 Task: Look for space in Petite Rivière Salée, Martinique from 10th July, 2023 to 15th July, 2023 for 7 adults in price range Rs.10000 to Rs.15000. Place can be entire place or shared room with 4 bedrooms having 7 beds and 4 bathrooms. Property type can be house, flat, guest house. Amenities needed are: wifi, TV, free parkinig on premises, gym, breakfast. Booking option can be shelf check-in. Required host language is English.
Action: Mouse moved to (565, 132)
Screenshot: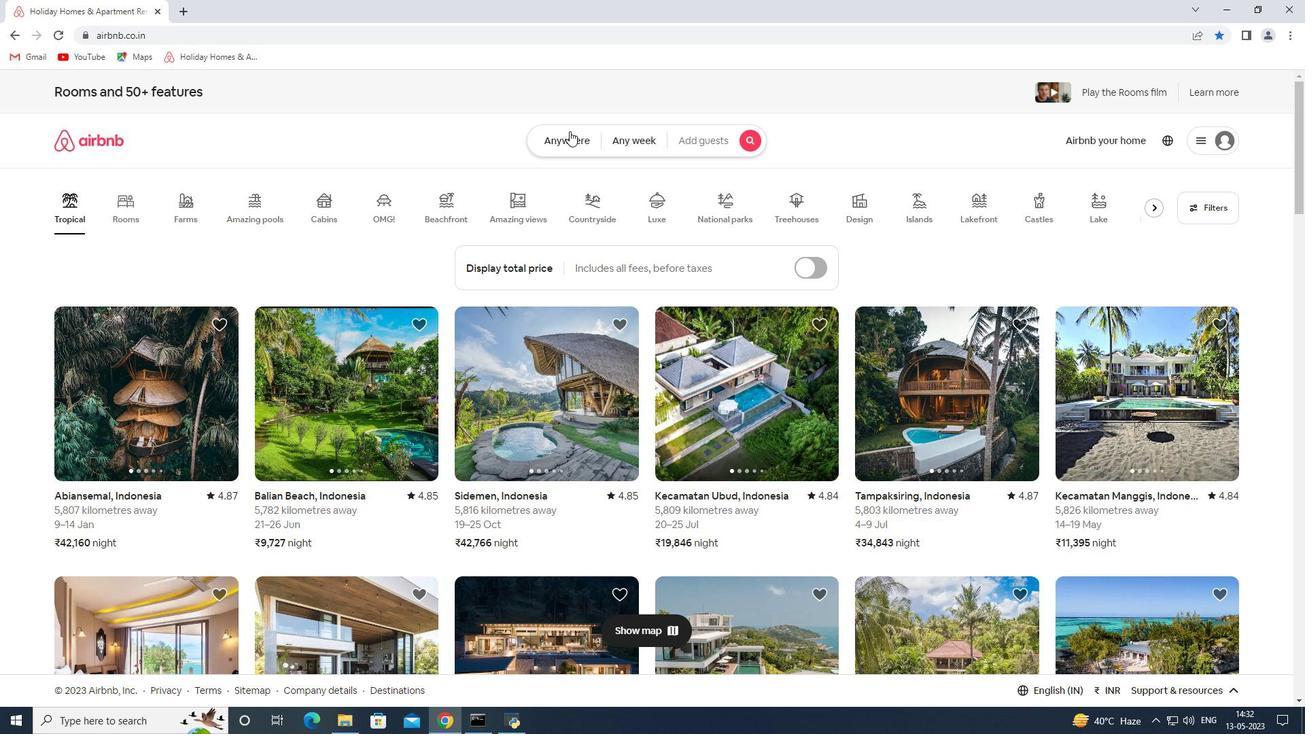 
Action: Mouse pressed left at (565, 132)
Screenshot: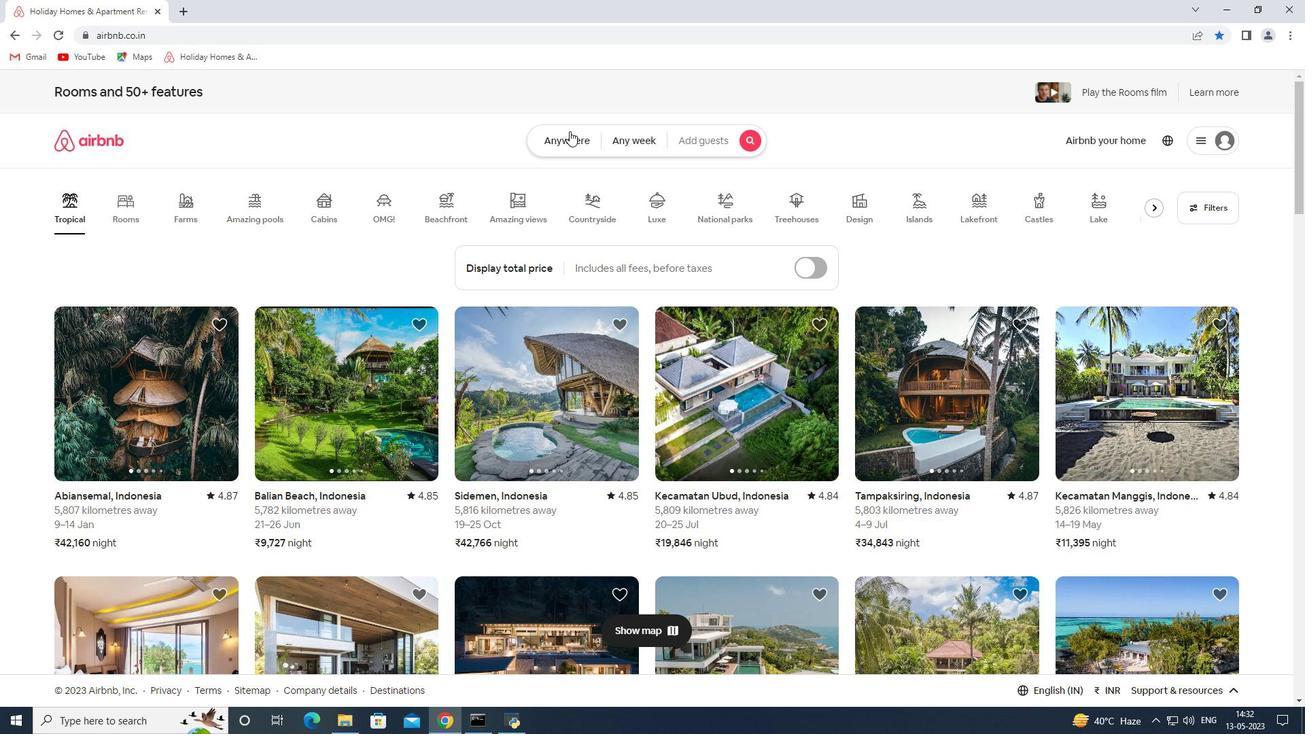 
Action: Mouse moved to (466, 193)
Screenshot: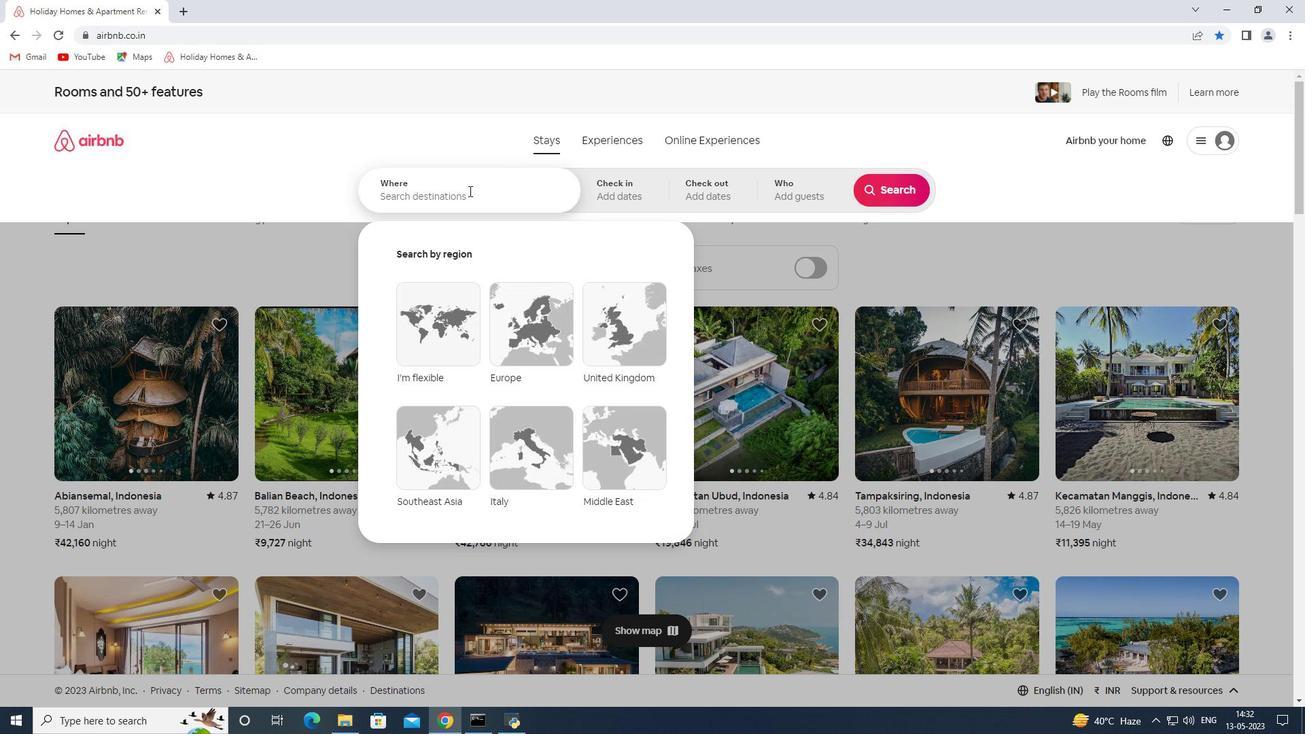 
Action: Mouse pressed left at (466, 193)
Screenshot: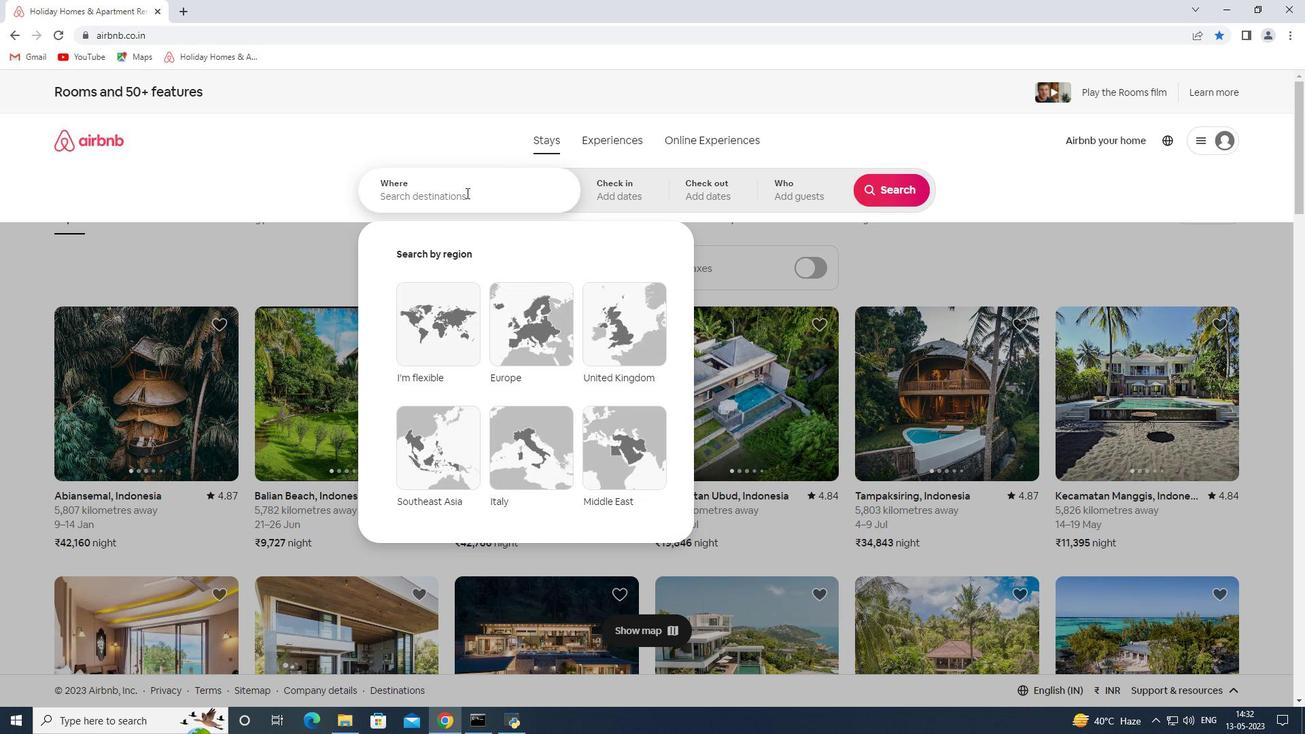 
Action: Key pressed <Key.shift>Petite<Key.space><Key.shift><Key.shift><Key.shift><Key.shift><Key.shift><Key.shift><Key.shift><Key.shift><Key.shift><Key.shift><Key.shift><Key.shift><Key.shift><Key.shift>Riviere<Key.space><Key.shift><Key.shift><Key.shift><Key.shift><Key.shift><Key.shift><Key.shift><Key.shift><Key.shift><Key.shift><Key.shift><Key.shift><Key.shift><Key.shift><Key.shift><Key.shift><Key.shift><Key.shift><Key.shift><Key.shift><Key.shift><Key.shift><Key.shift><Key.shift>Sale<Key.space><Key.shift><Key.shift><Key.shift><Key.shift><Key.shift><Key.shift><Key.shift><Key.shift><Key.shift><Key.shift><Key.shift><Key.shift><Key.shift>Martini<Key.space><Key.backspace>que<Key.enter>
Screenshot: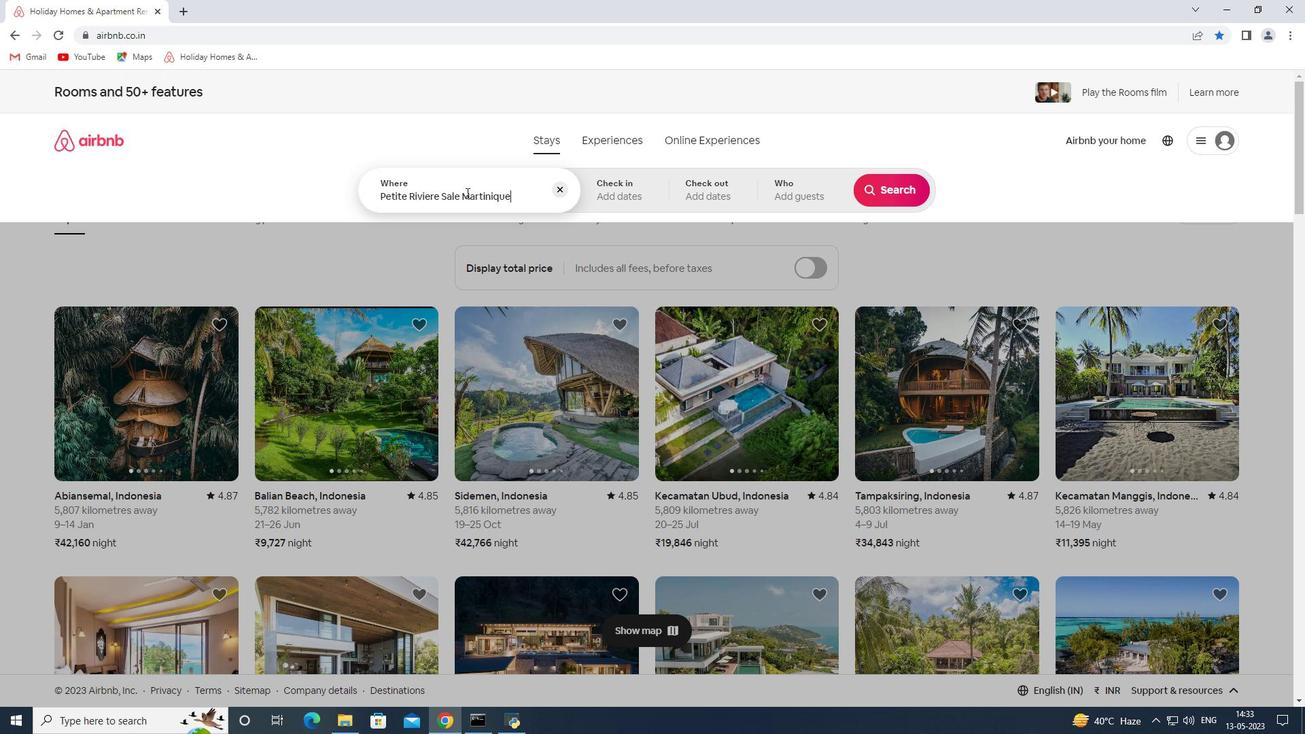 
Action: Mouse moved to (893, 297)
Screenshot: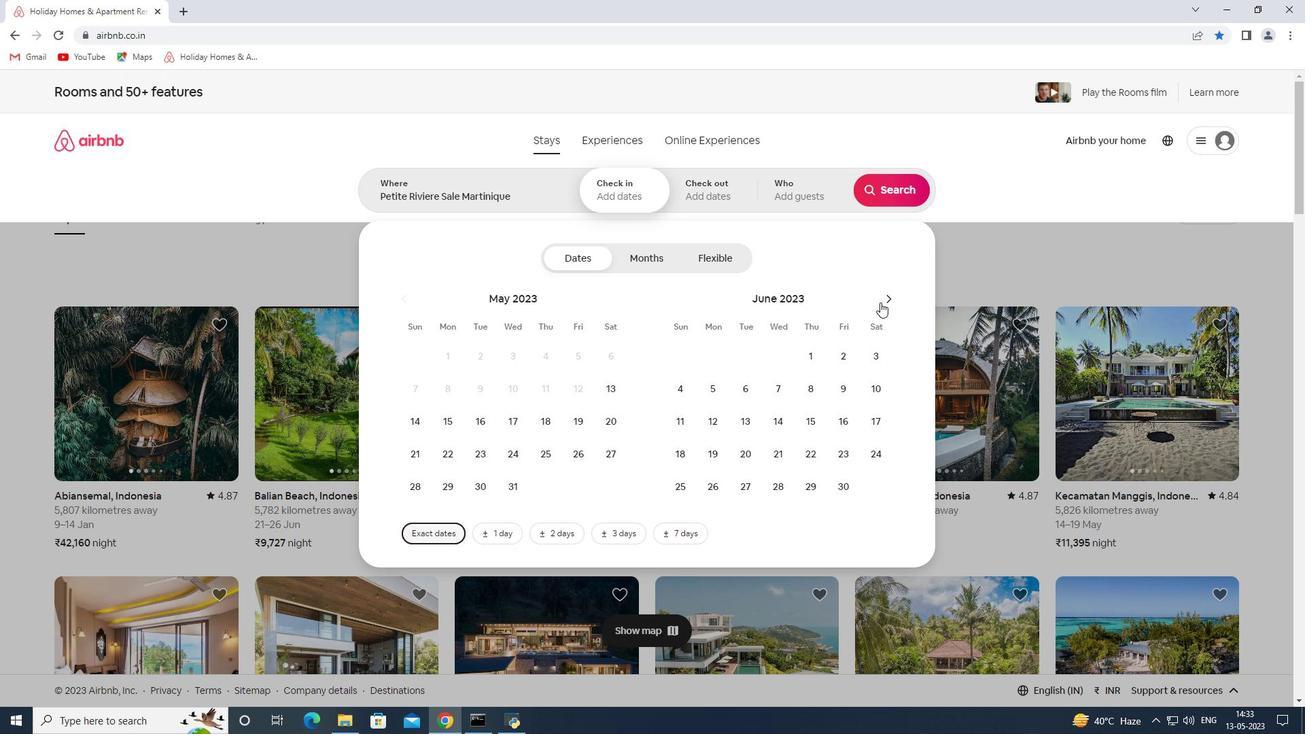 
Action: Mouse pressed left at (893, 297)
Screenshot: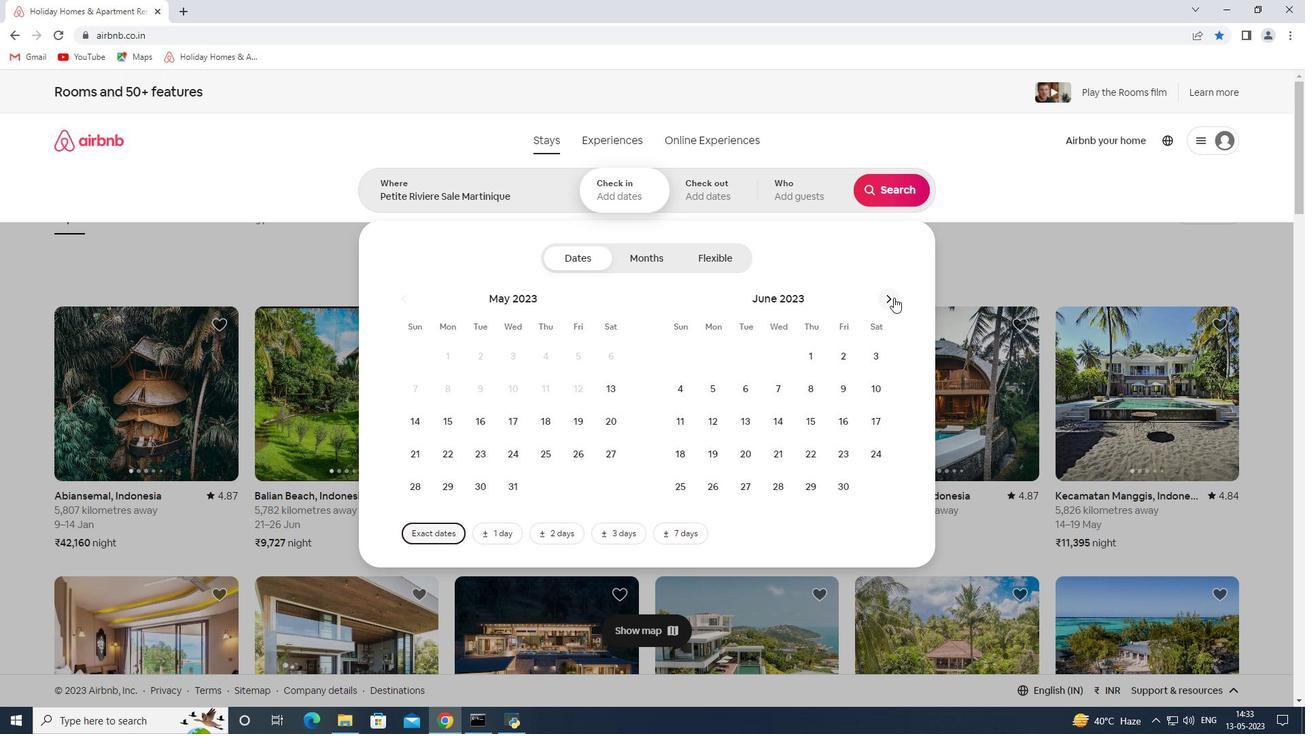
Action: Mouse moved to (717, 416)
Screenshot: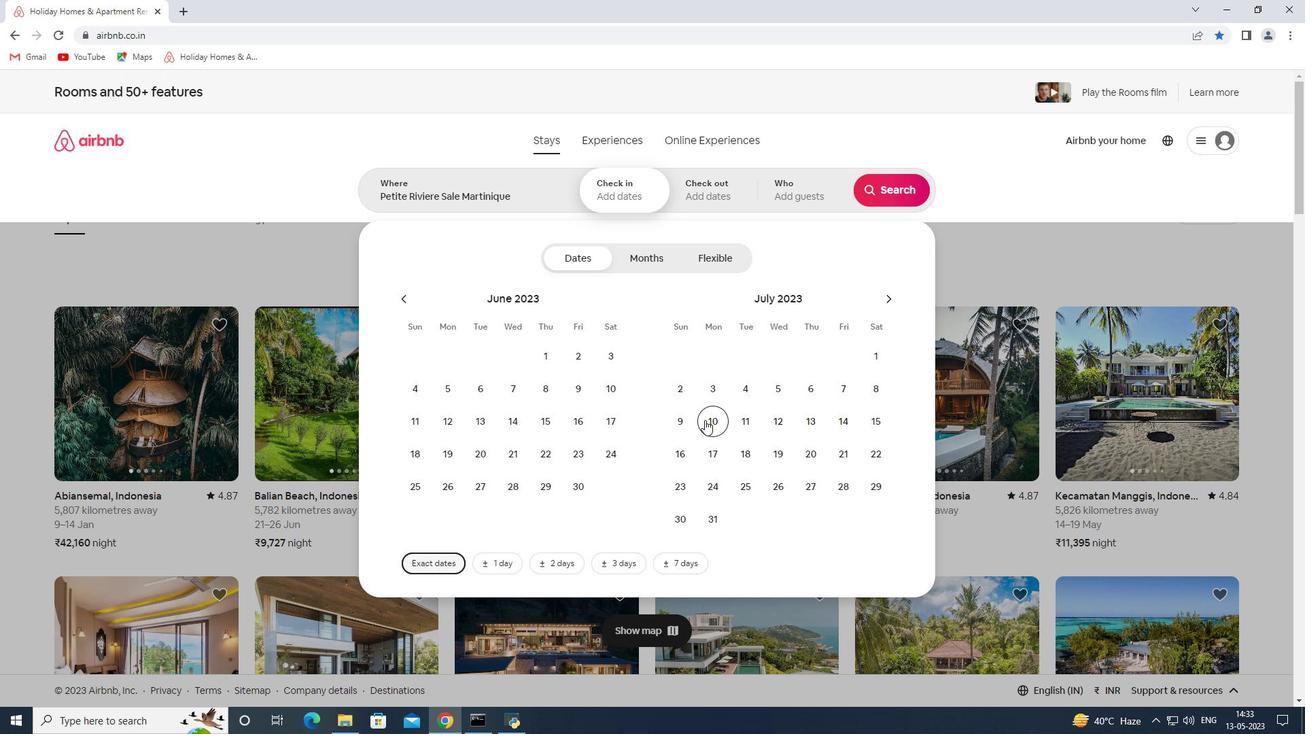 
Action: Mouse pressed left at (717, 416)
Screenshot: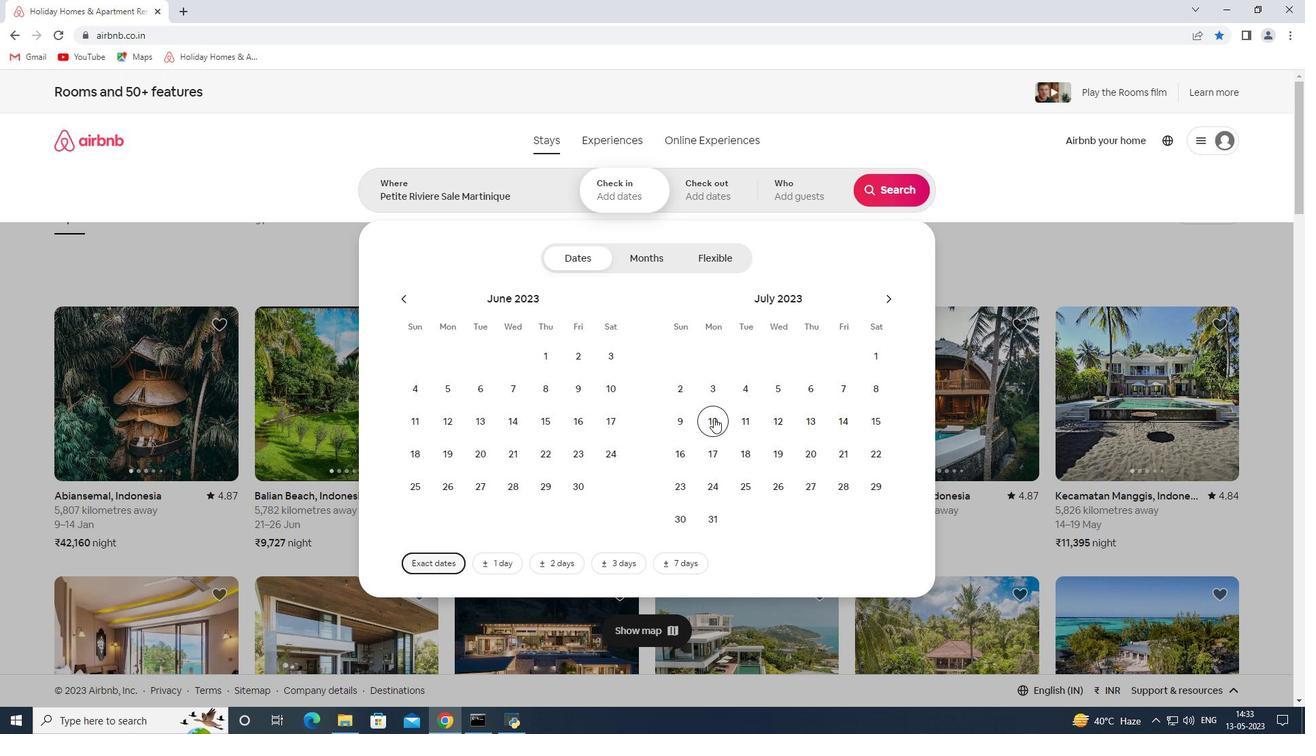 
Action: Mouse moved to (868, 416)
Screenshot: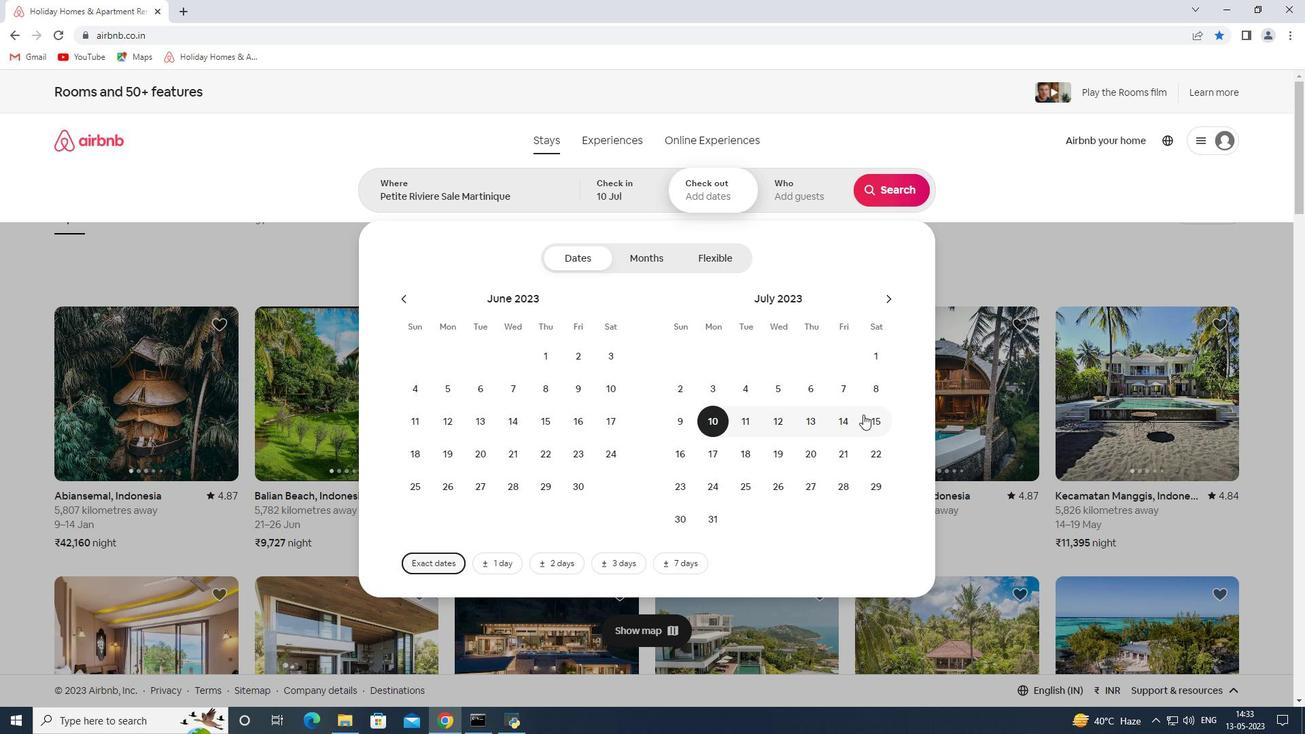 
Action: Mouse pressed left at (868, 416)
Screenshot: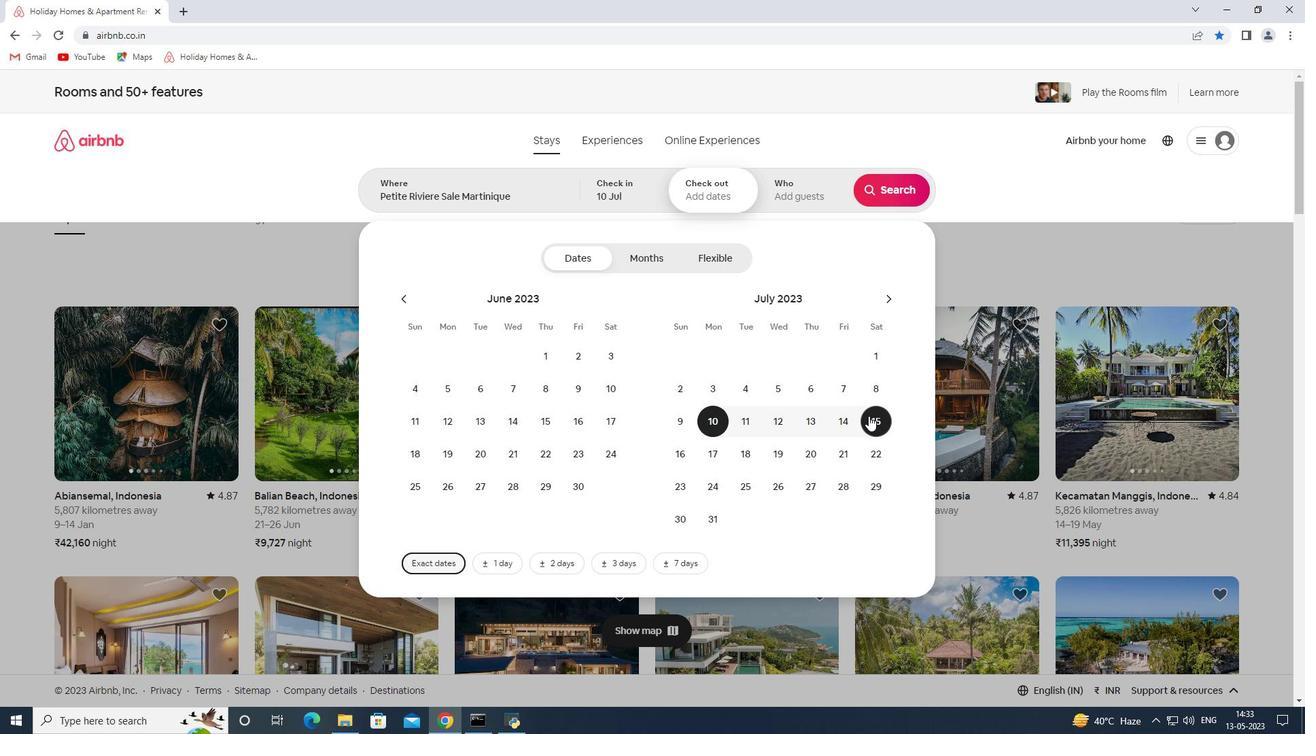 
Action: Mouse moved to (802, 195)
Screenshot: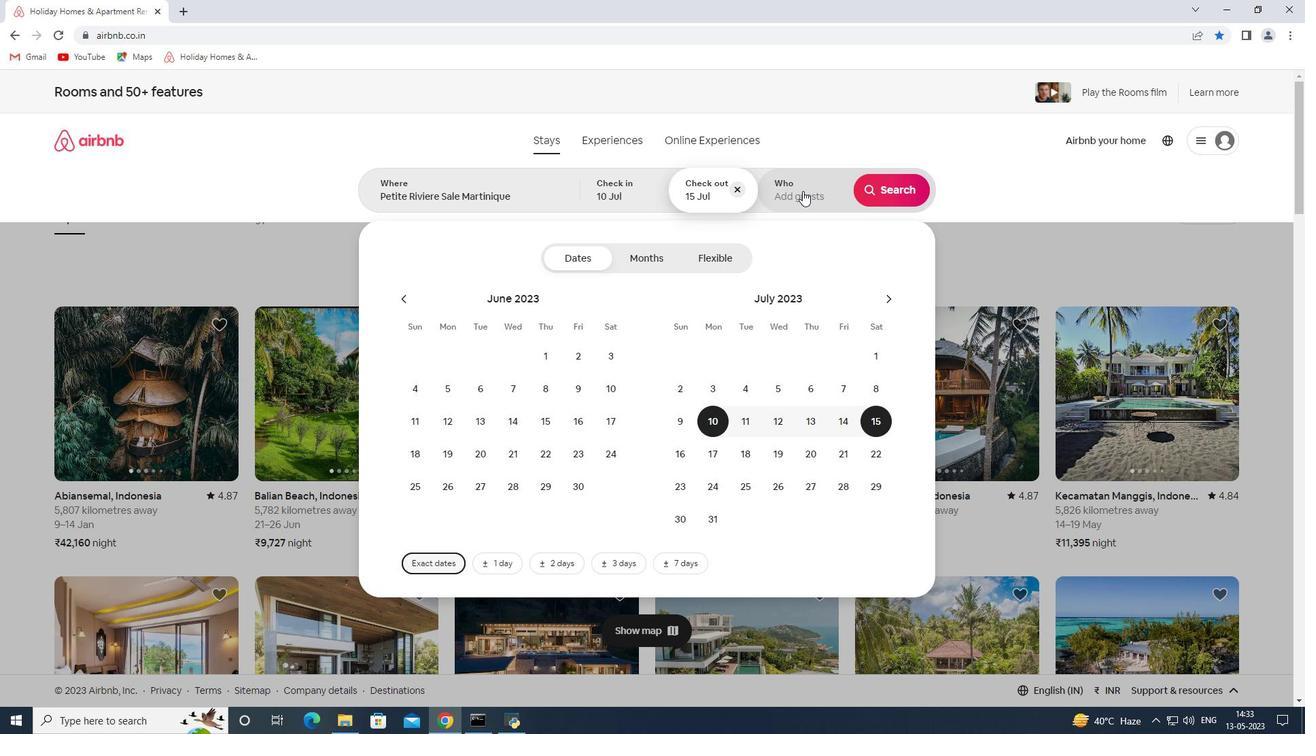 
Action: Mouse pressed left at (802, 195)
Screenshot: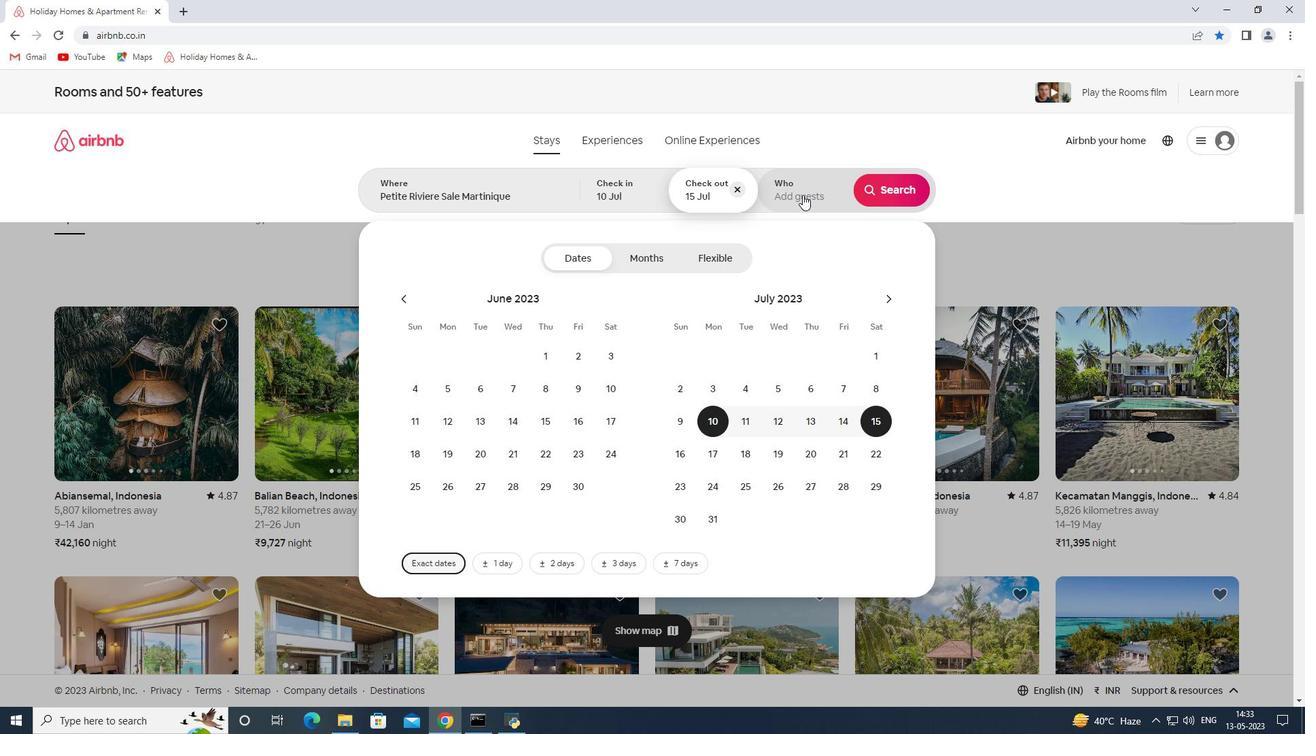 
Action: Mouse moved to (892, 263)
Screenshot: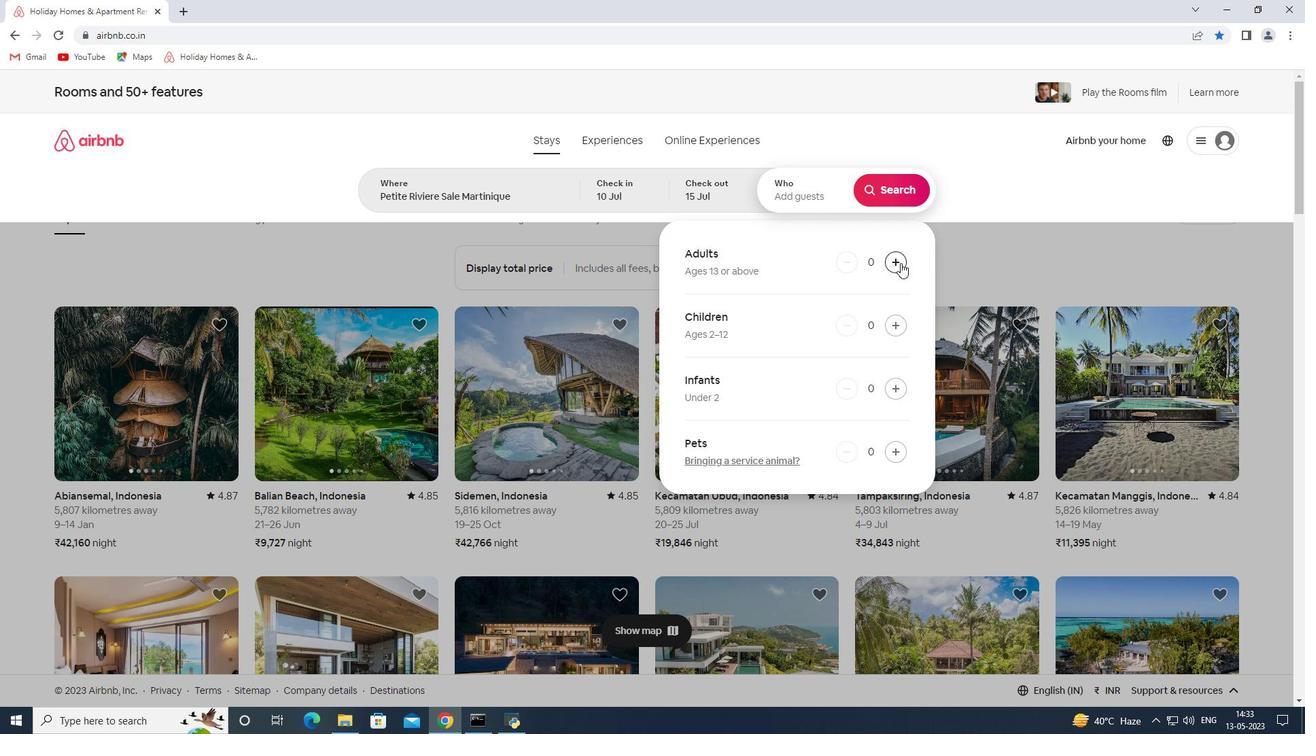 
Action: Mouse pressed left at (892, 263)
Screenshot: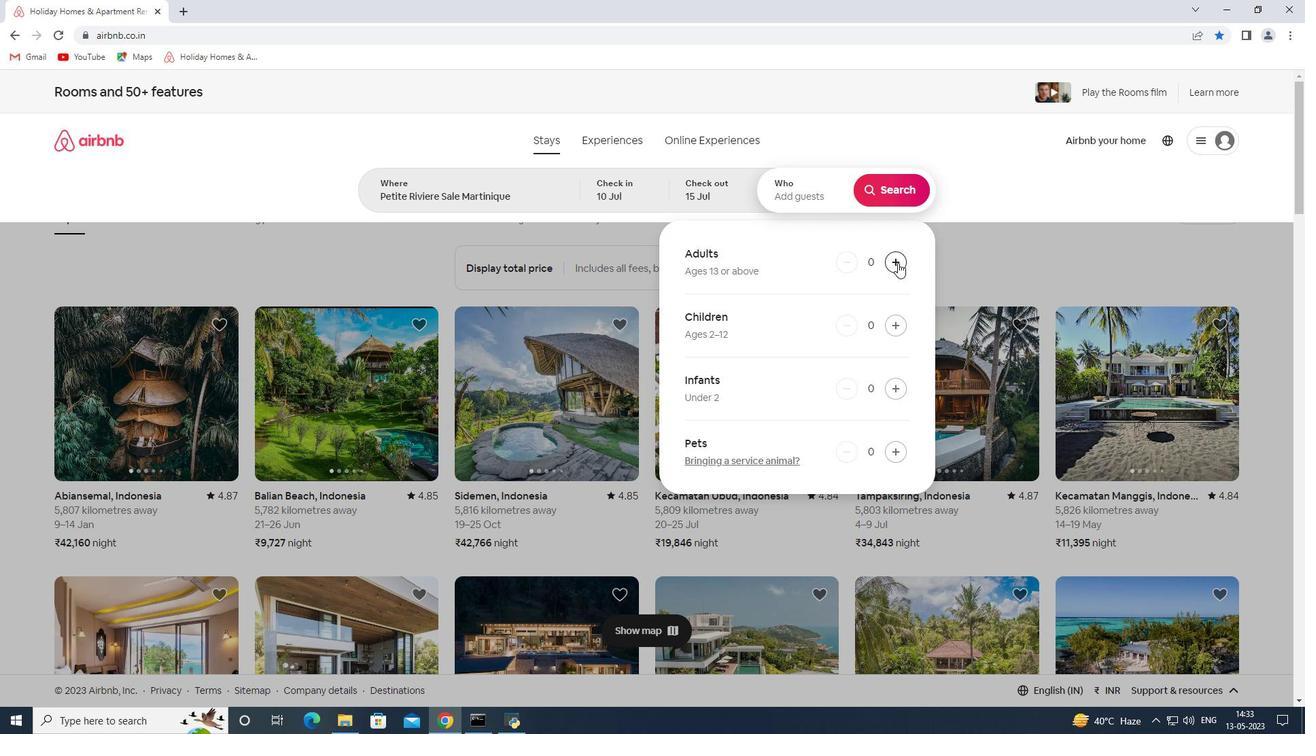 
Action: Mouse pressed left at (892, 263)
Screenshot: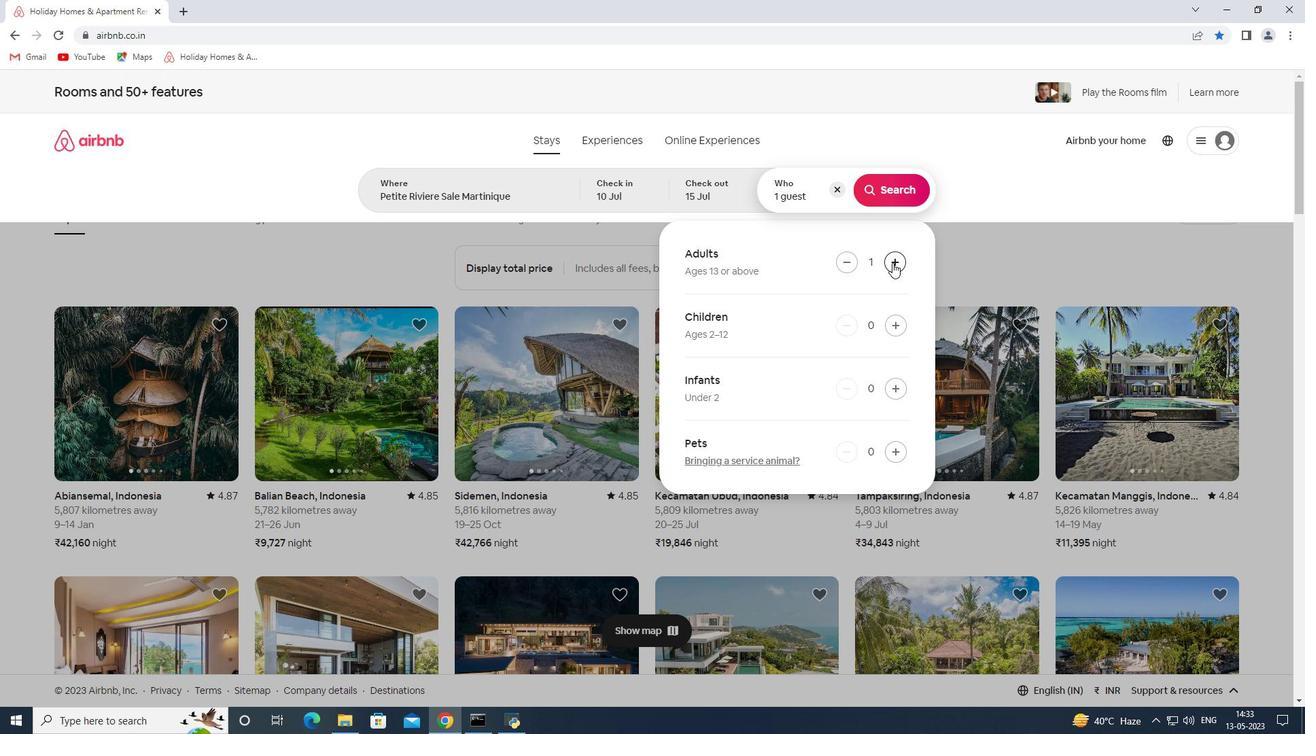 
Action: Mouse pressed left at (892, 263)
Screenshot: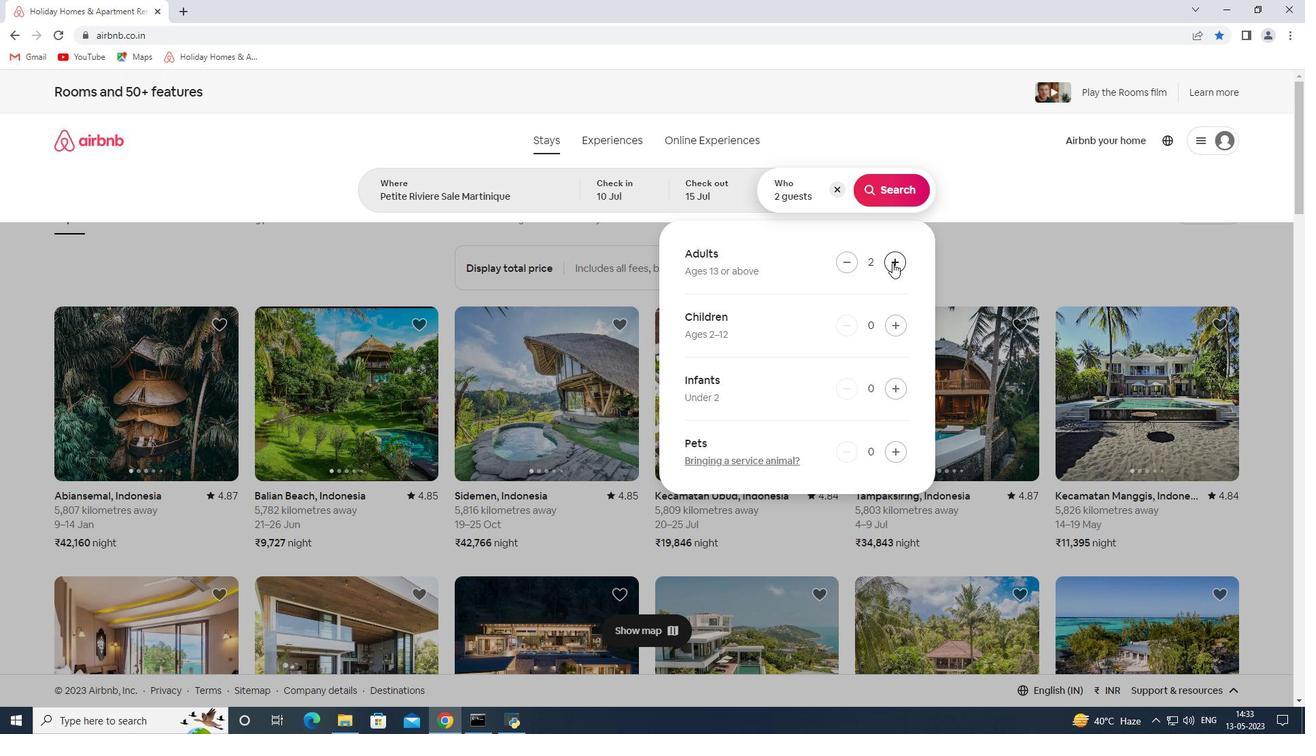 
Action: Mouse pressed left at (892, 263)
Screenshot: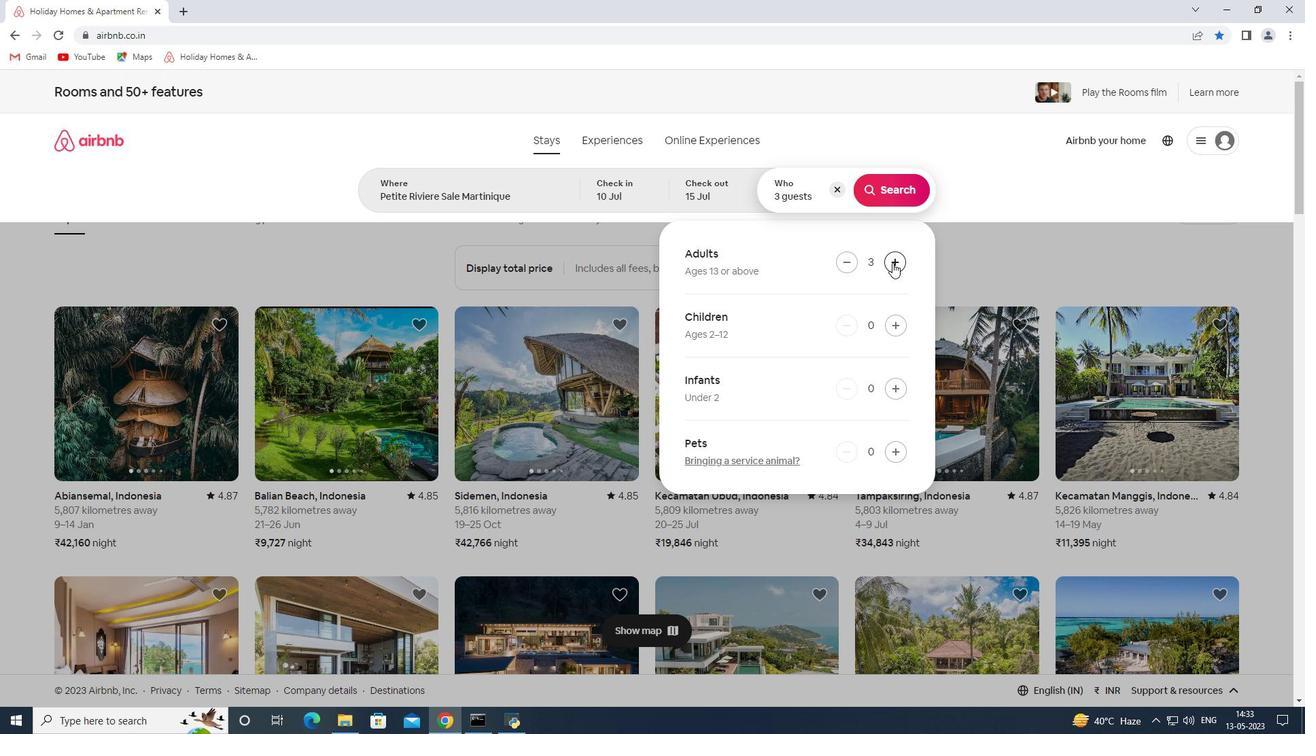 
Action: Mouse pressed left at (892, 263)
Screenshot: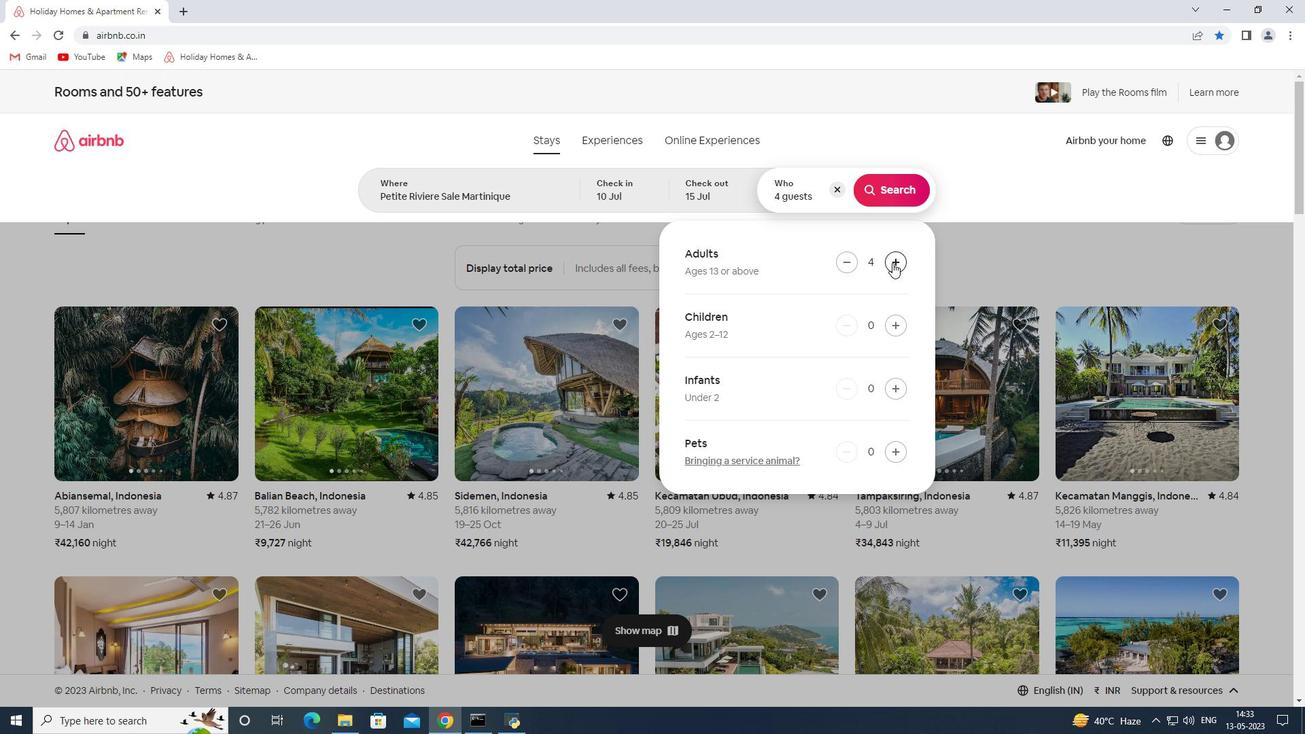 
Action: Mouse pressed left at (892, 263)
Screenshot: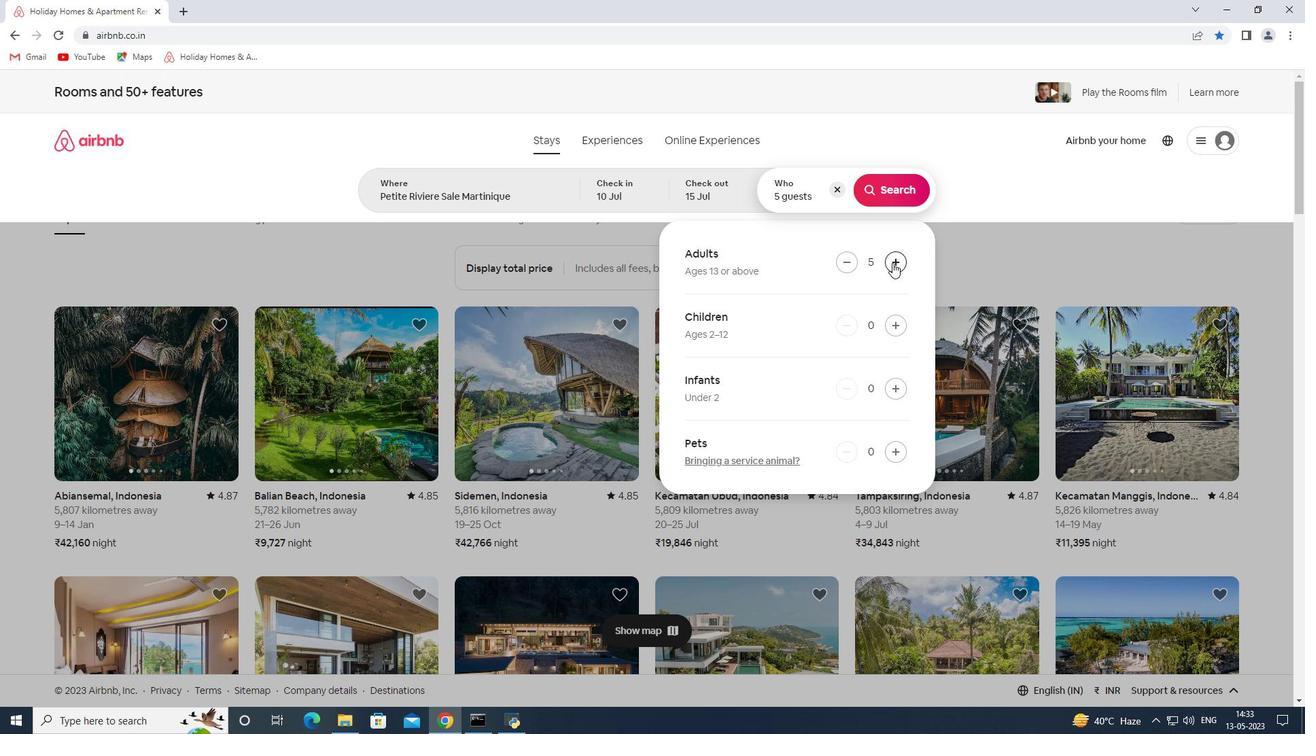 
Action: Mouse pressed left at (892, 263)
Screenshot: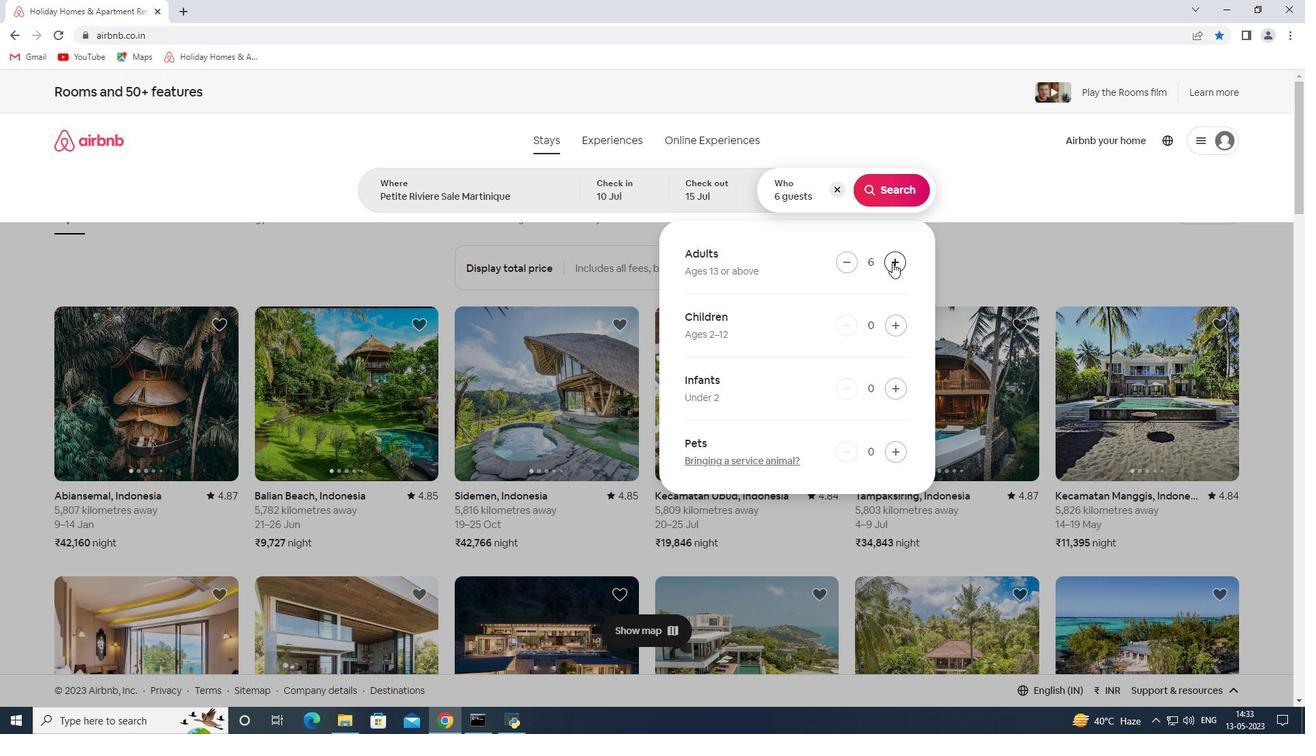 
Action: Mouse moved to (890, 184)
Screenshot: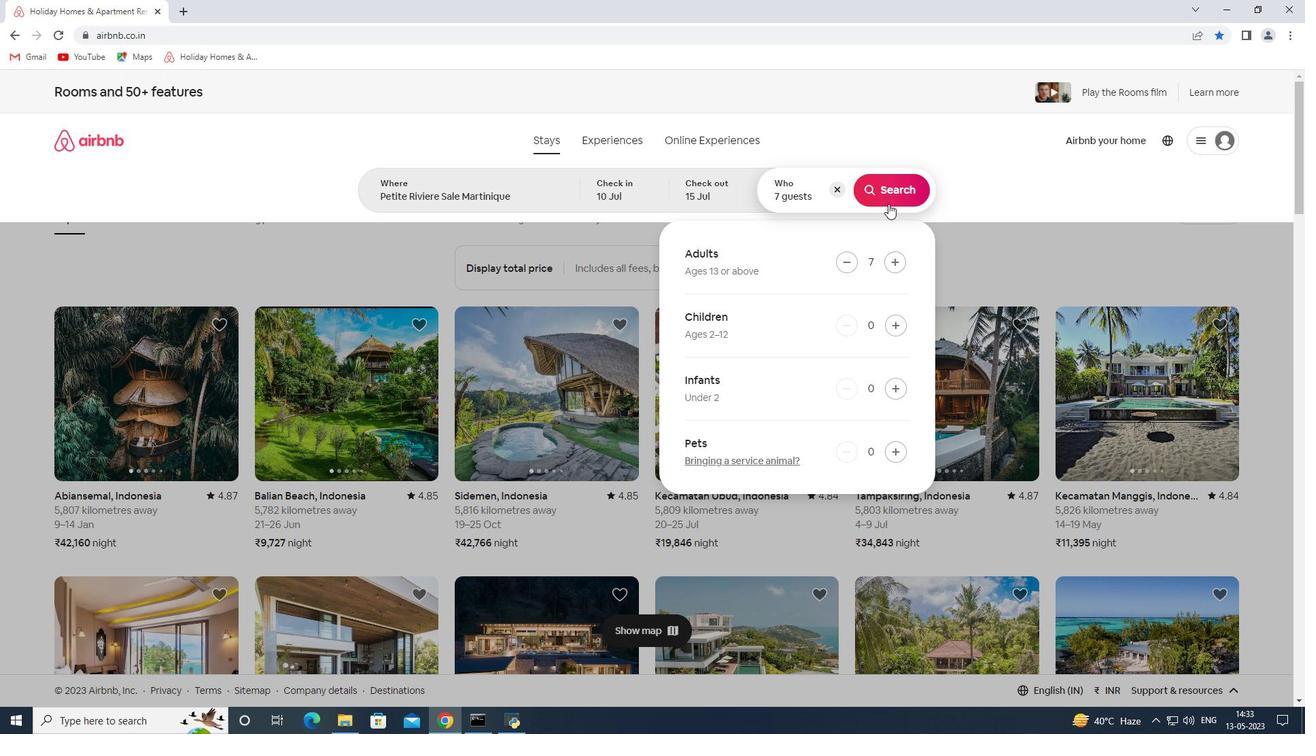 
Action: Mouse pressed left at (890, 184)
Screenshot: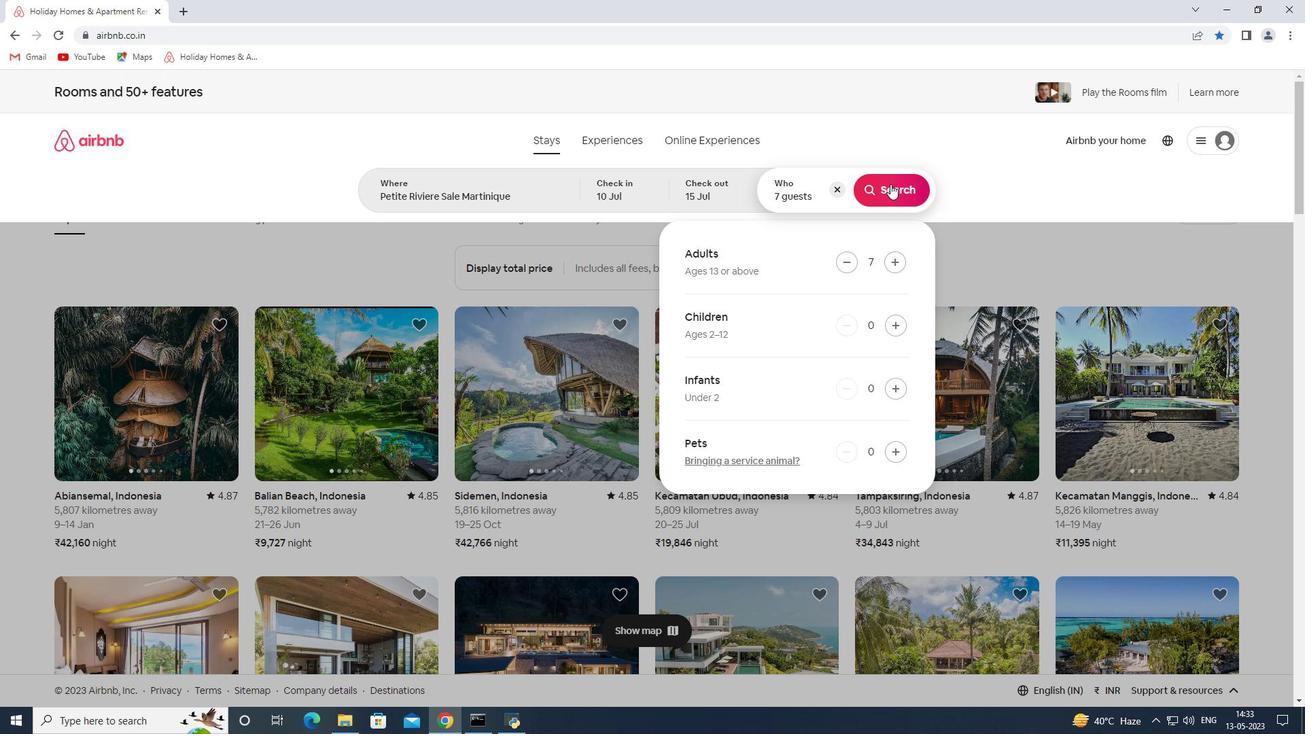 
Action: Mouse moved to (1231, 154)
Screenshot: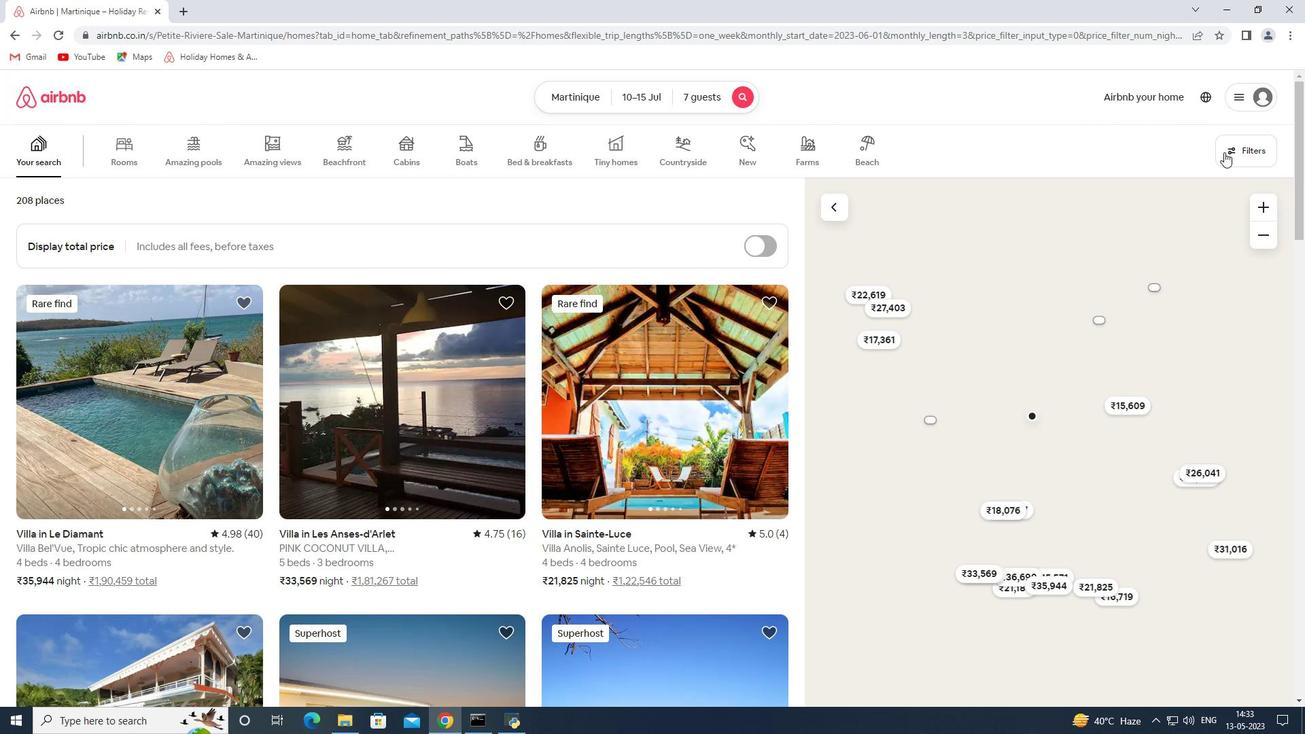 
Action: Mouse pressed left at (1231, 154)
Screenshot: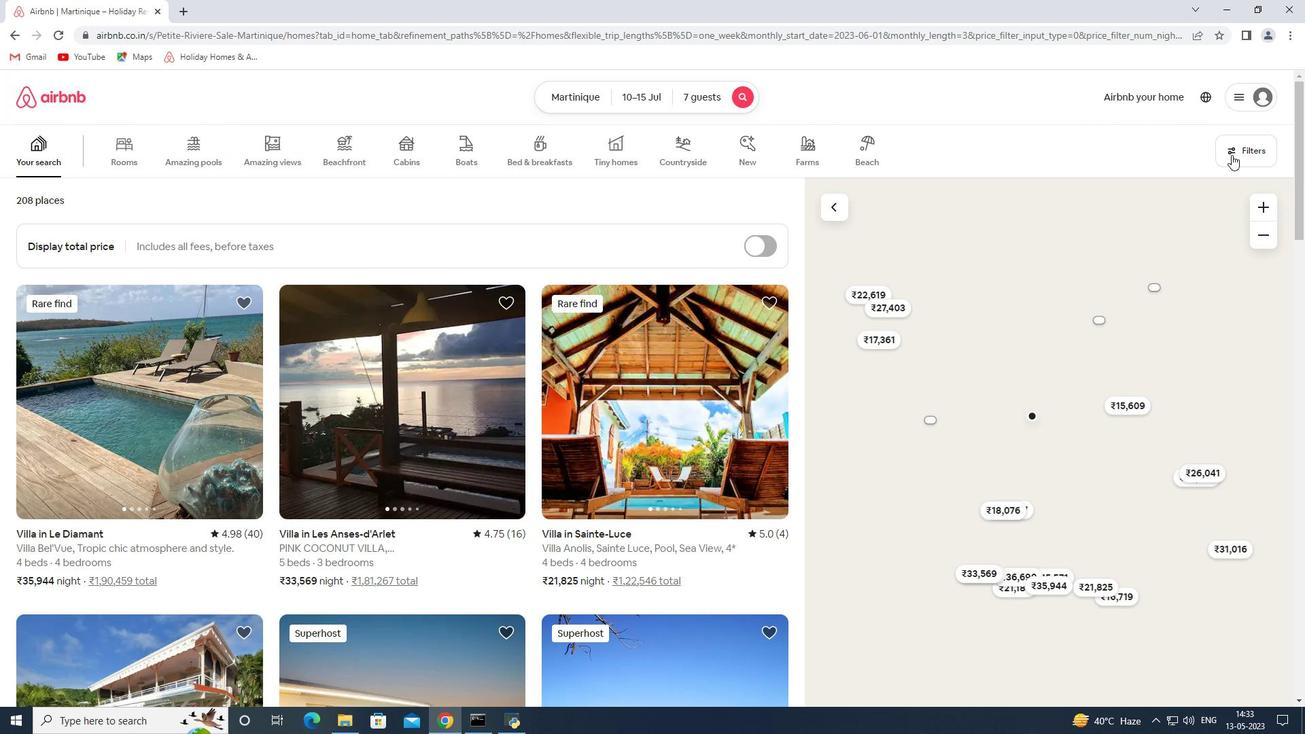 
Action: Mouse moved to (473, 487)
Screenshot: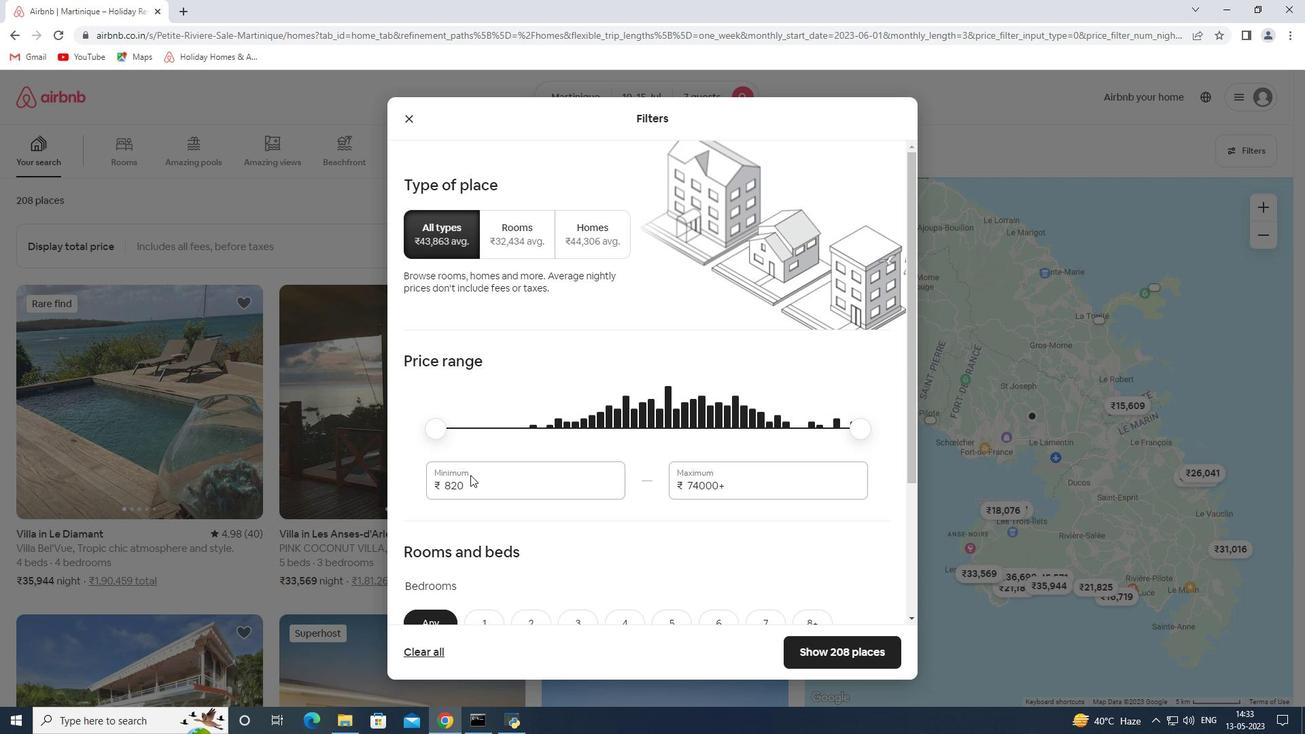 
Action: Mouse pressed left at (473, 487)
Screenshot: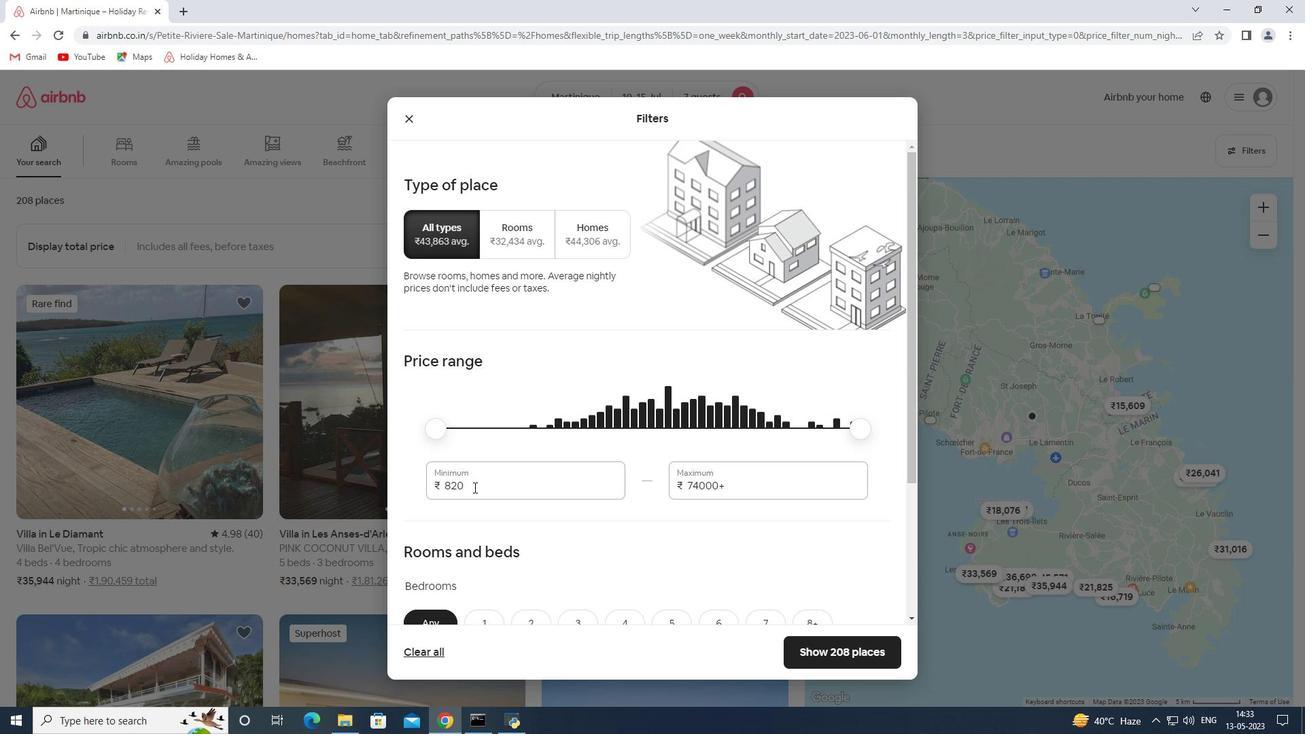 
Action: Mouse pressed left at (473, 487)
Screenshot: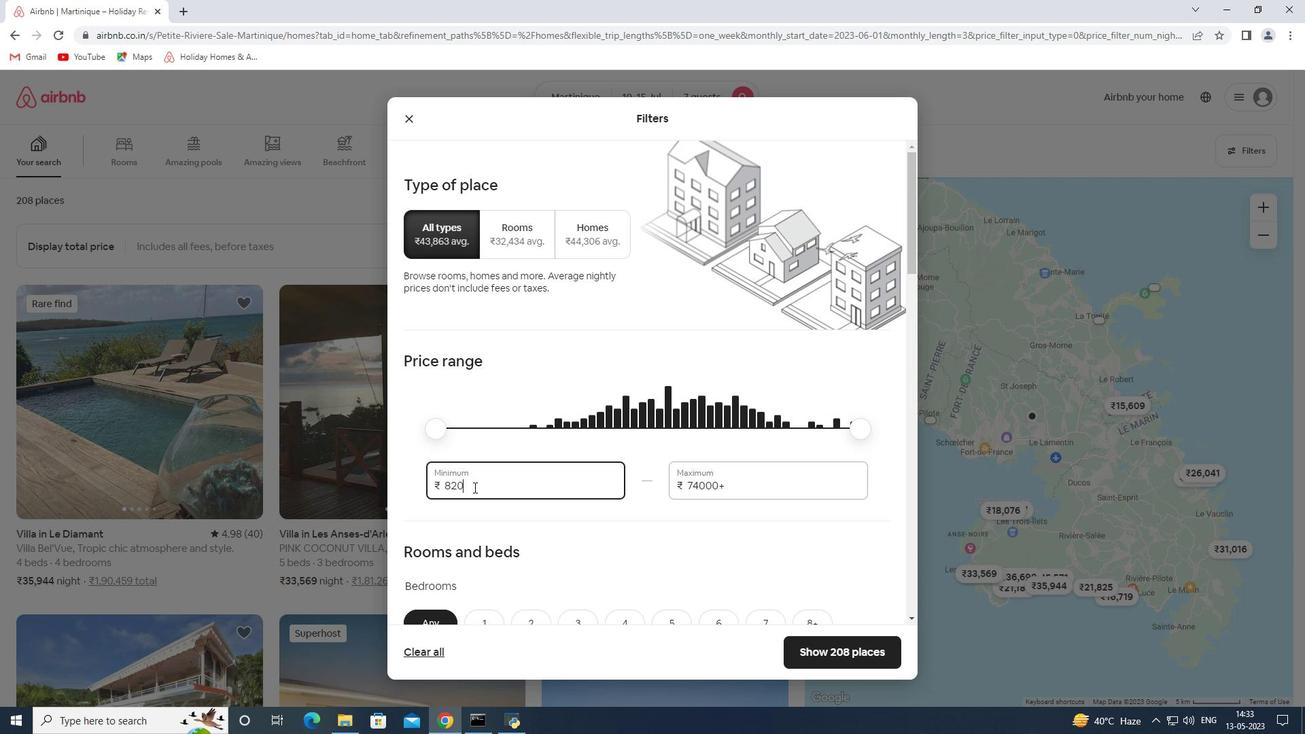 
Action: Key pressed 10000<Key.tab>15000
Screenshot: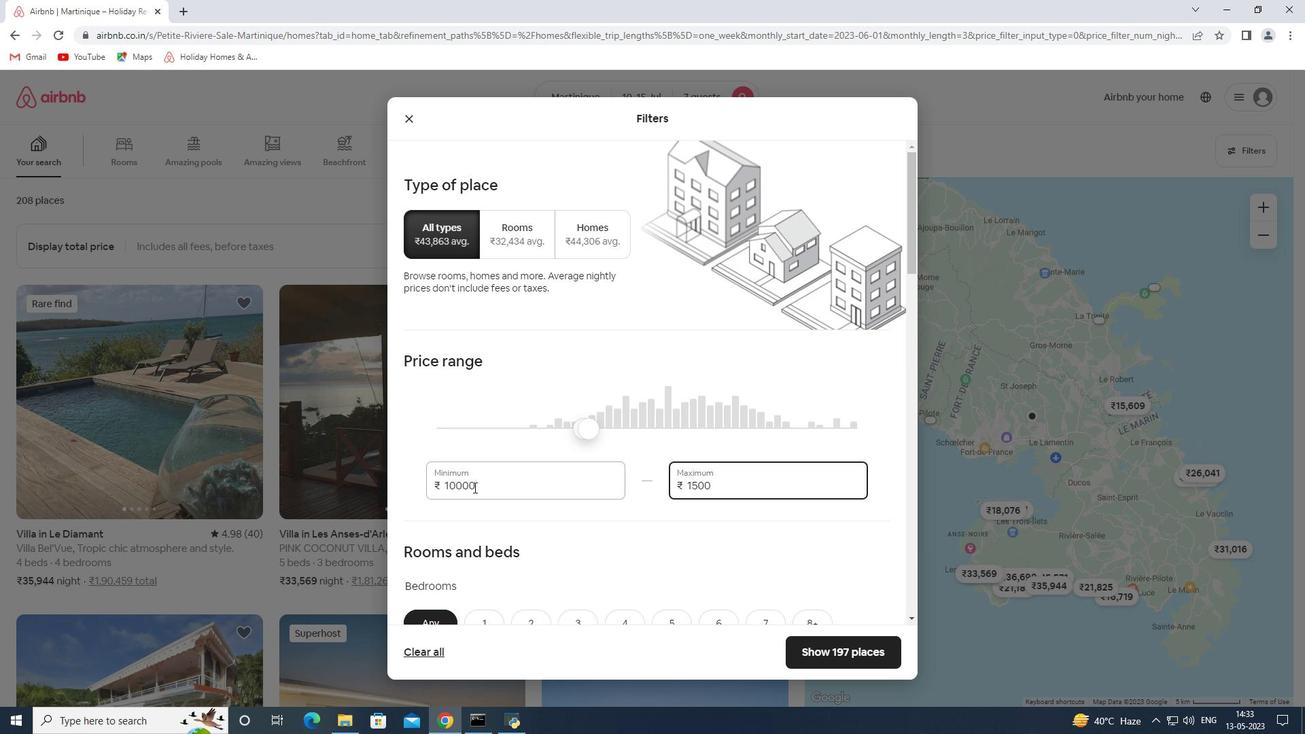 
Action: Mouse moved to (508, 411)
Screenshot: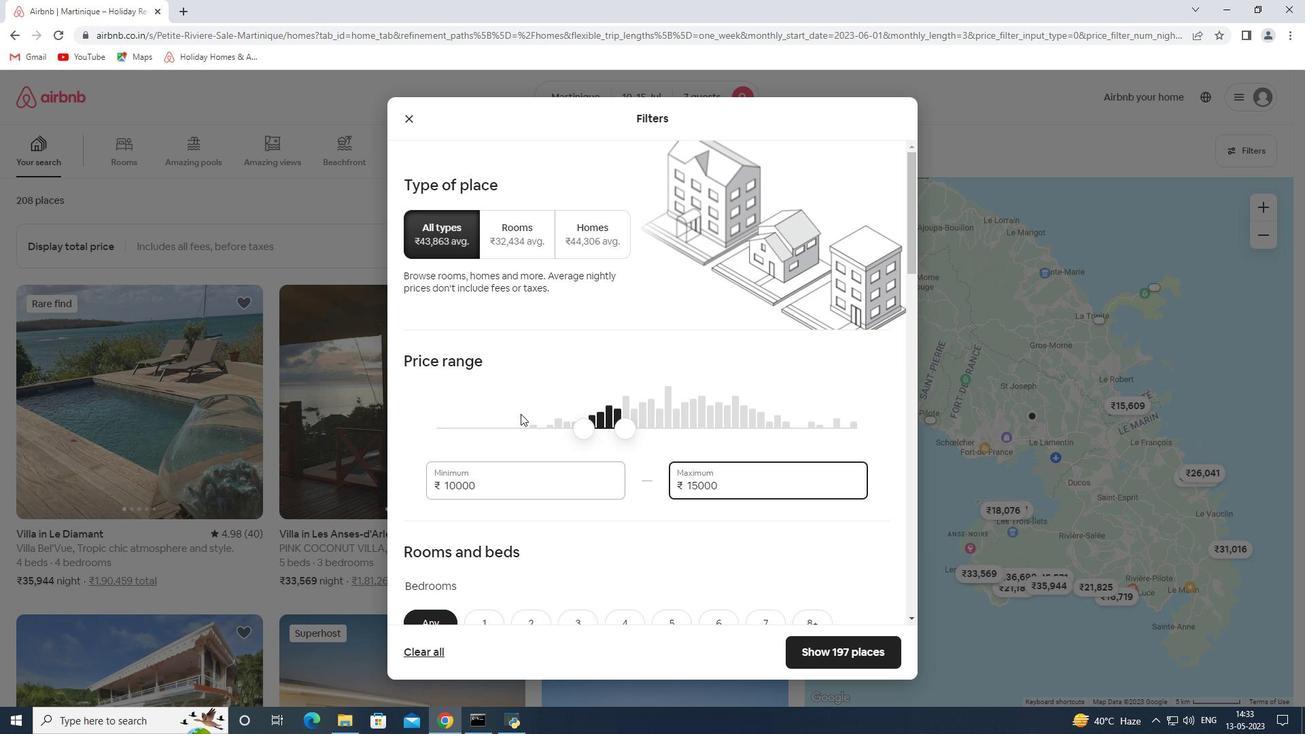 
Action: Mouse scrolled (508, 411) with delta (0, 0)
Screenshot: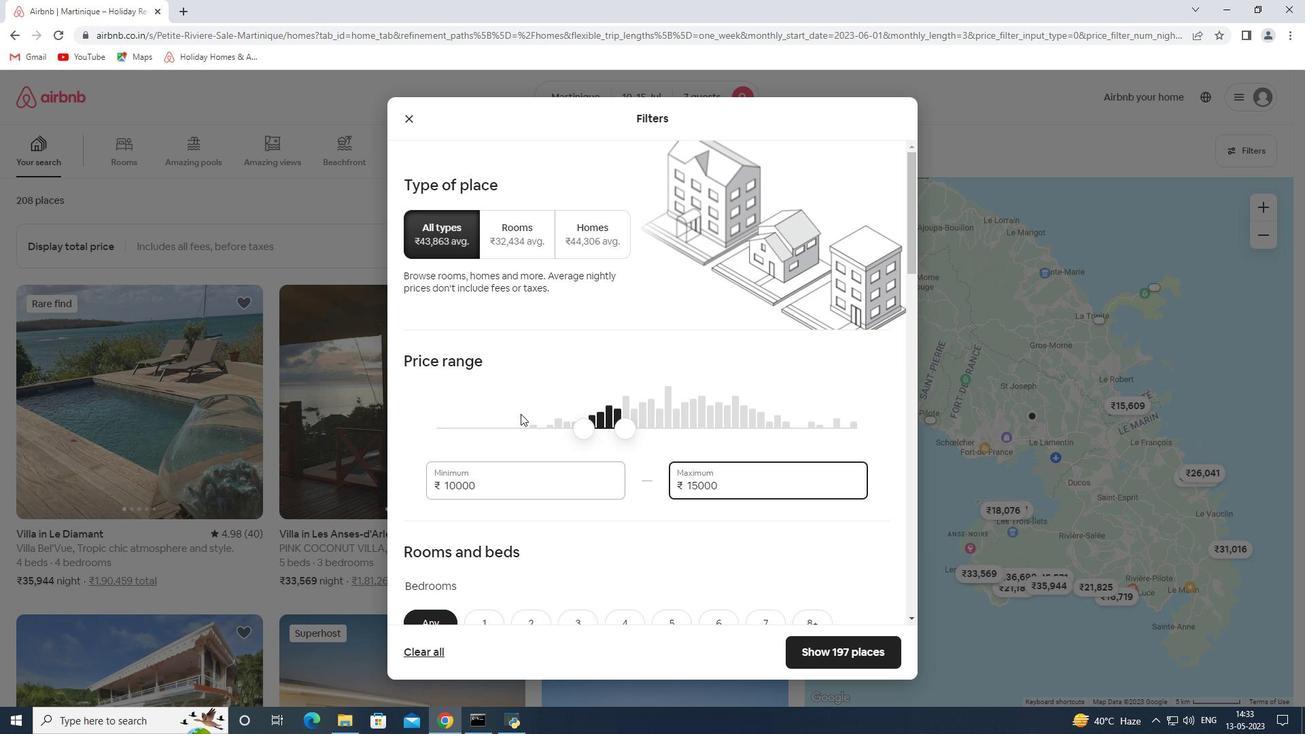 
Action: Mouse scrolled (508, 411) with delta (0, 0)
Screenshot: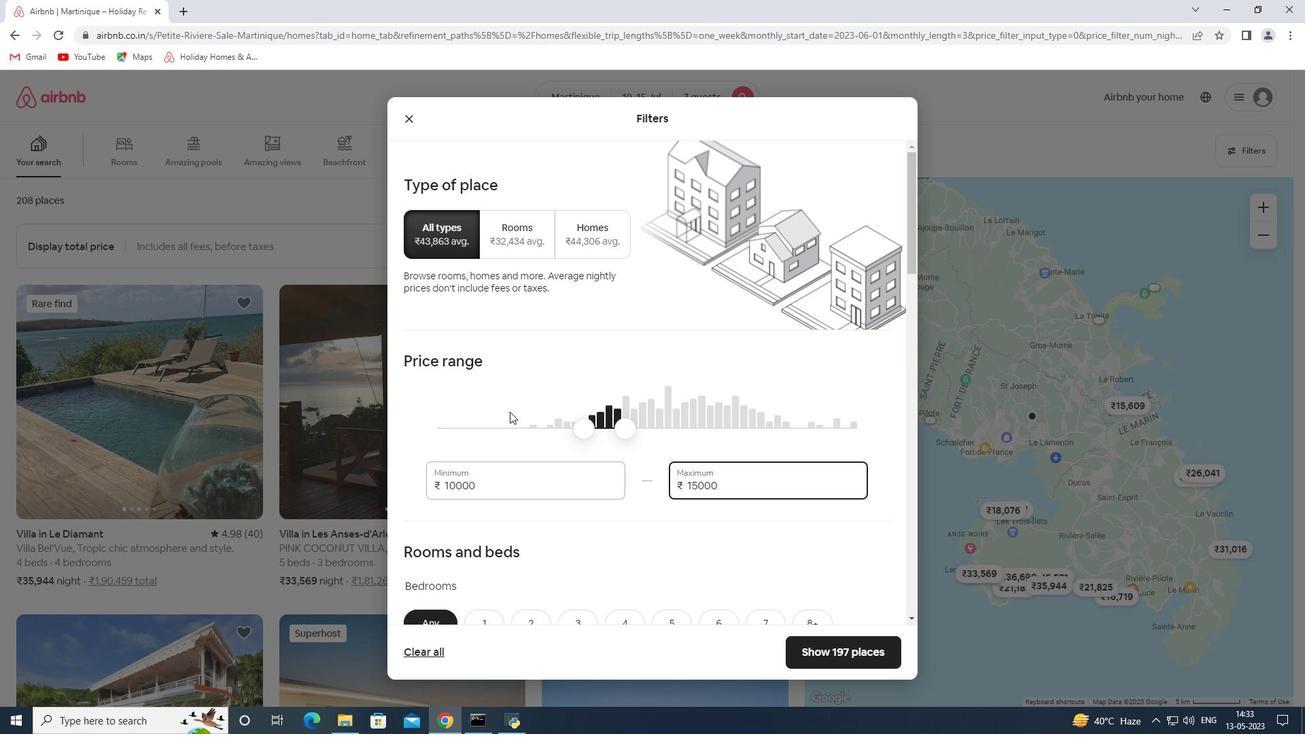 
Action: Mouse moved to (511, 416)
Screenshot: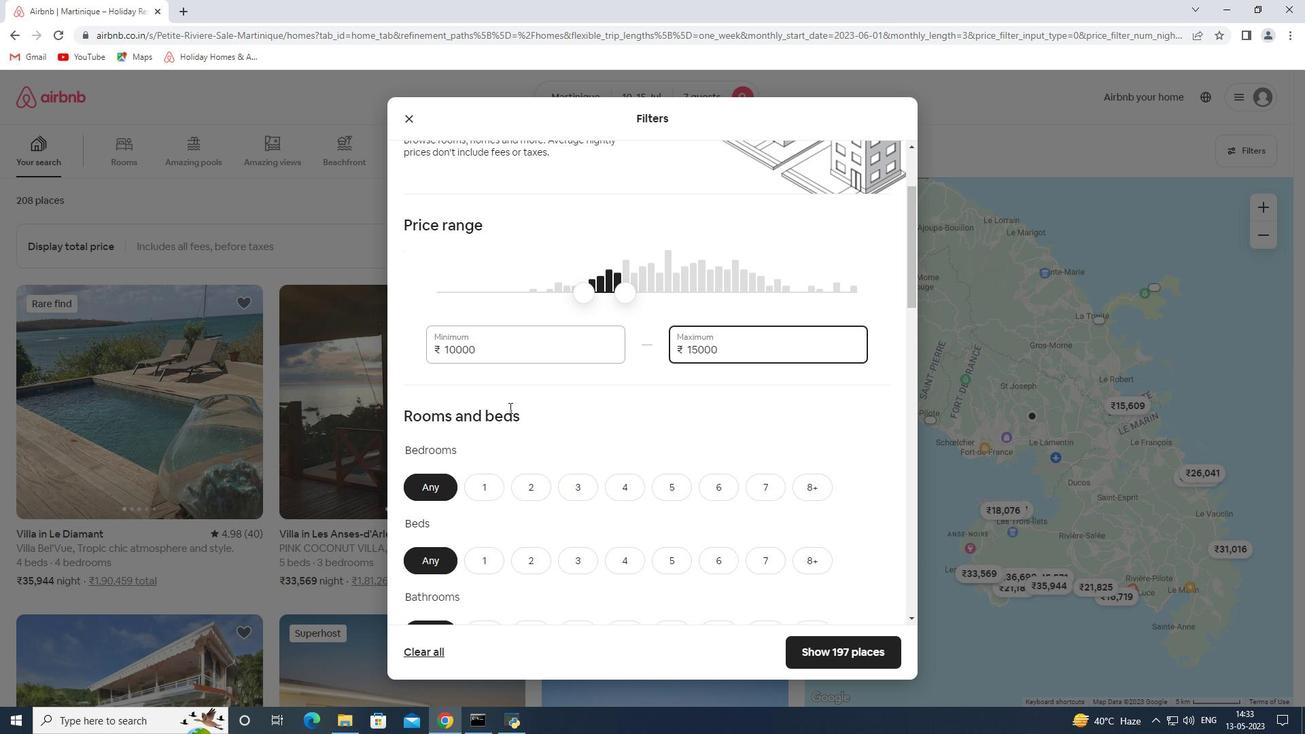 
Action: Mouse scrolled (511, 415) with delta (0, 0)
Screenshot: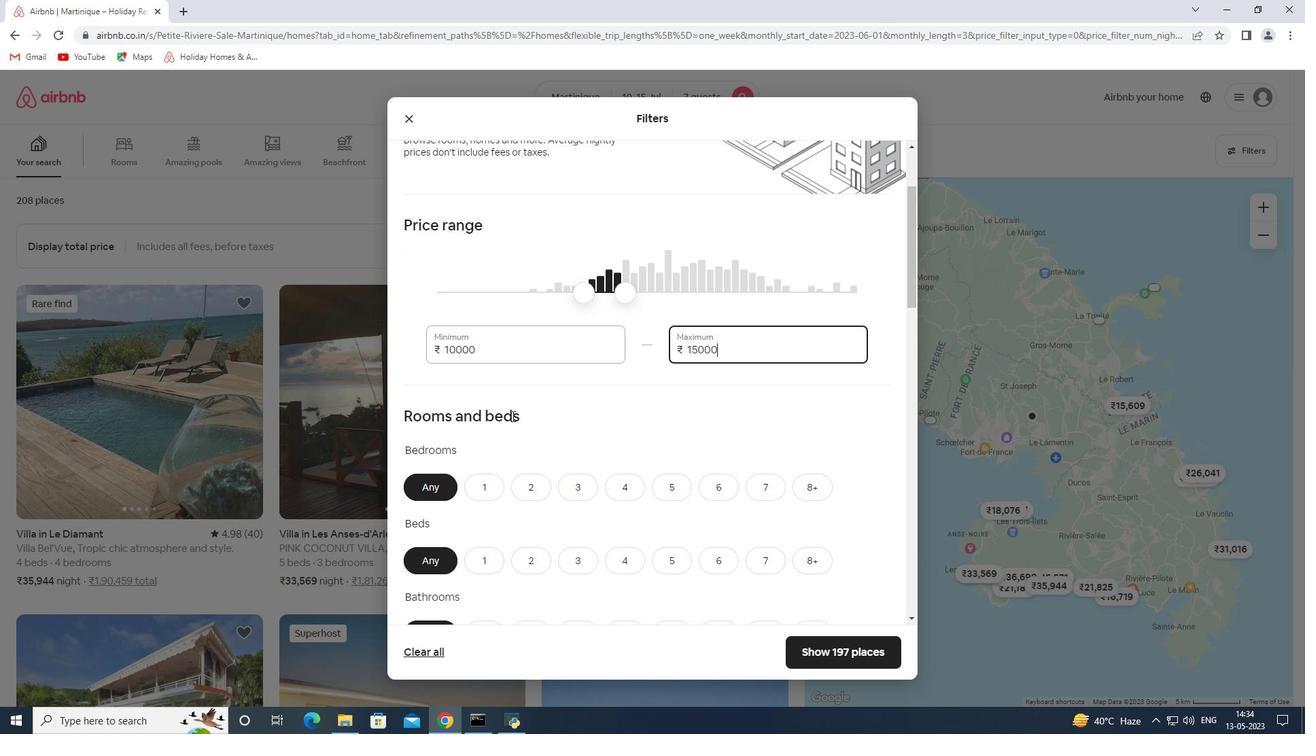 
Action: Mouse scrolled (511, 415) with delta (0, 0)
Screenshot: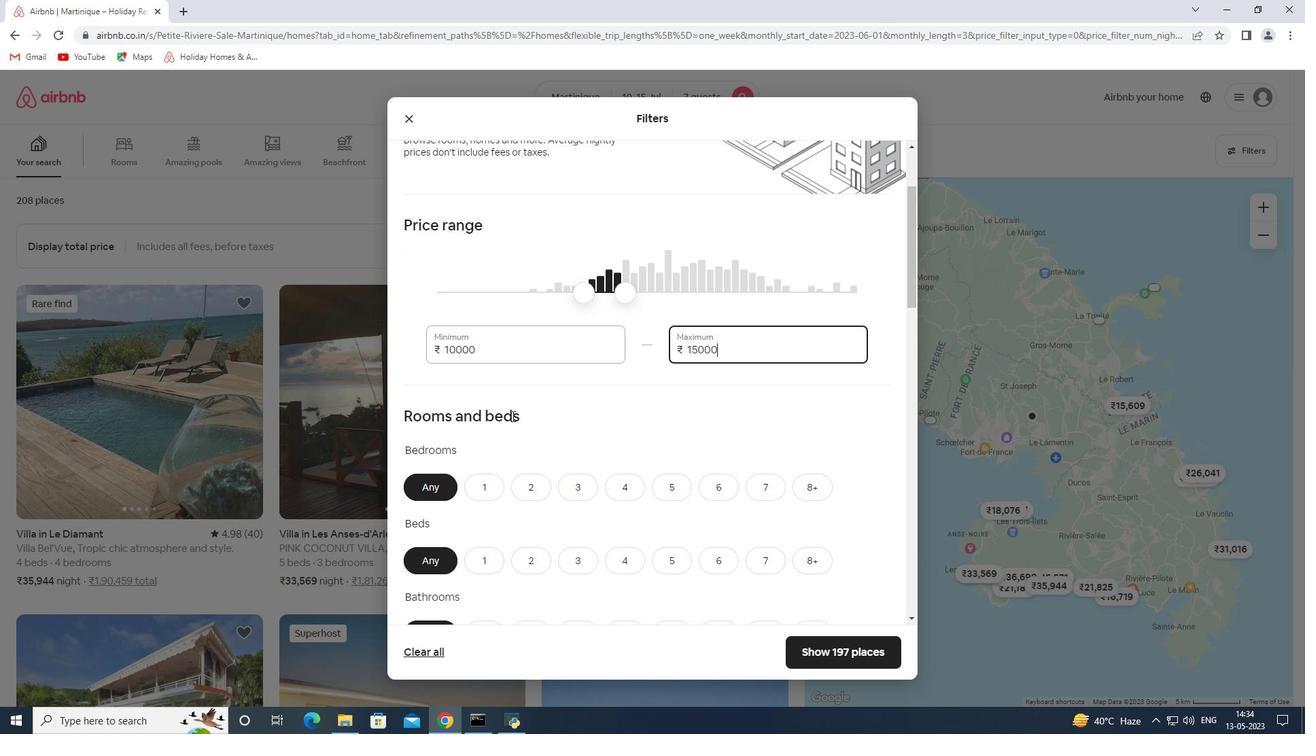 
Action: Mouse moved to (615, 349)
Screenshot: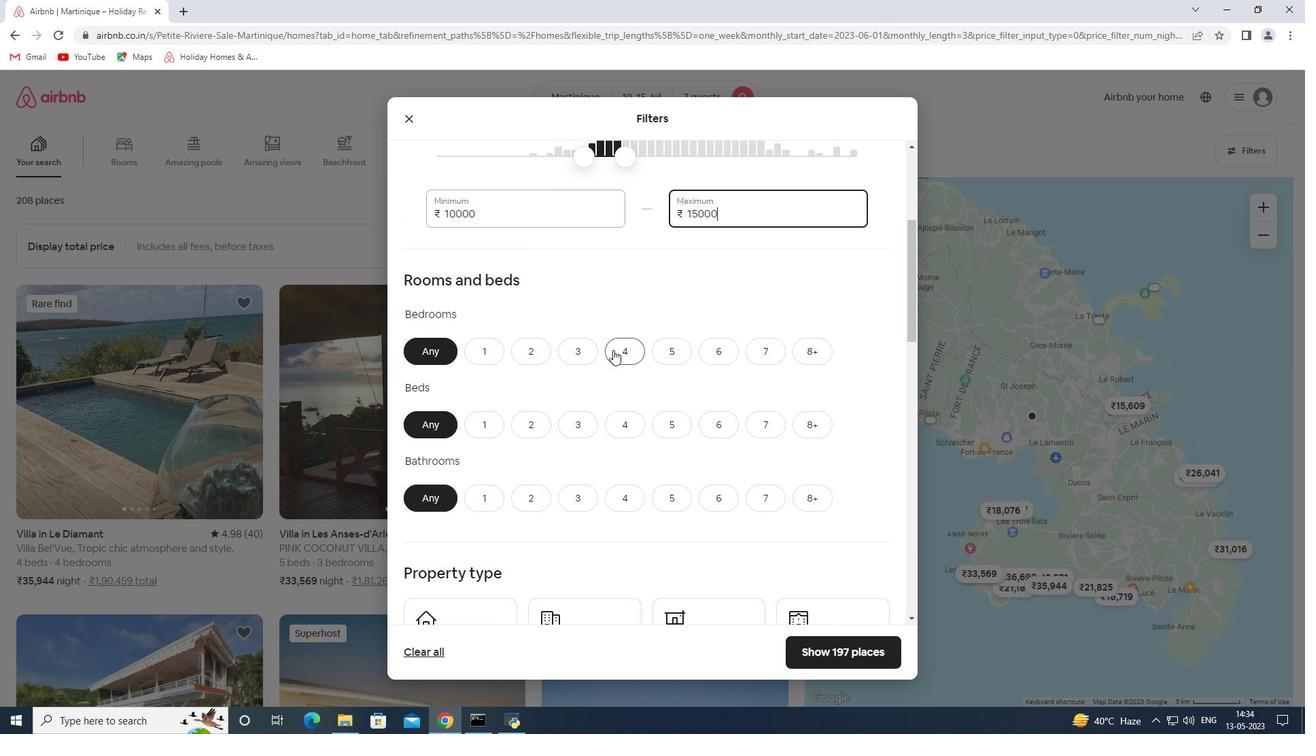 
Action: Mouse pressed left at (615, 349)
Screenshot: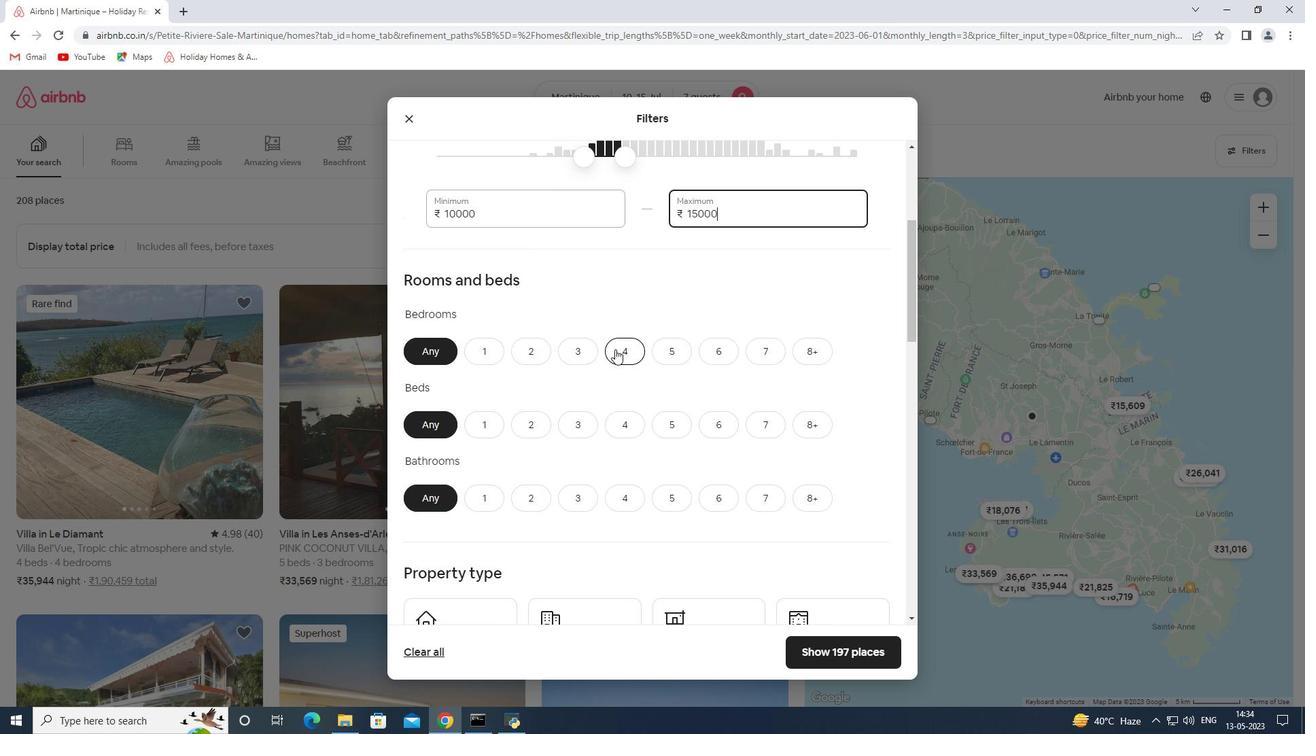 
Action: Mouse moved to (772, 423)
Screenshot: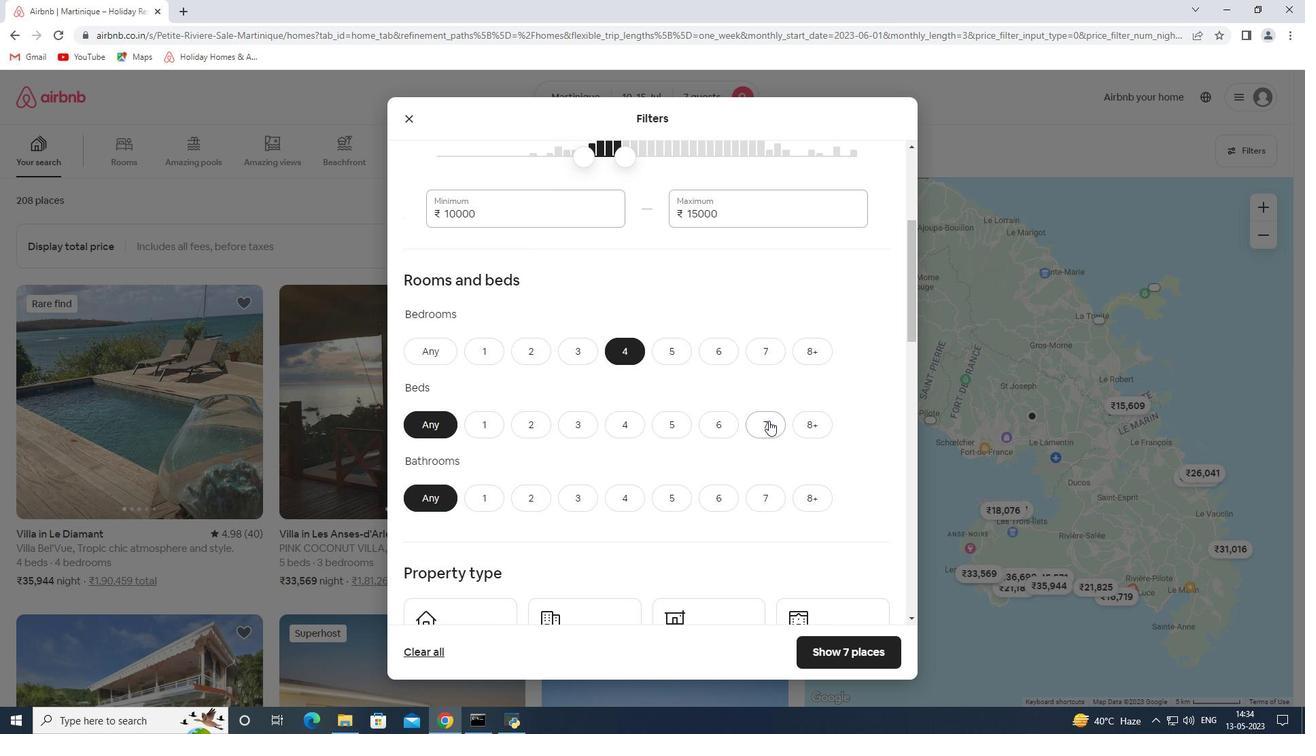 
Action: Mouse pressed left at (772, 423)
Screenshot: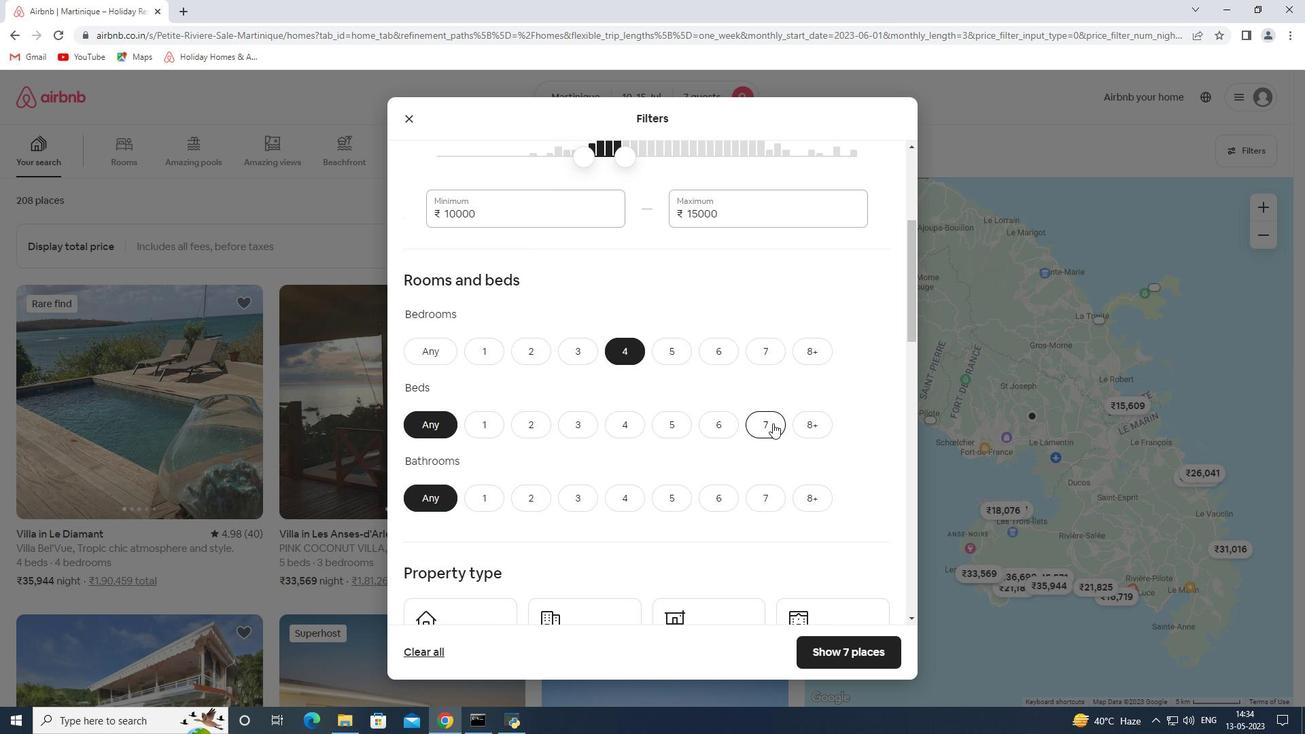 
Action: Mouse moved to (628, 503)
Screenshot: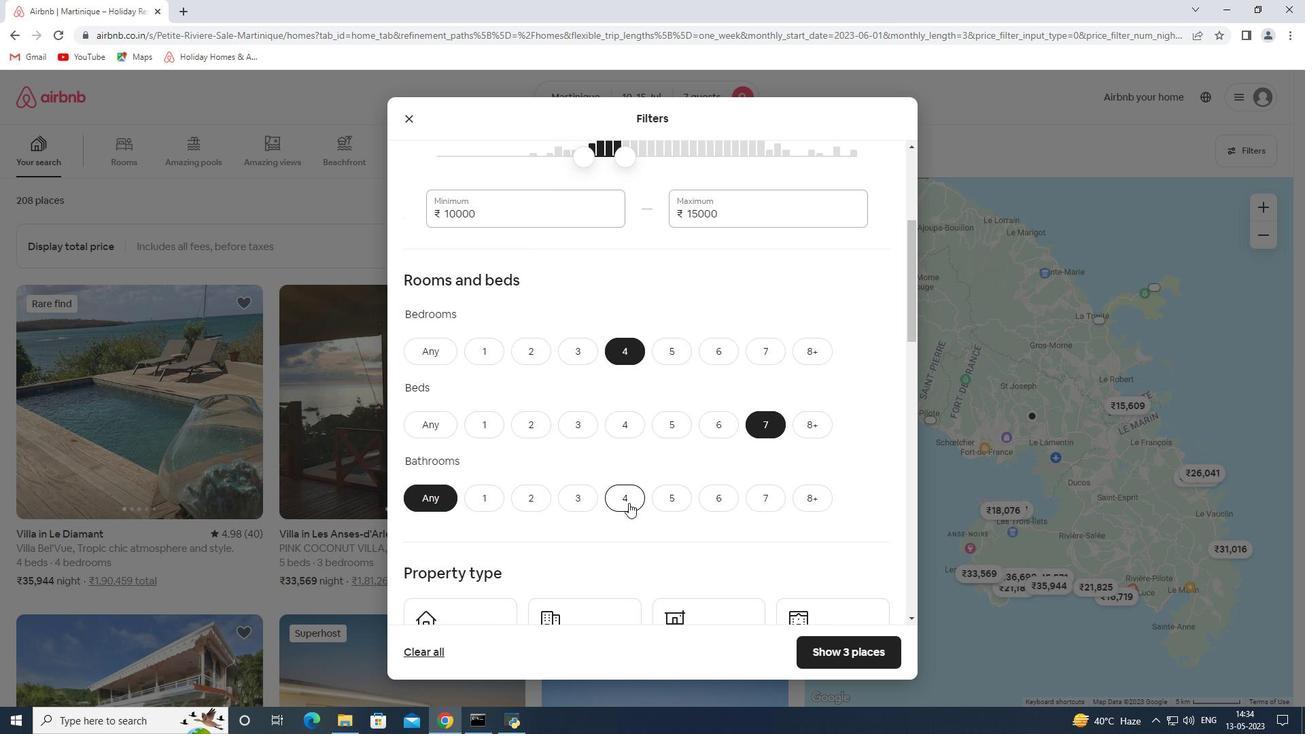 
Action: Mouse pressed left at (628, 503)
Screenshot: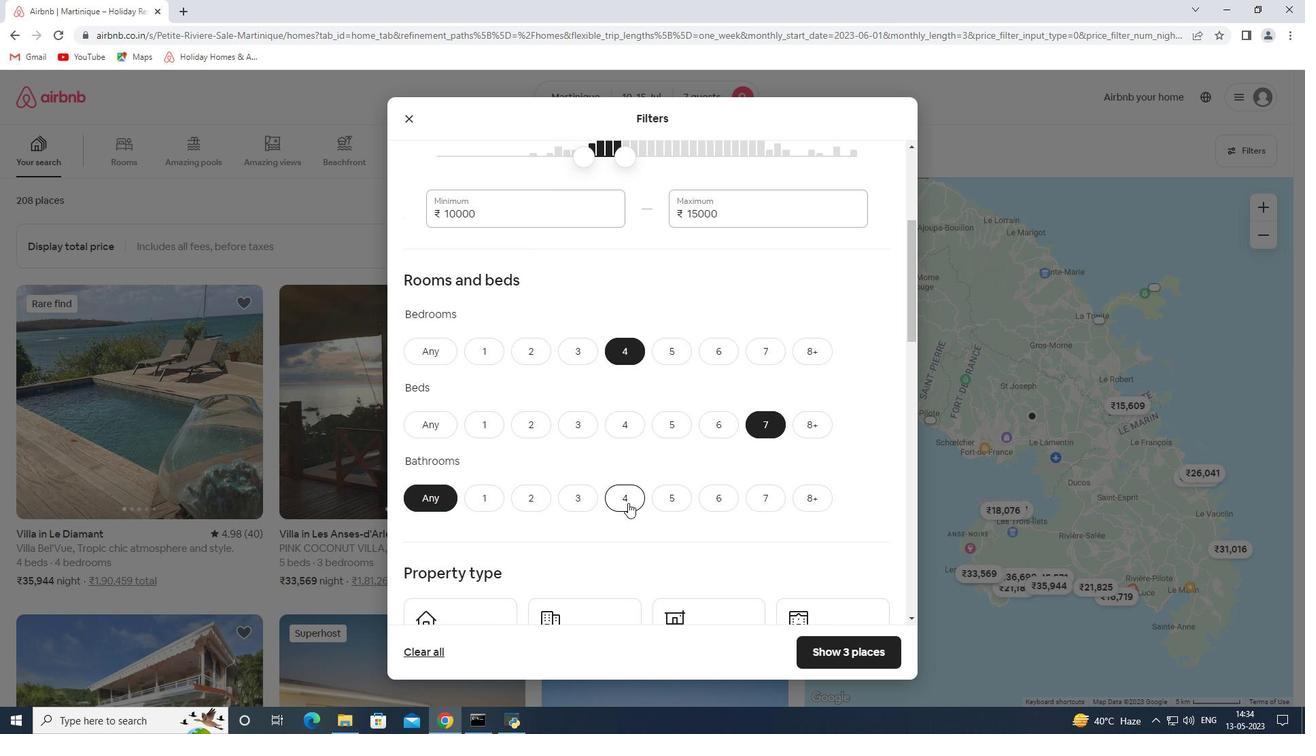 
Action: Mouse scrolled (628, 502) with delta (0, 0)
Screenshot: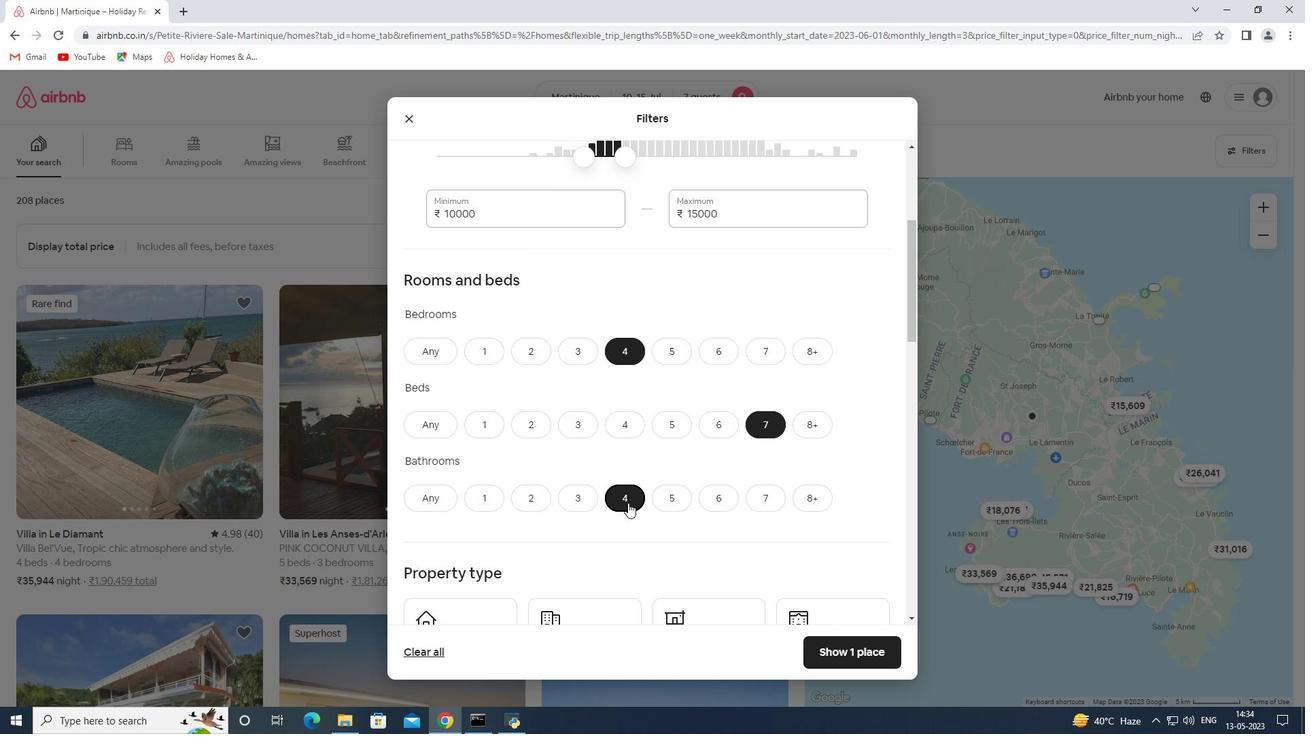 
Action: Mouse scrolled (628, 502) with delta (0, 0)
Screenshot: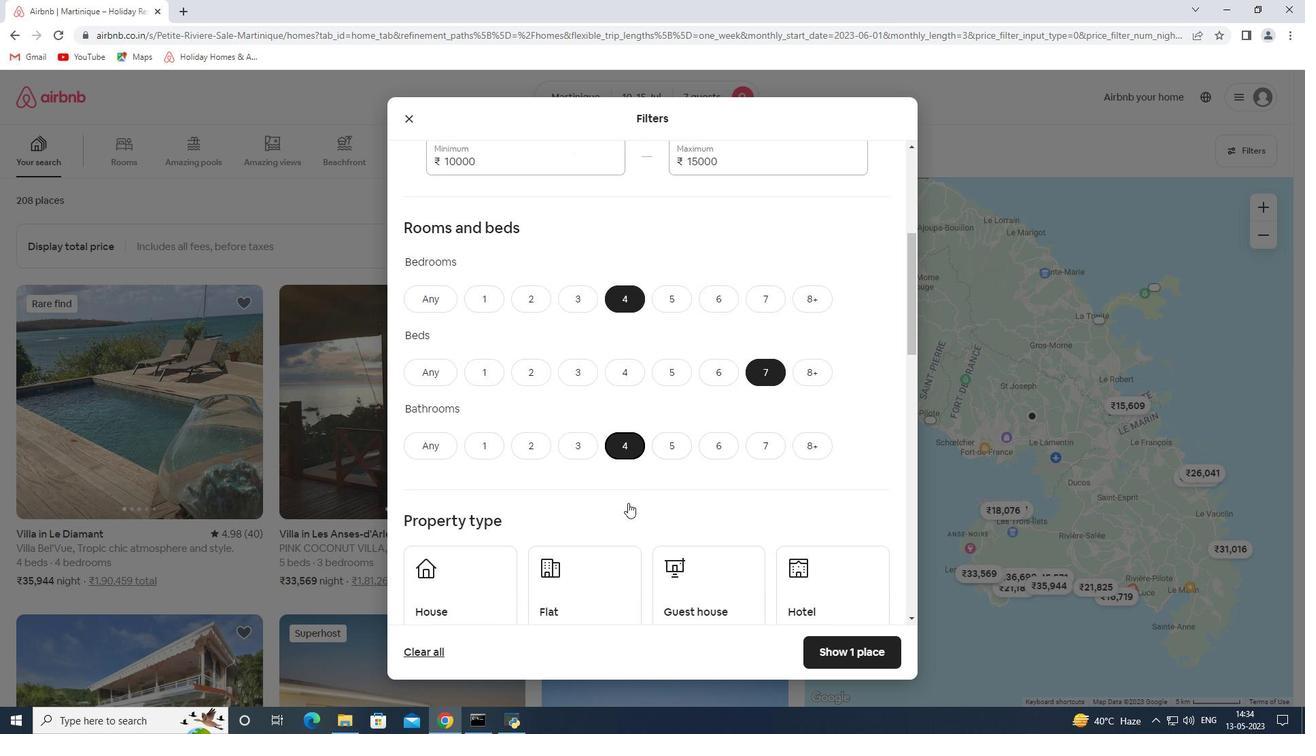 
Action: Mouse scrolled (628, 502) with delta (0, 0)
Screenshot: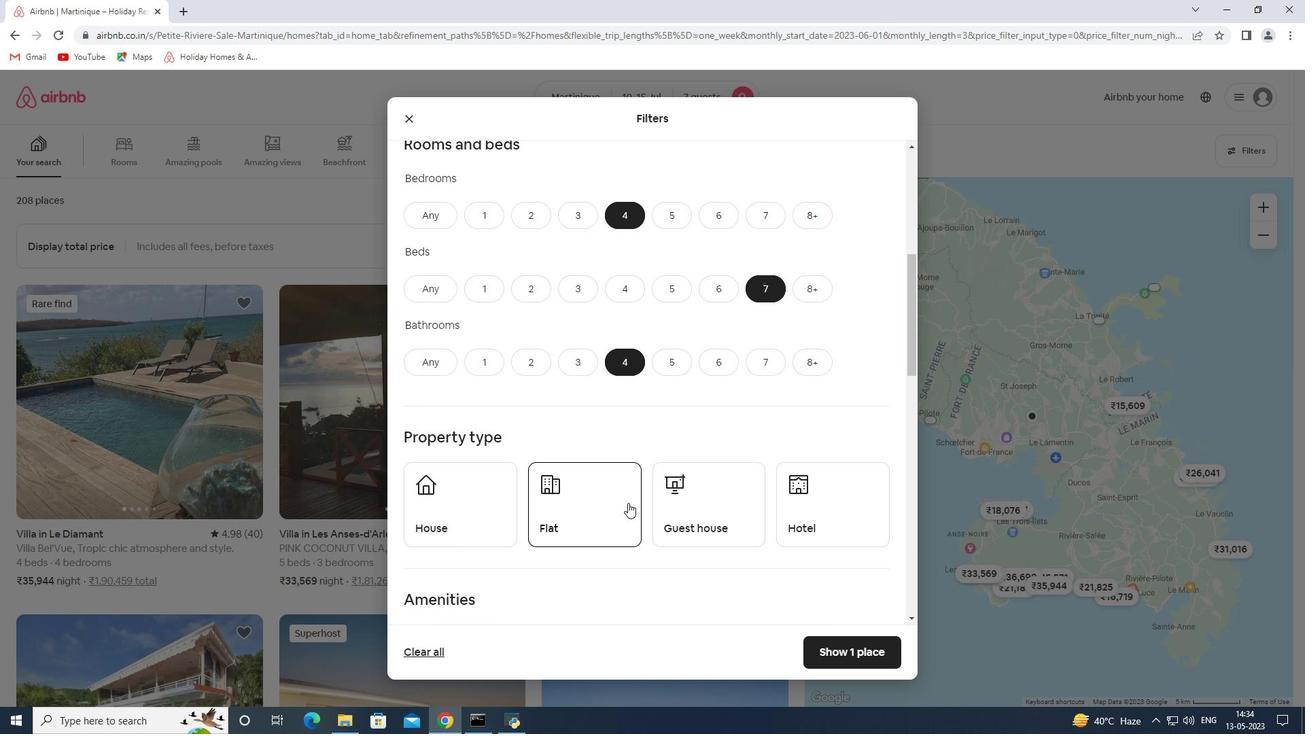 
Action: Mouse scrolled (628, 502) with delta (0, 0)
Screenshot: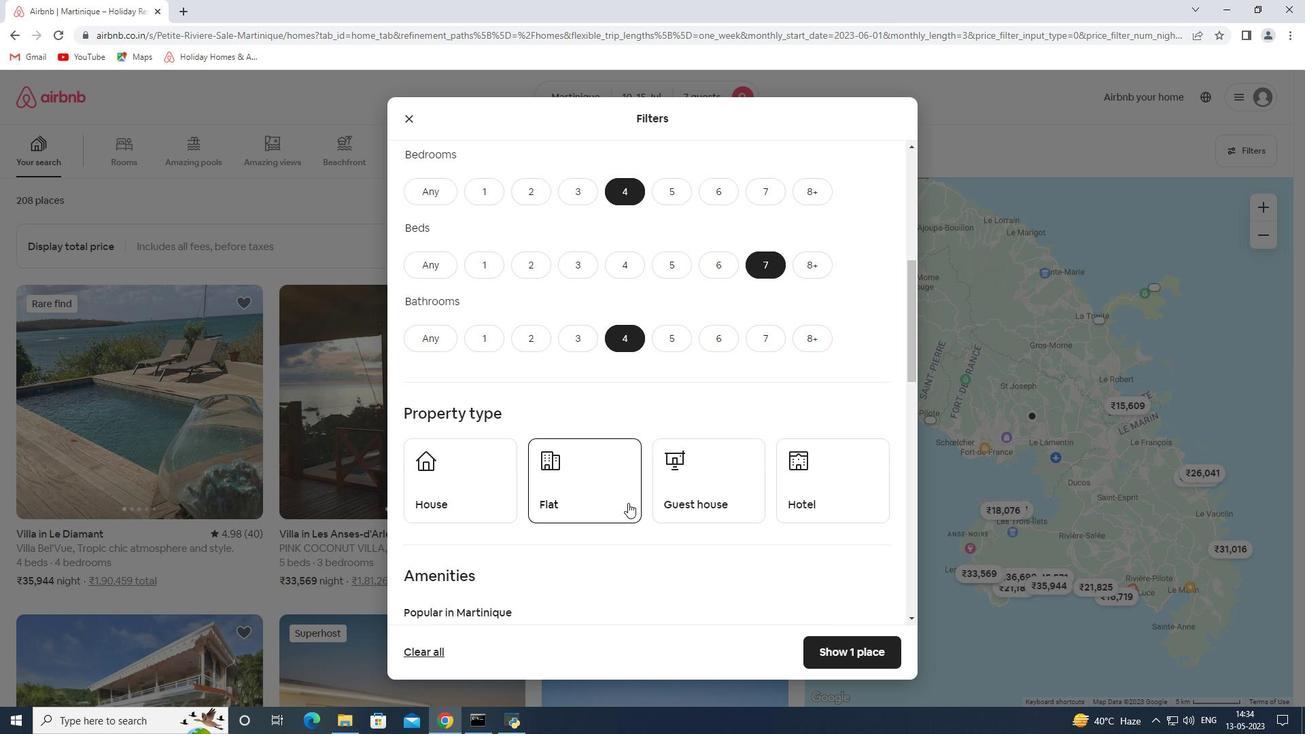 
Action: Mouse scrolled (628, 503) with delta (0, 0)
Screenshot: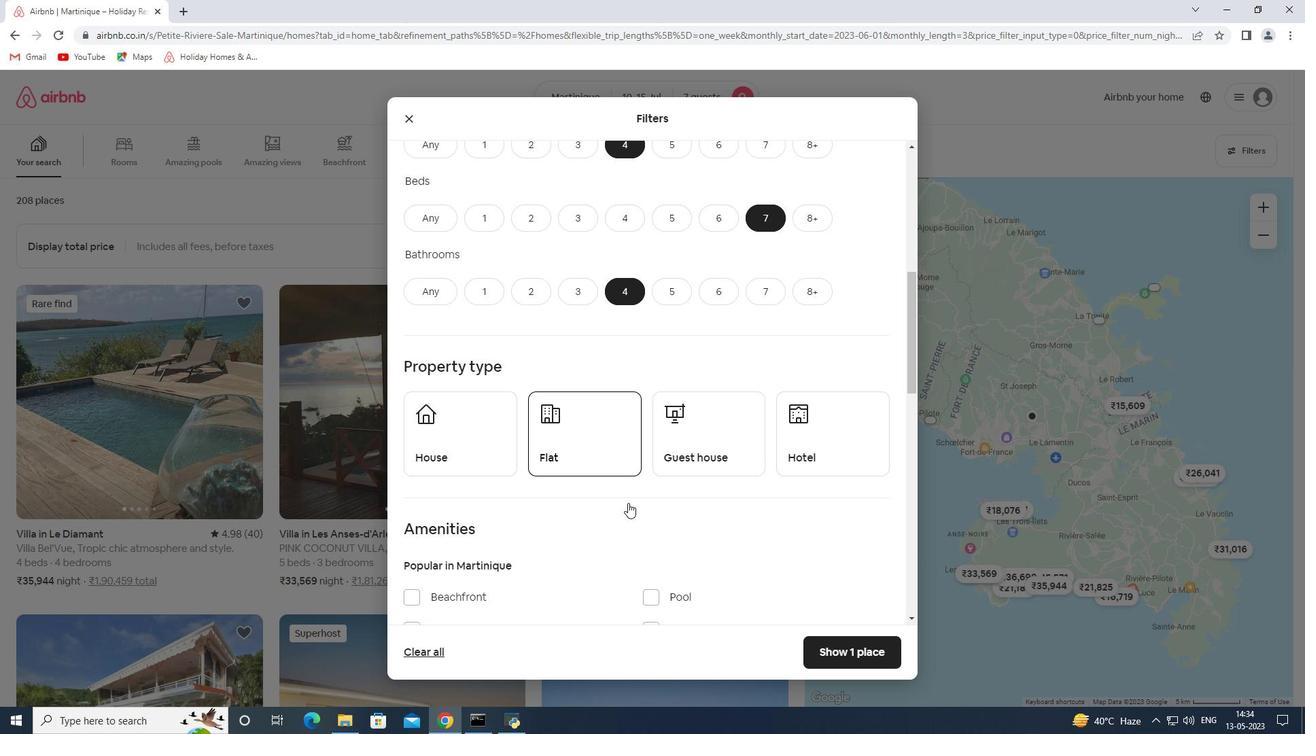 
Action: Mouse scrolled (628, 502) with delta (0, 0)
Screenshot: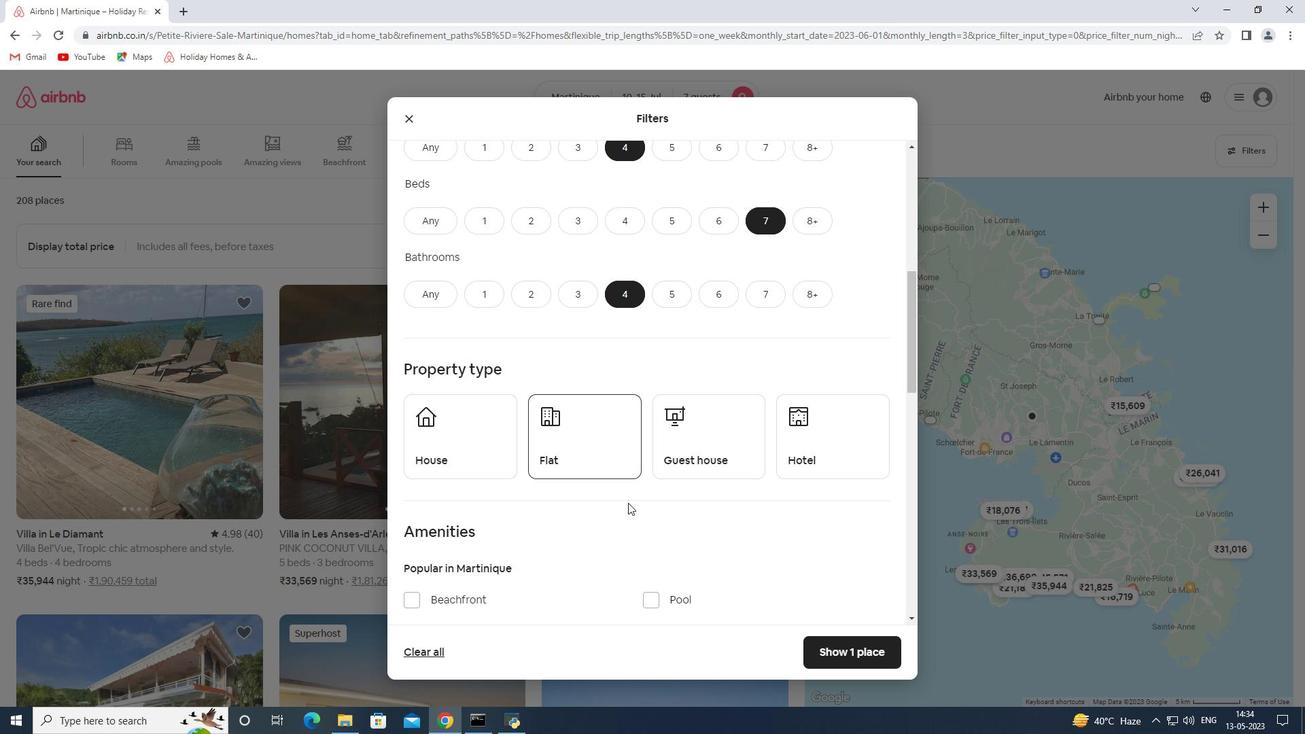 
Action: Mouse moved to (486, 392)
Screenshot: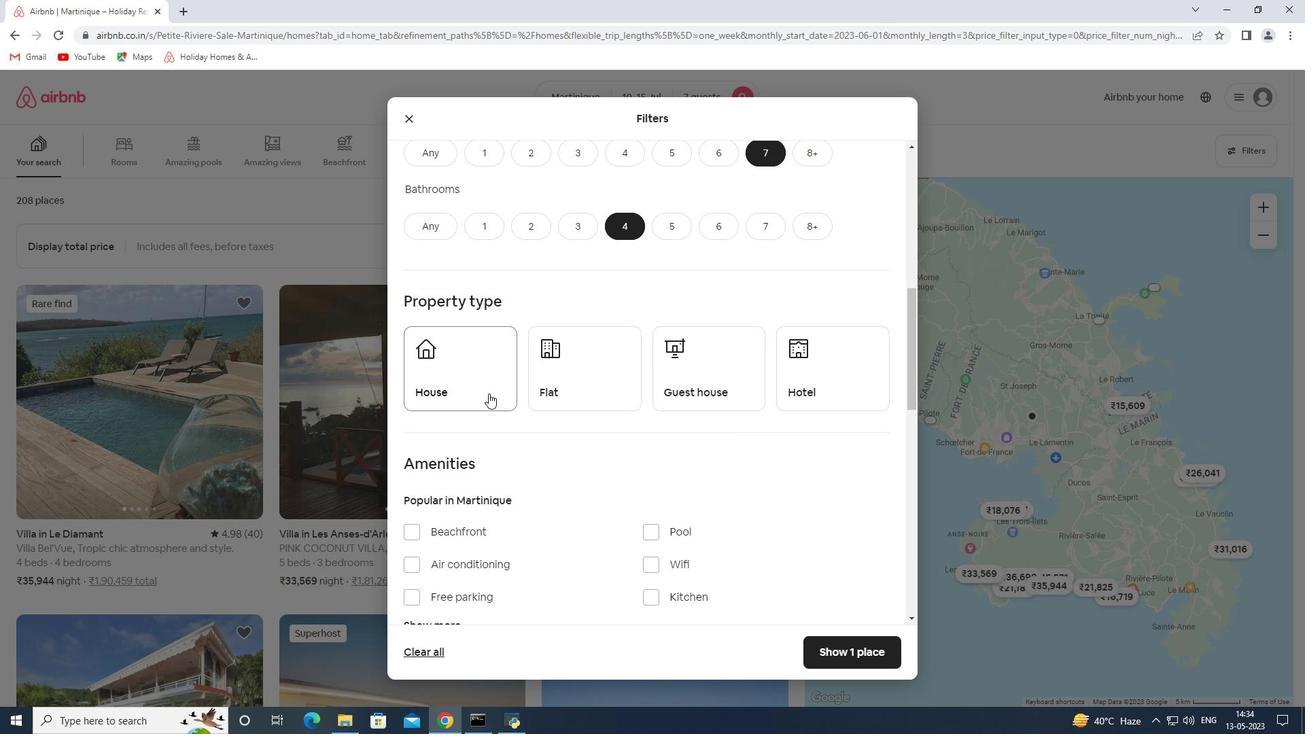 
Action: Mouse pressed left at (486, 392)
Screenshot: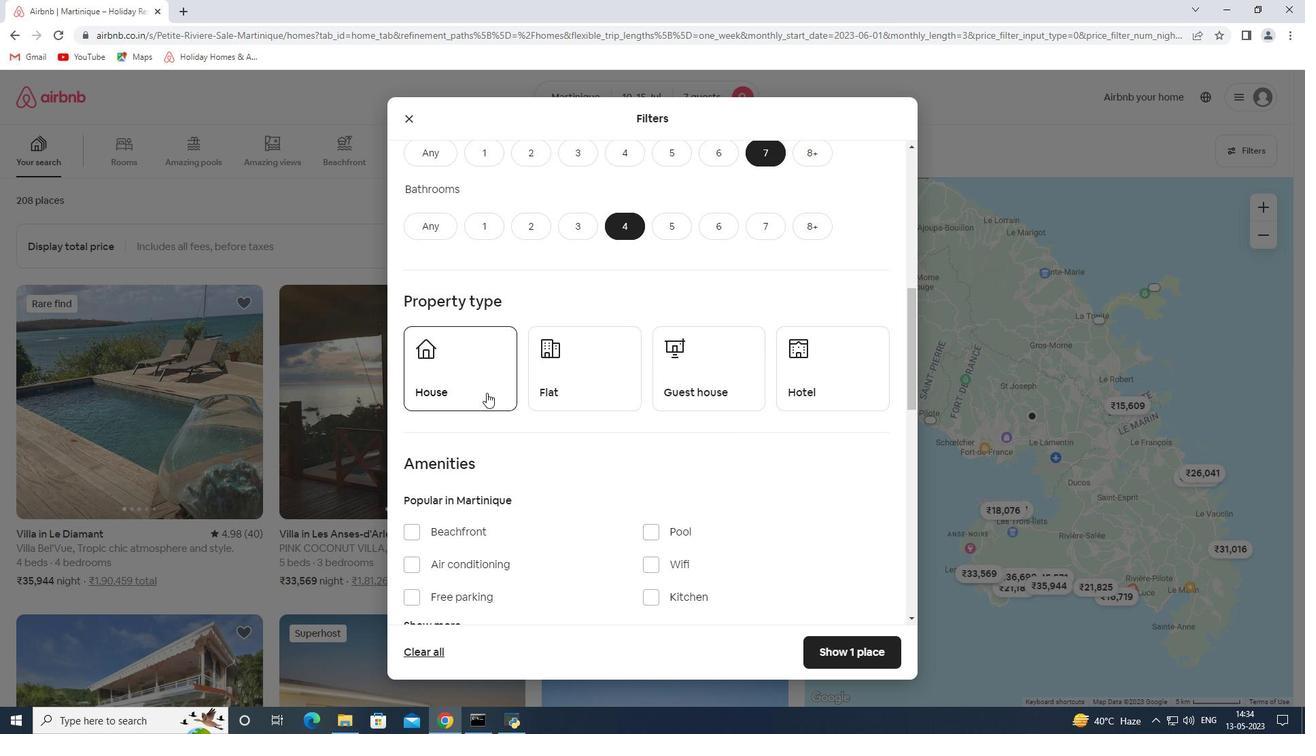 
Action: Mouse moved to (547, 384)
Screenshot: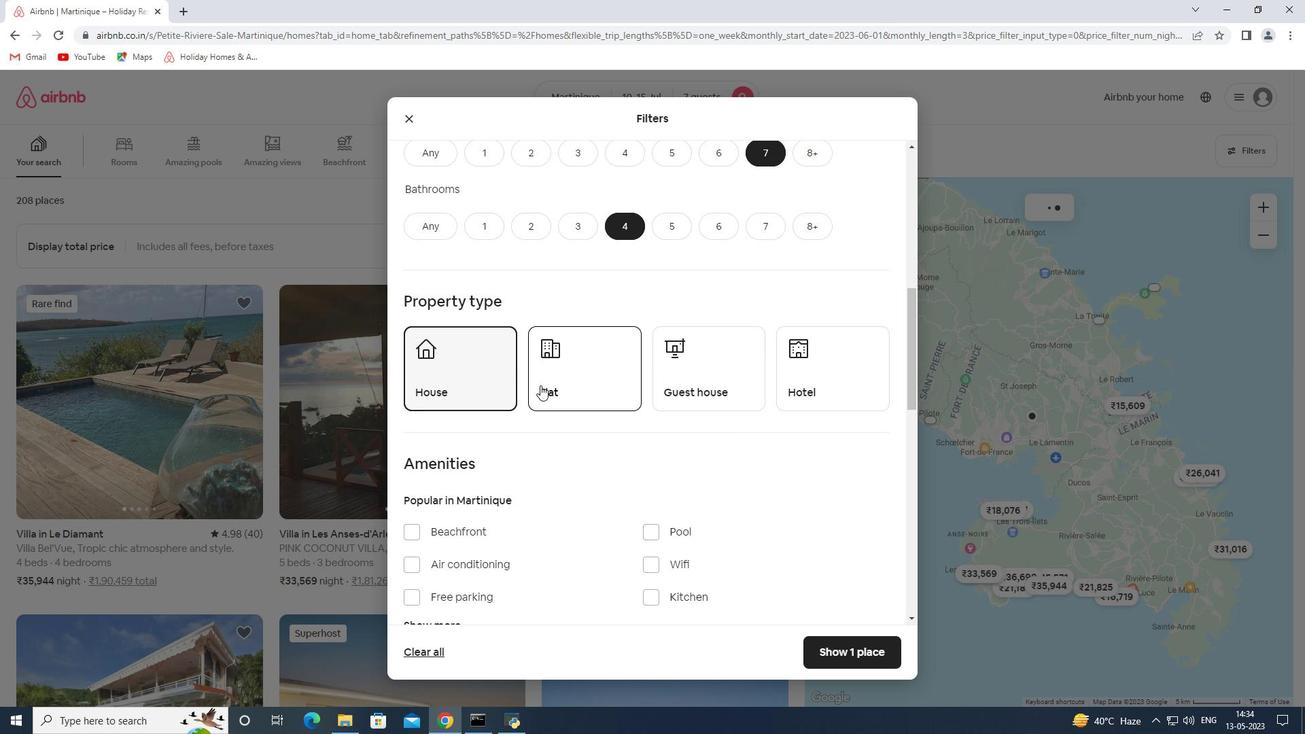 
Action: Mouse pressed left at (547, 384)
Screenshot: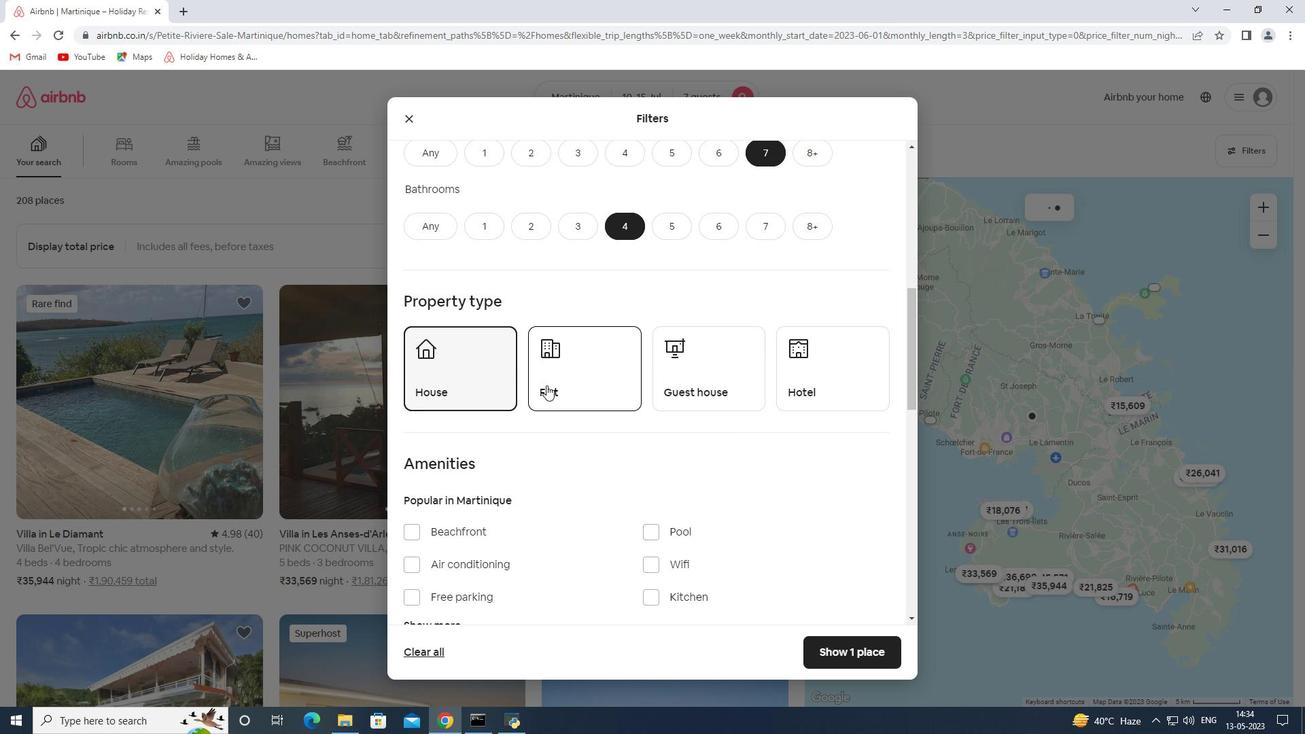 
Action: Mouse pressed left at (547, 384)
Screenshot: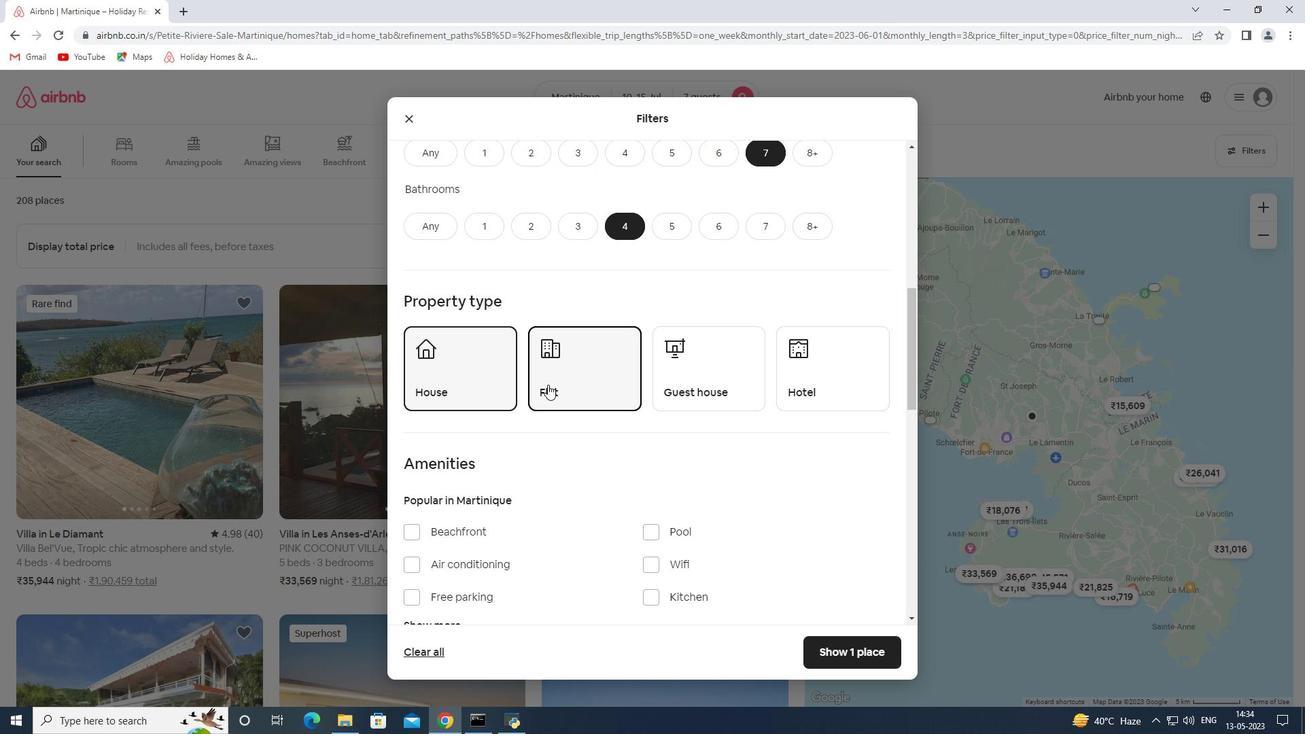 
Action: Mouse moved to (614, 388)
Screenshot: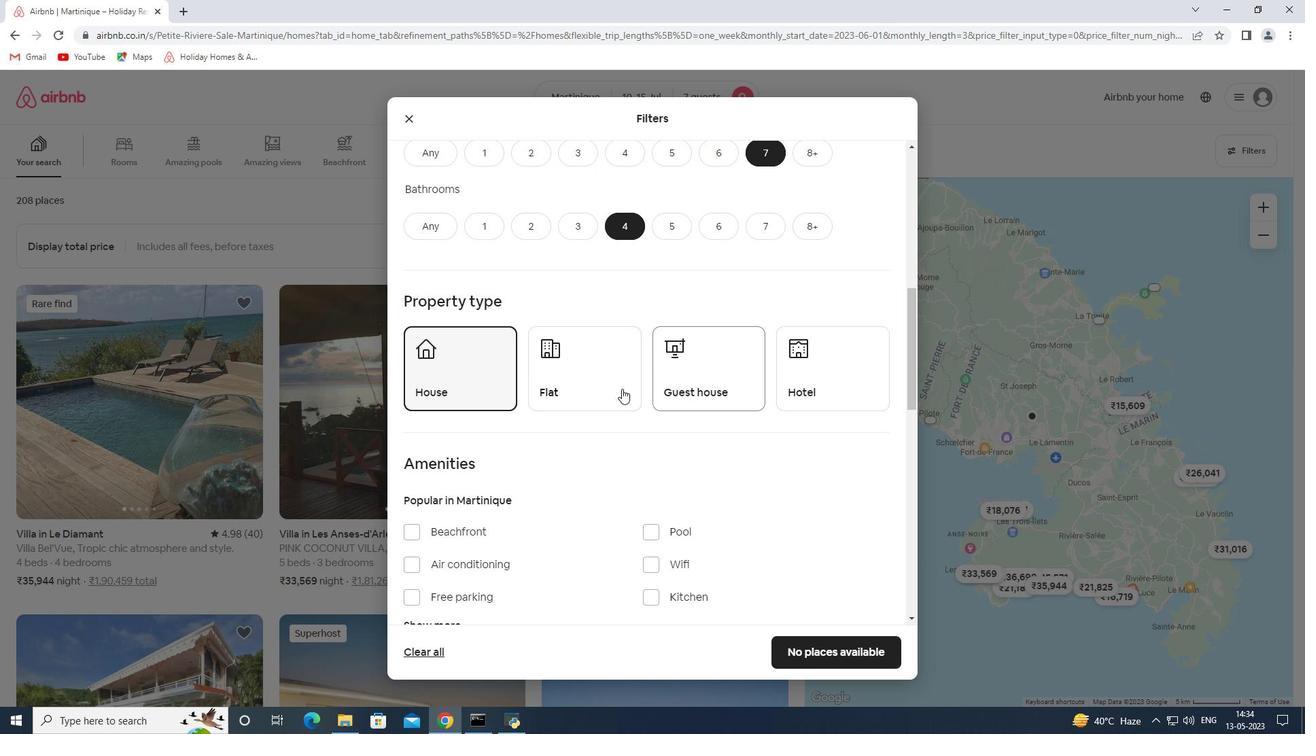 
Action: Mouse pressed left at (614, 388)
Screenshot: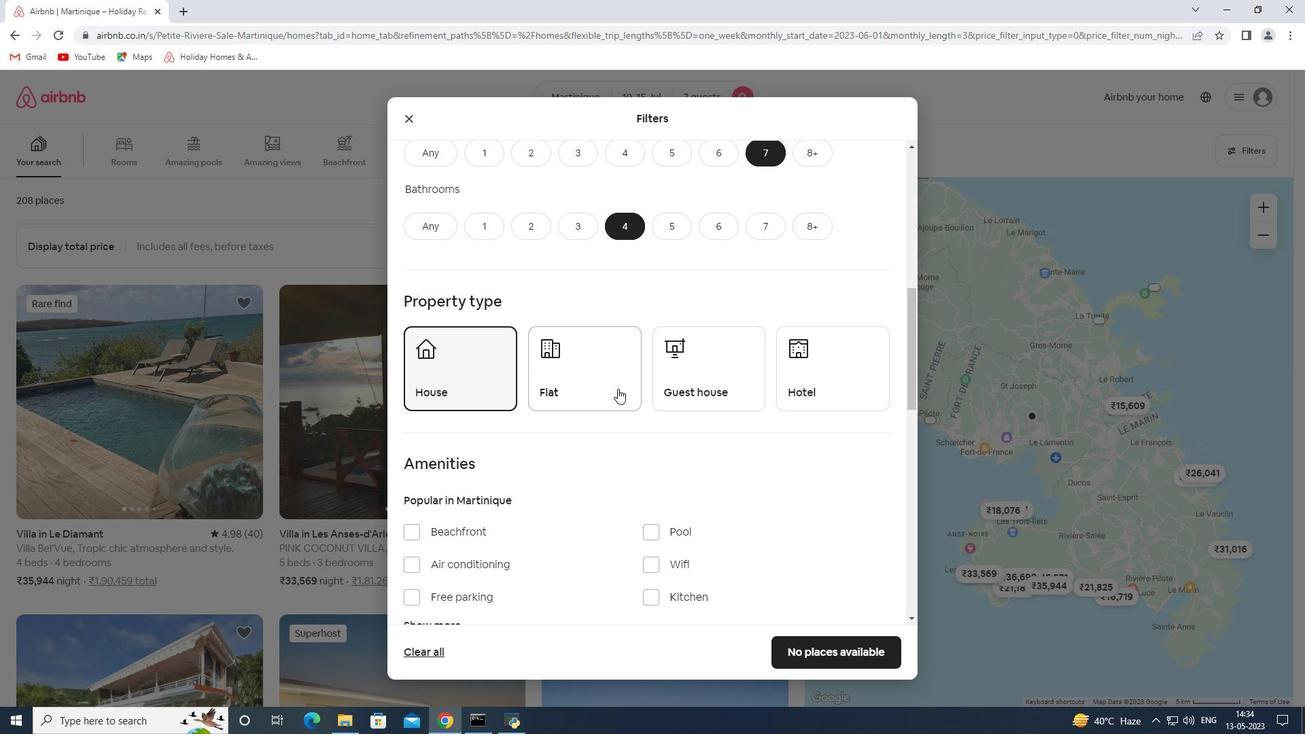 
Action: Mouse moved to (695, 388)
Screenshot: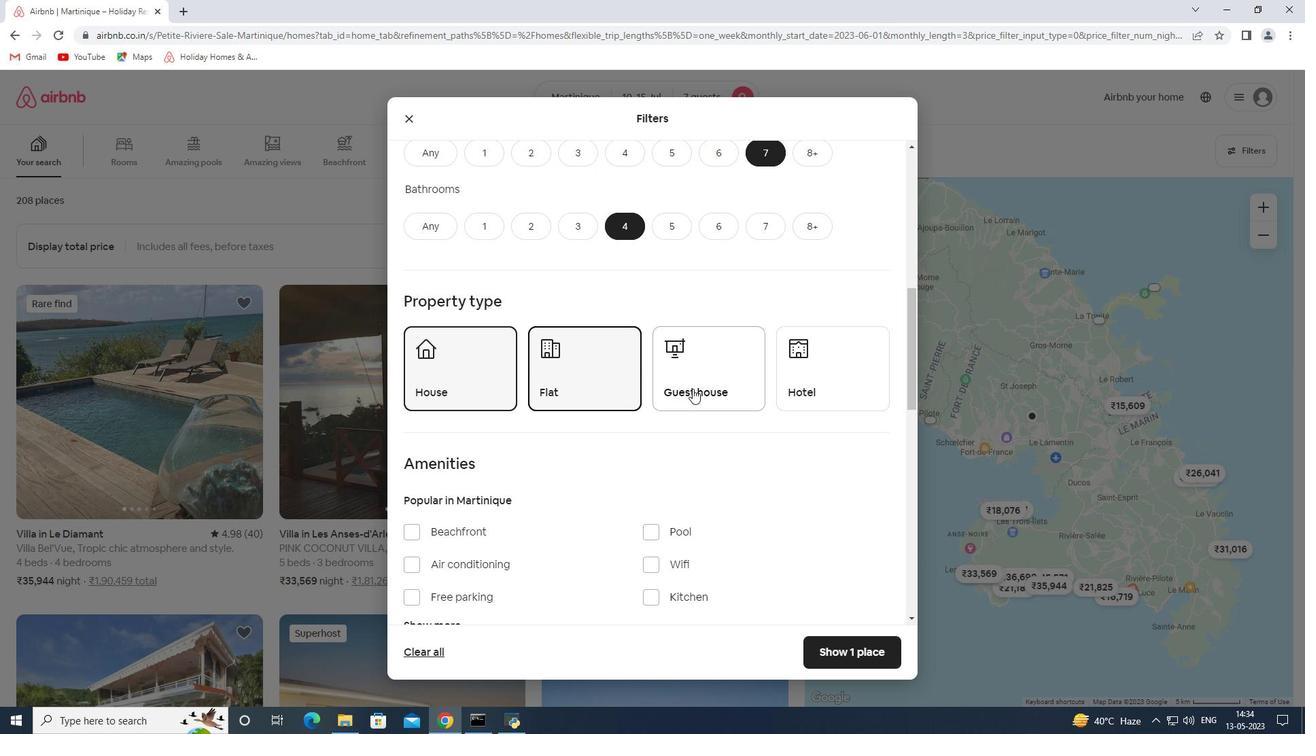 
Action: Mouse pressed left at (695, 388)
Screenshot: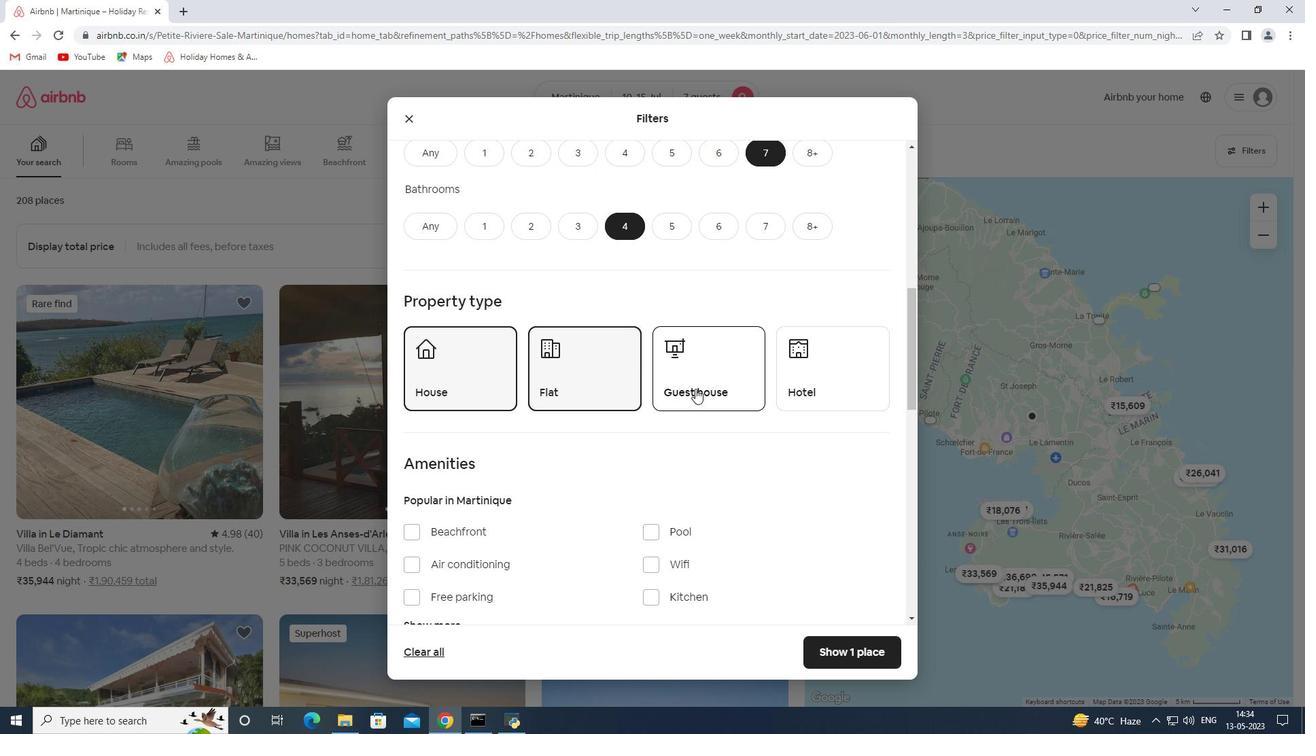 
Action: Mouse moved to (620, 424)
Screenshot: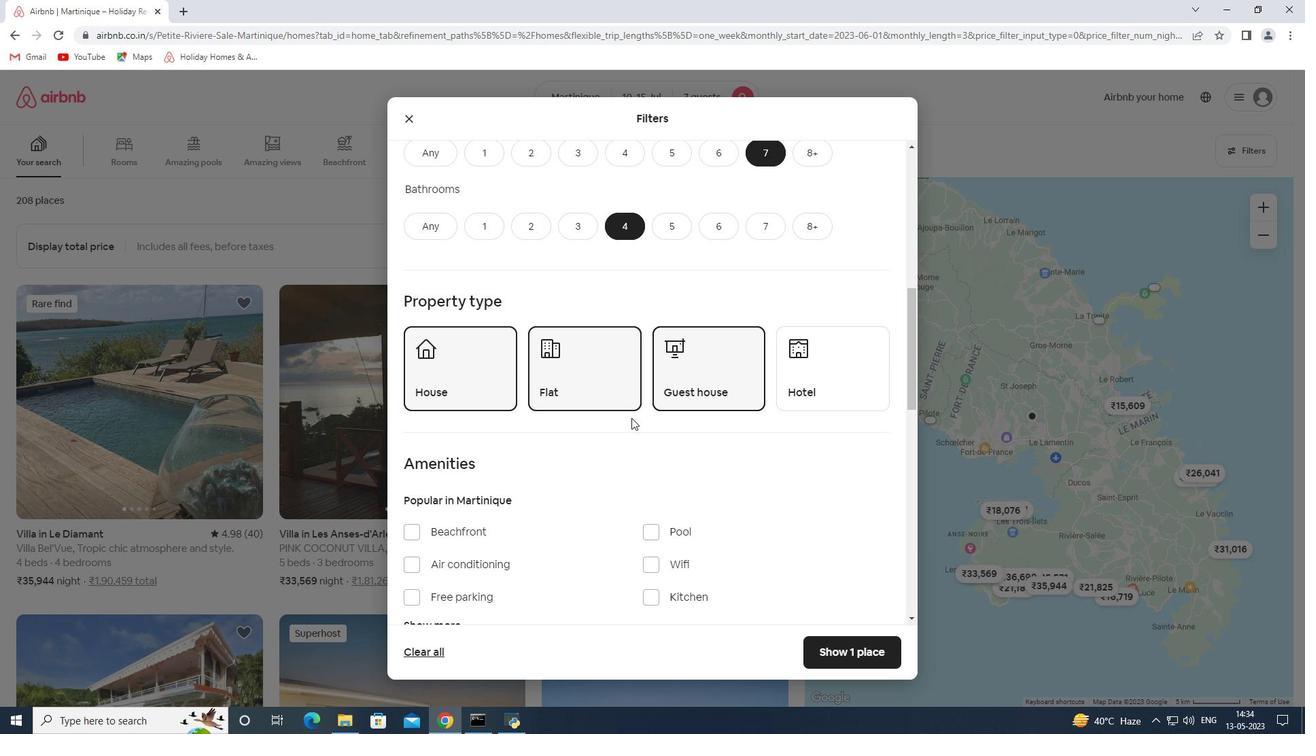 
Action: Mouse scrolled (620, 423) with delta (0, 0)
Screenshot: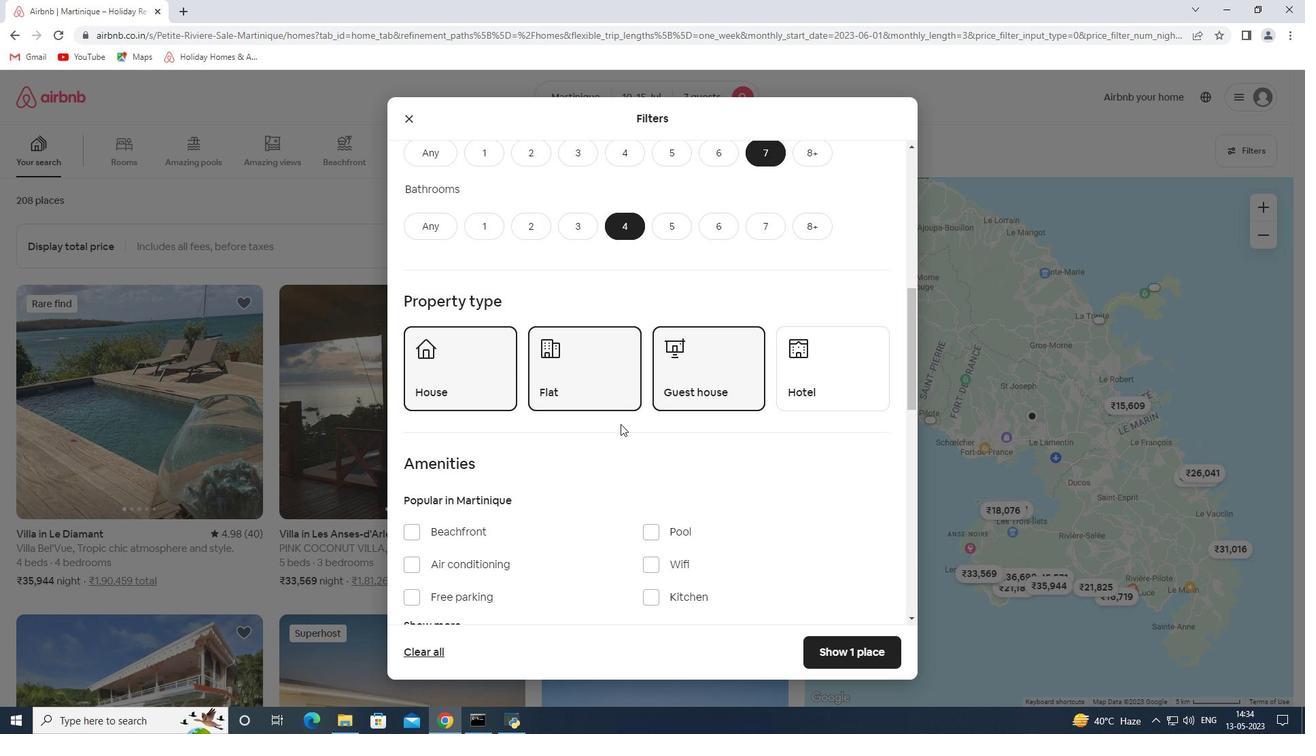 
Action: Mouse moved to (625, 415)
Screenshot: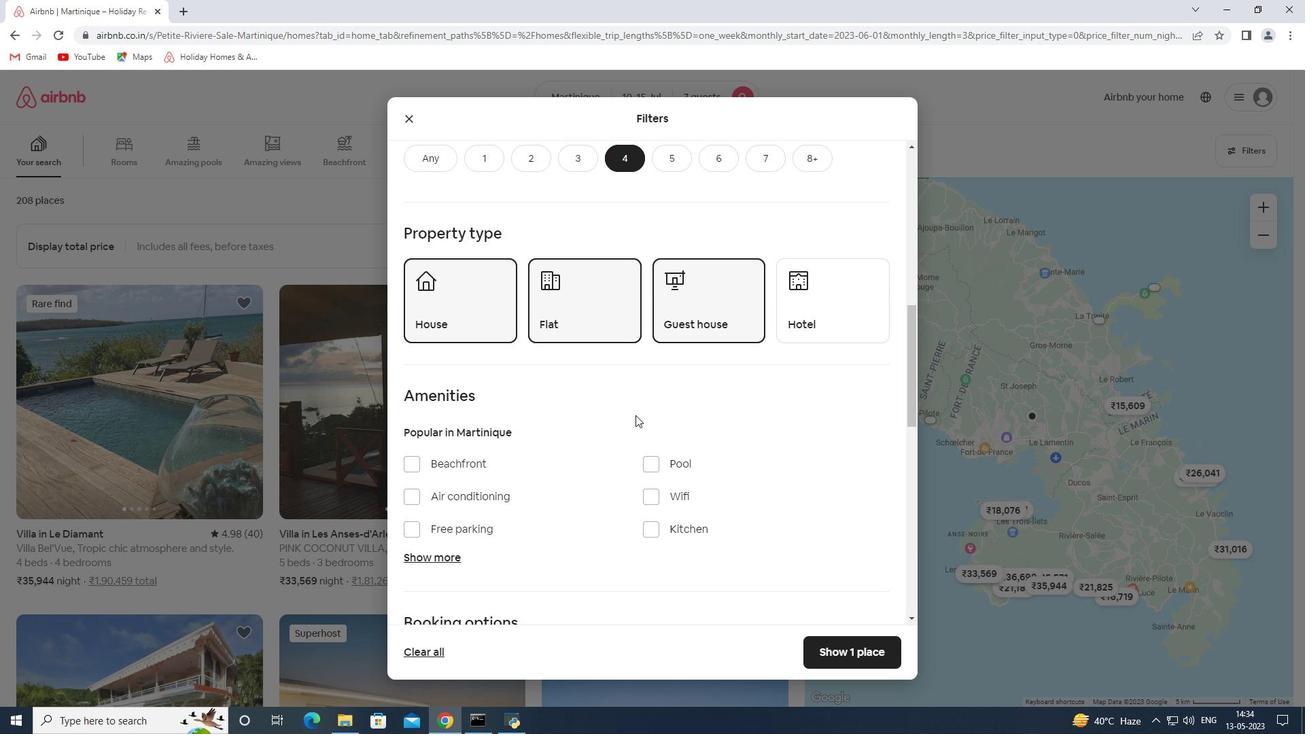 
Action: Mouse scrolled (625, 414) with delta (0, 0)
Screenshot: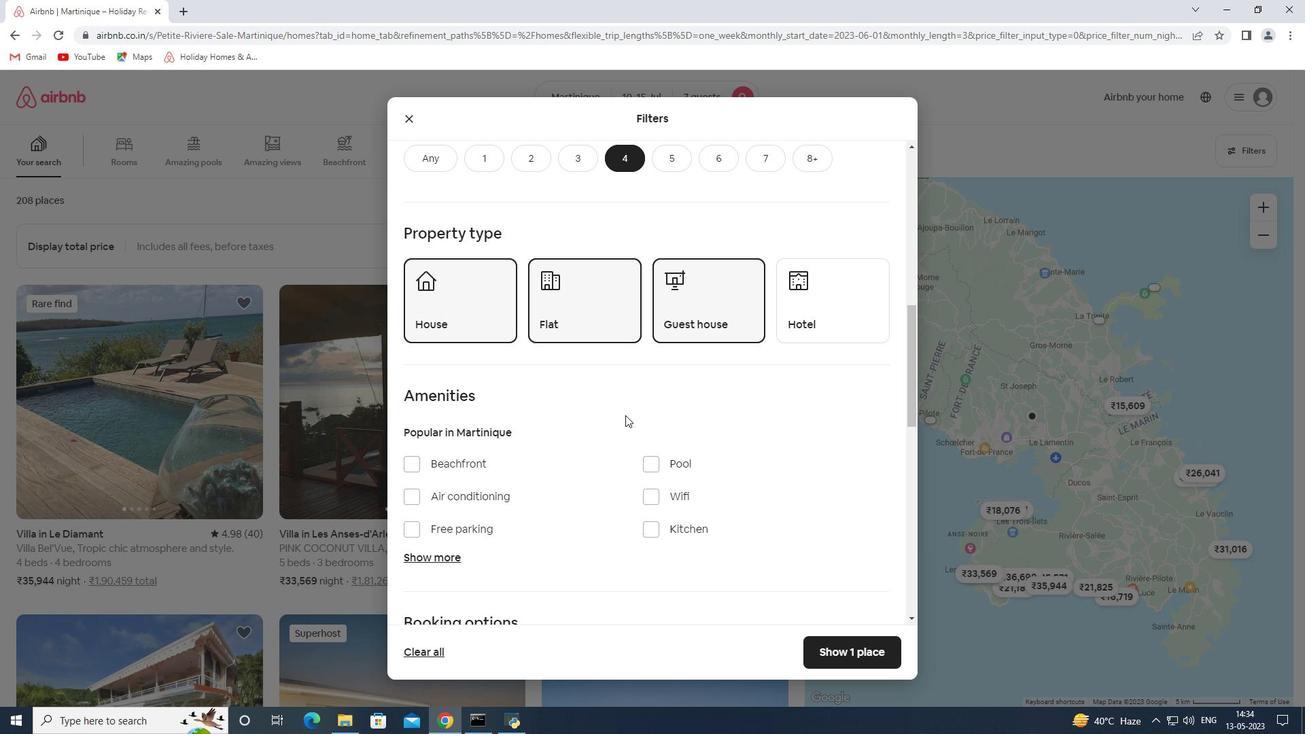 
Action: Mouse scrolled (625, 414) with delta (0, 0)
Screenshot: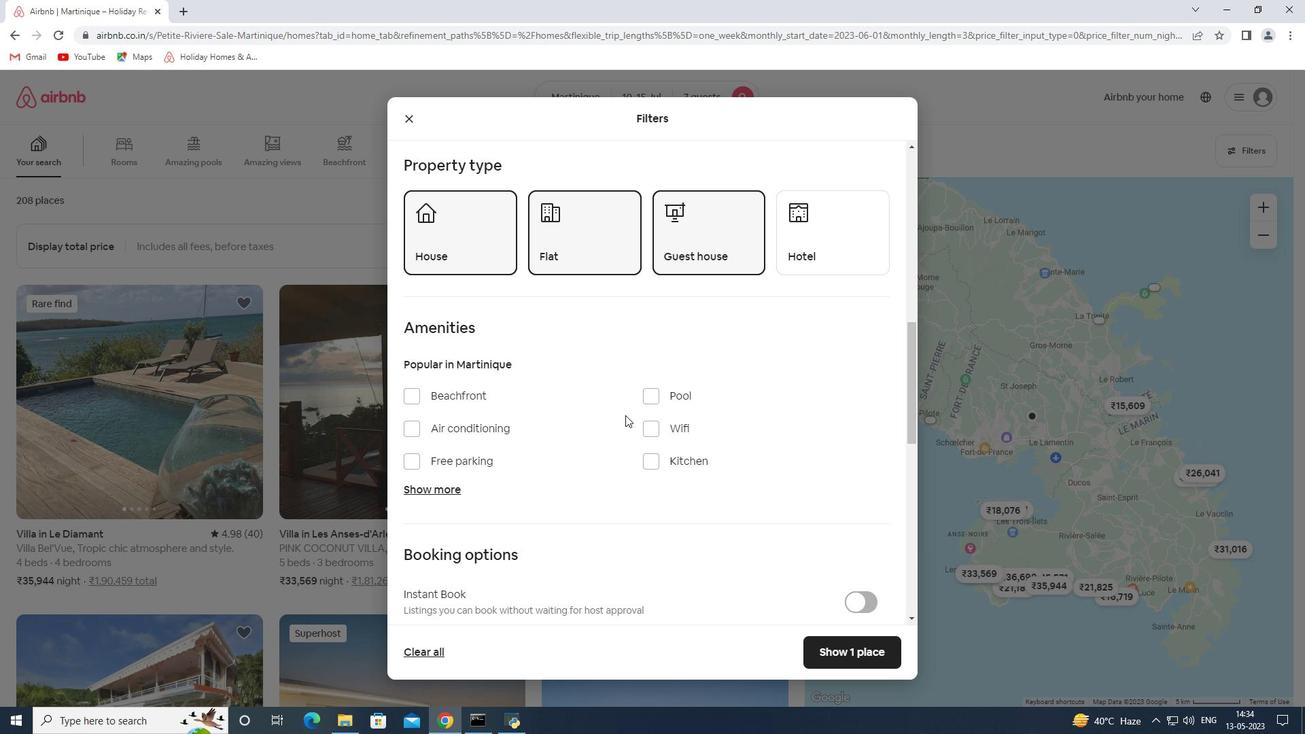 
Action: Mouse moved to (429, 419)
Screenshot: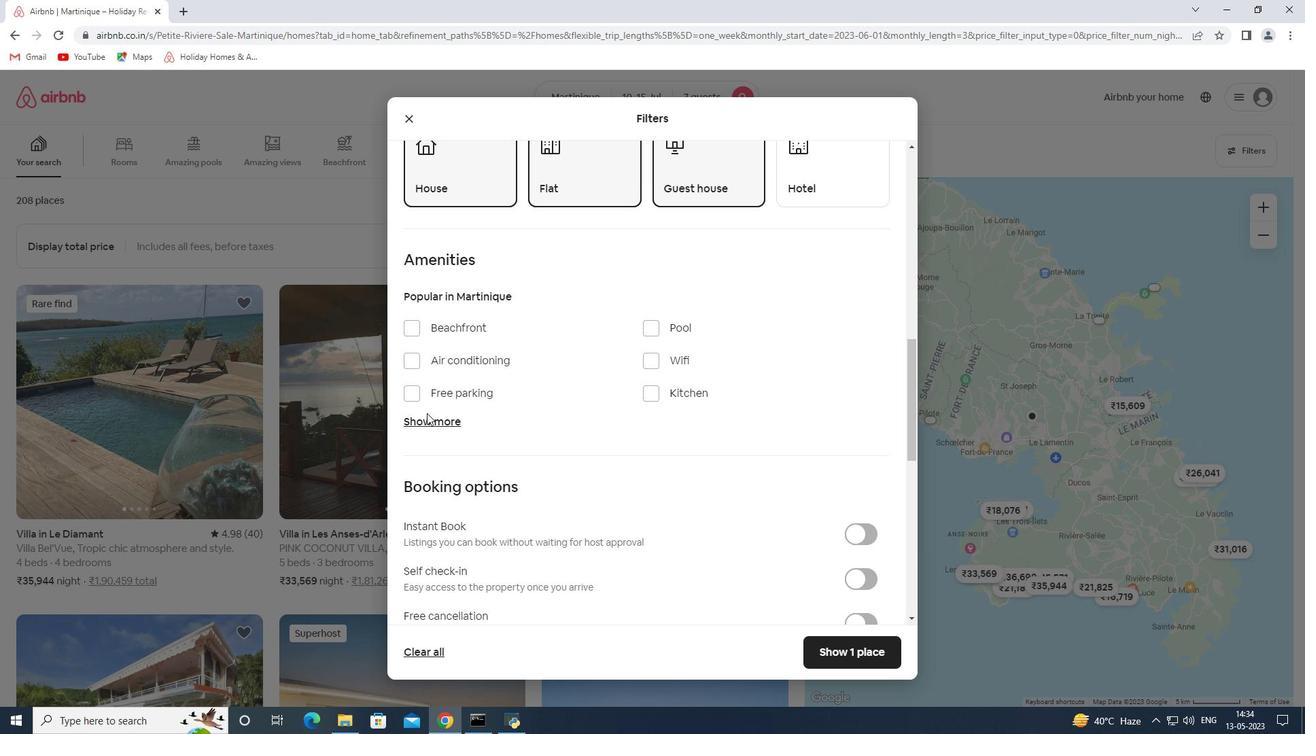 
Action: Mouse pressed left at (429, 419)
Screenshot: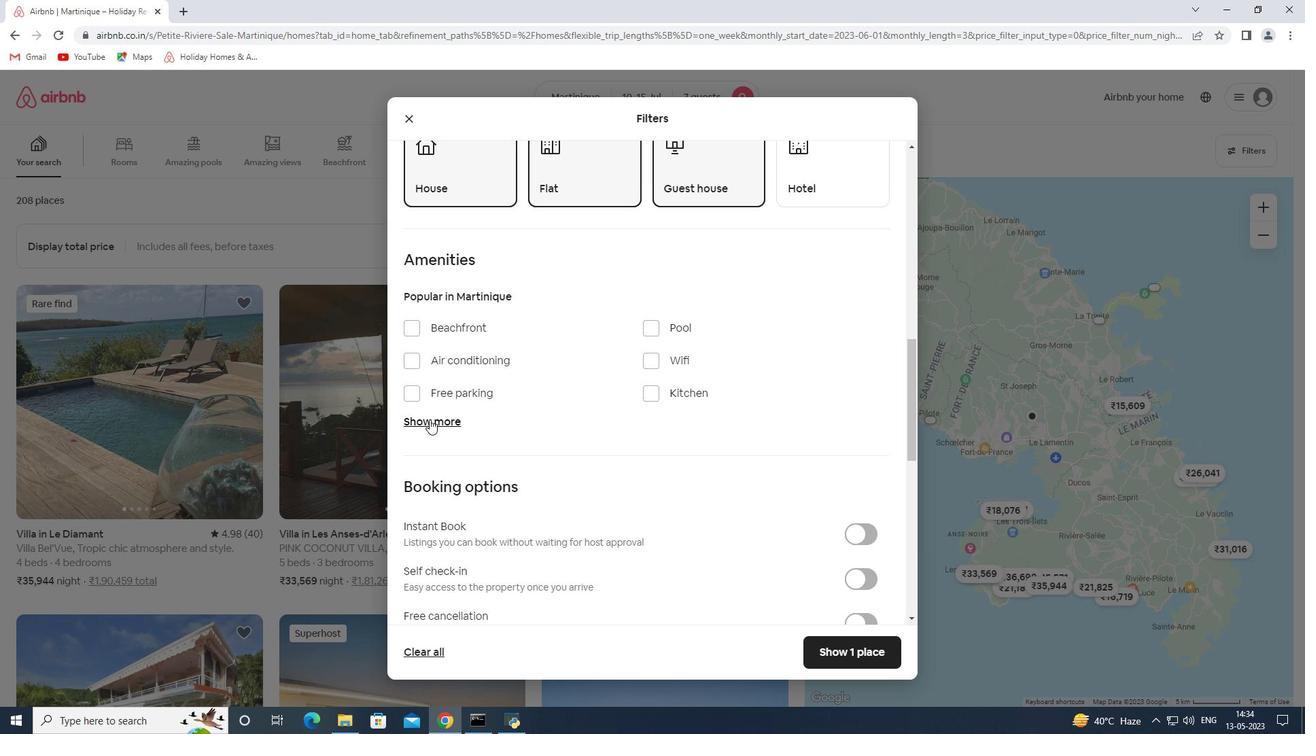 
Action: Mouse moved to (658, 362)
Screenshot: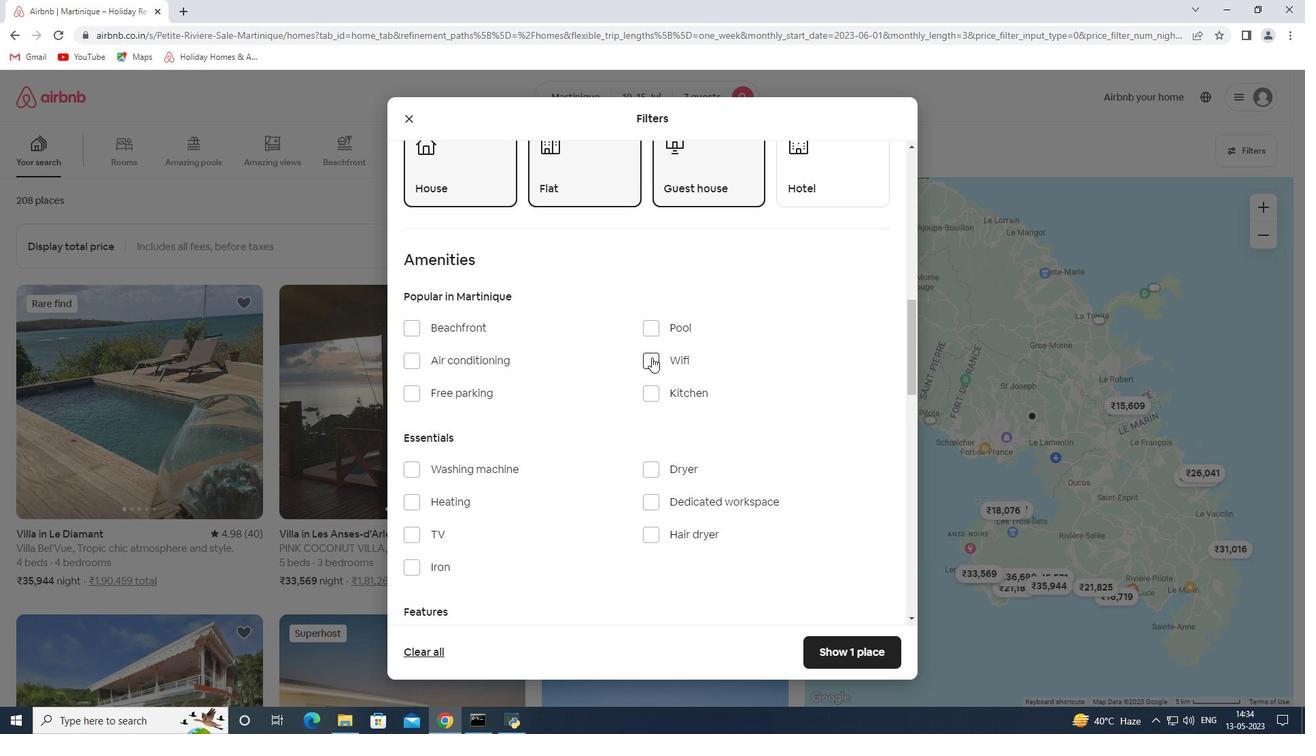 
Action: Mouse pressed left at (658, 362)
Screenshot: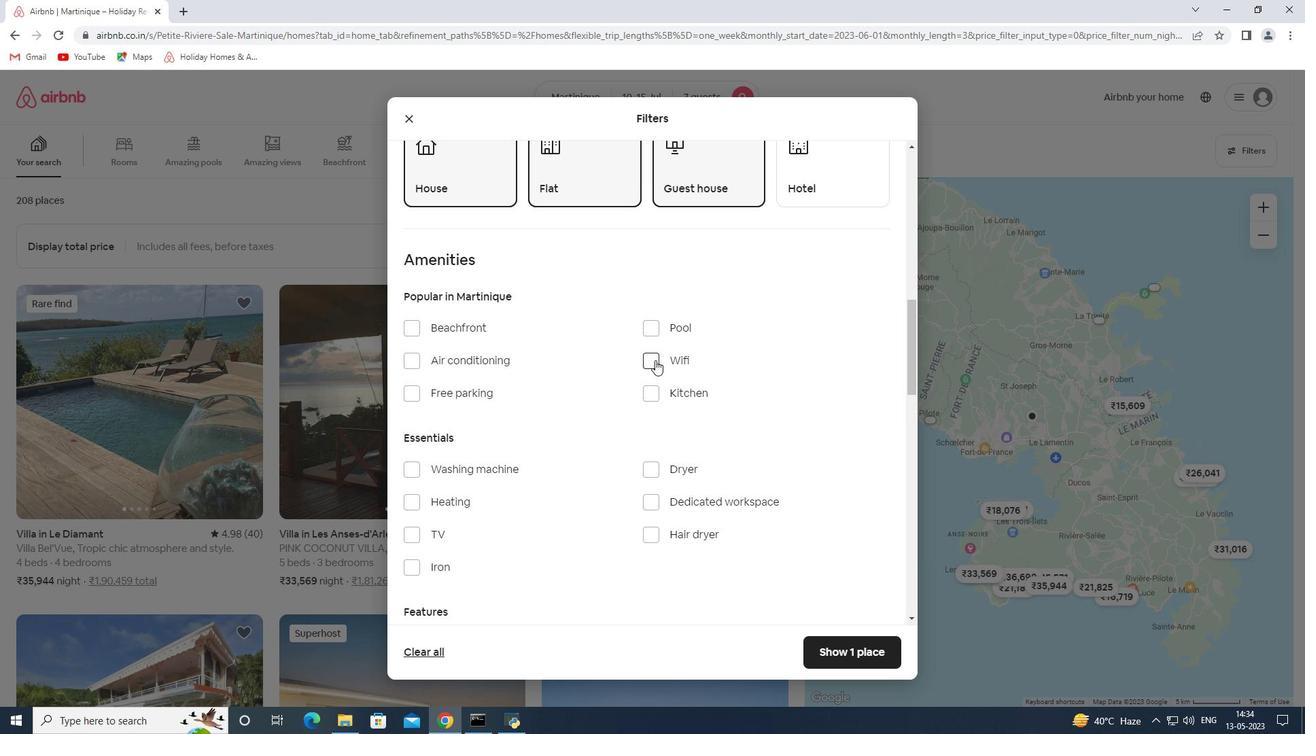 
Action: Mouse moved to (456, 394)
Screenshot: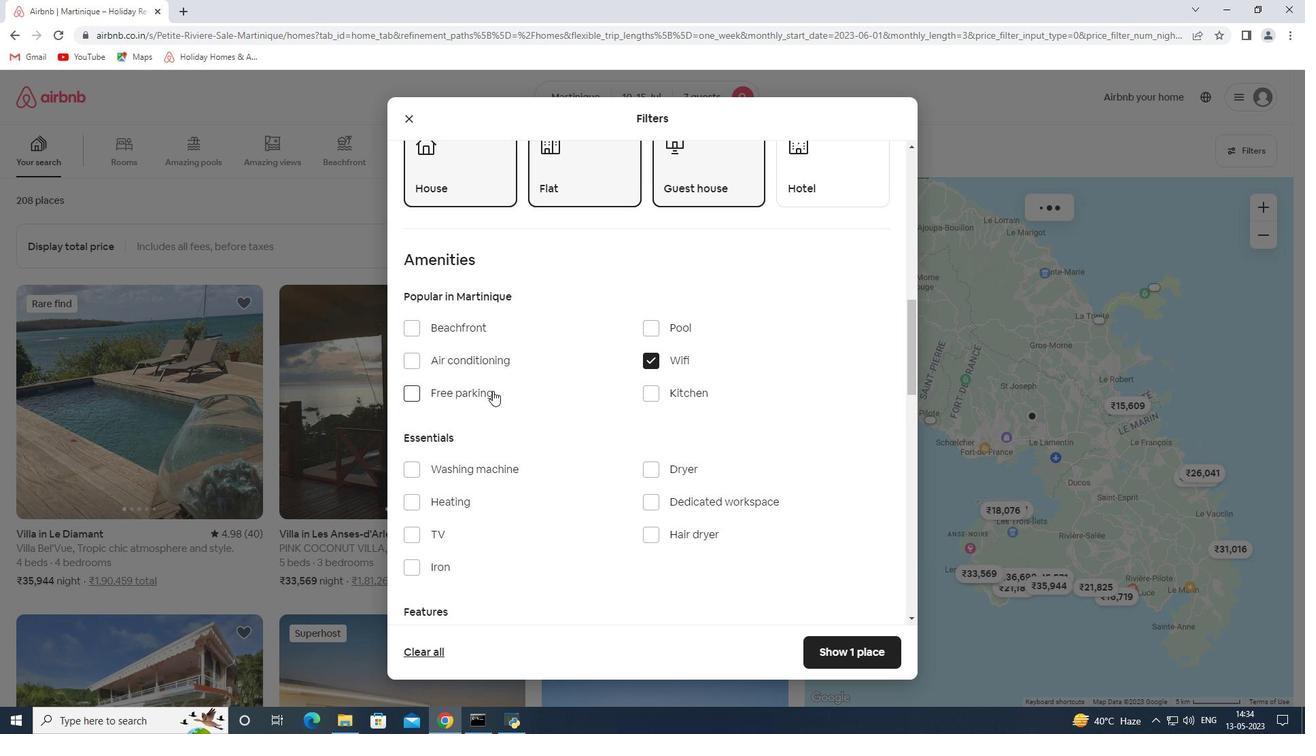 
Action: Mouse pressed left at (456, 394)
Screenshot: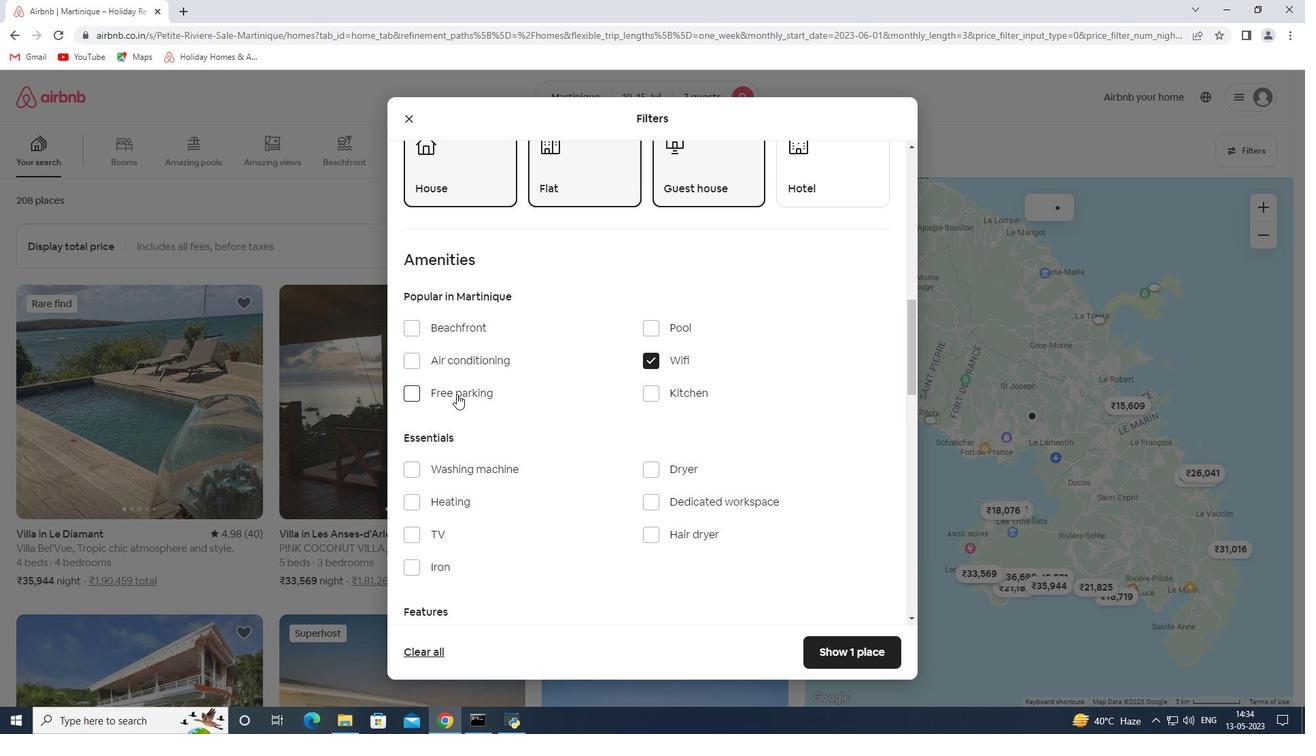 
Action: Mouse moved to (475, 401)
Screenshot: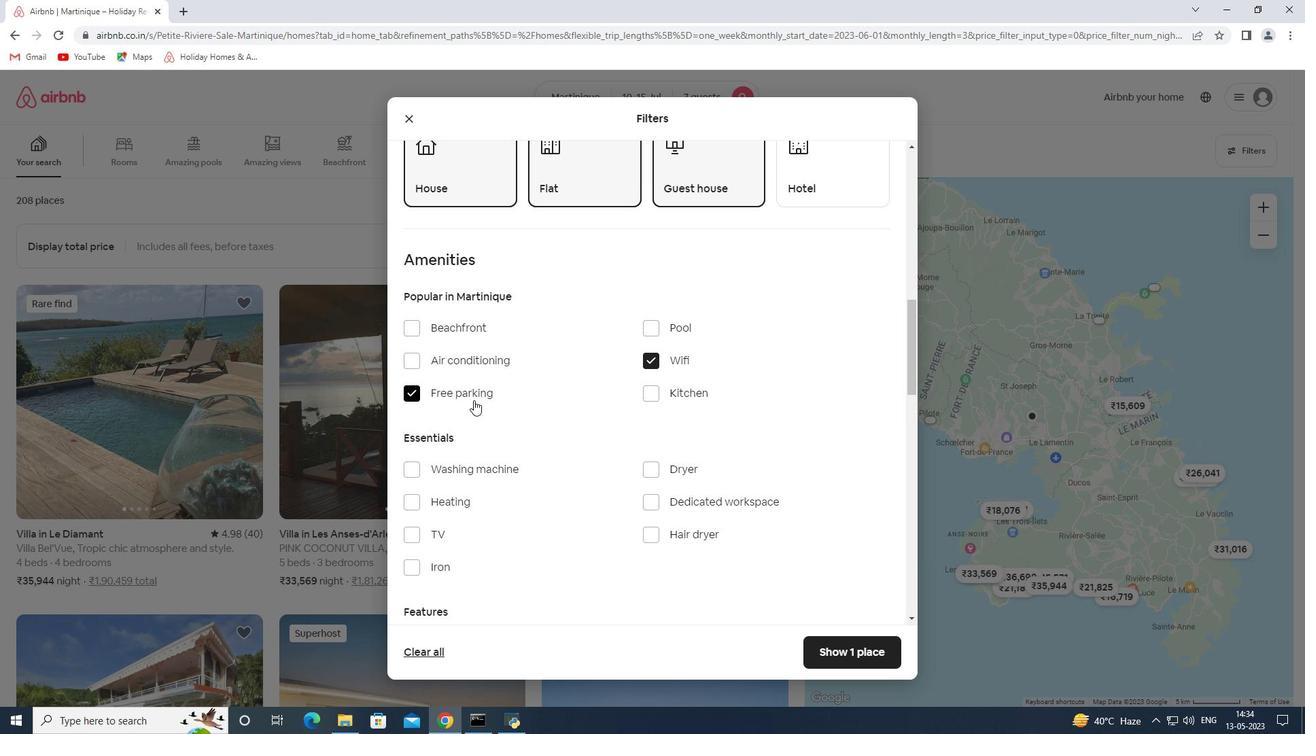 
Action: Mouse scrolled (475, 401) with delta (0, 0)
Screenshot: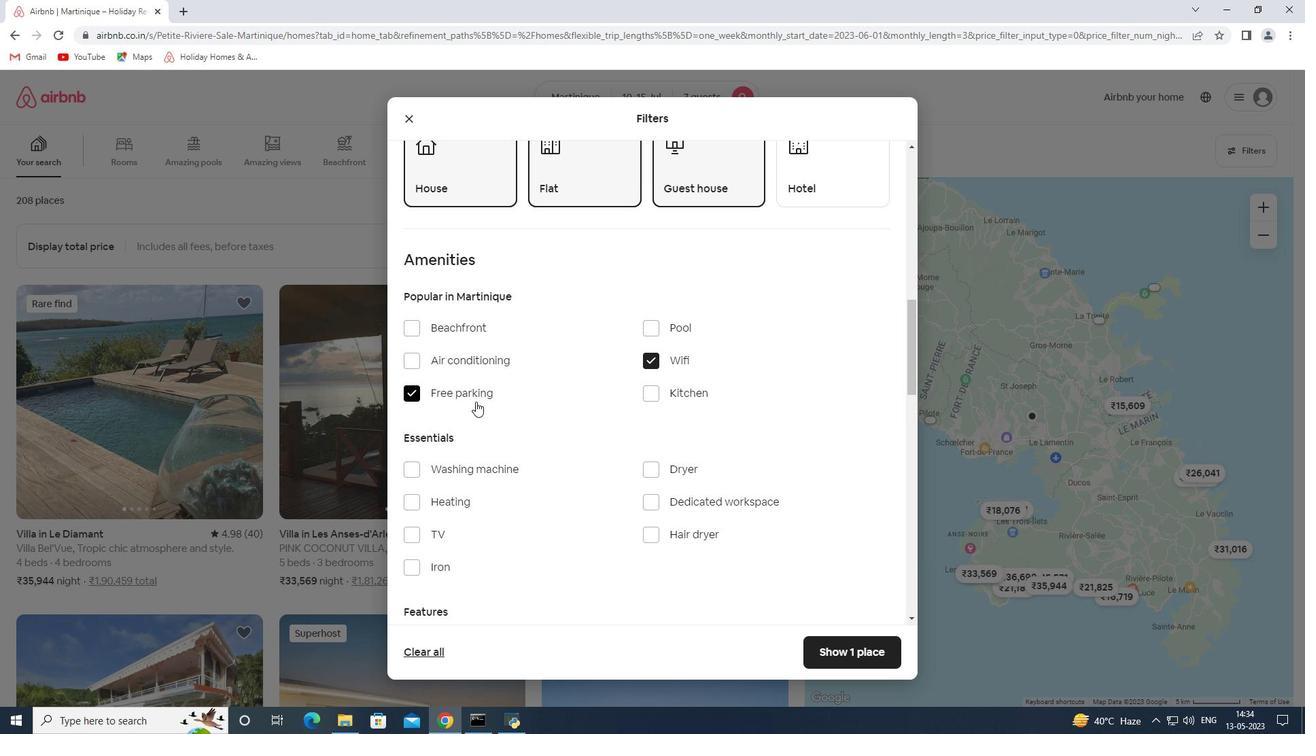 
Action: Mouse scrolled (475, 401) with delta (0, 0)
Screenshot: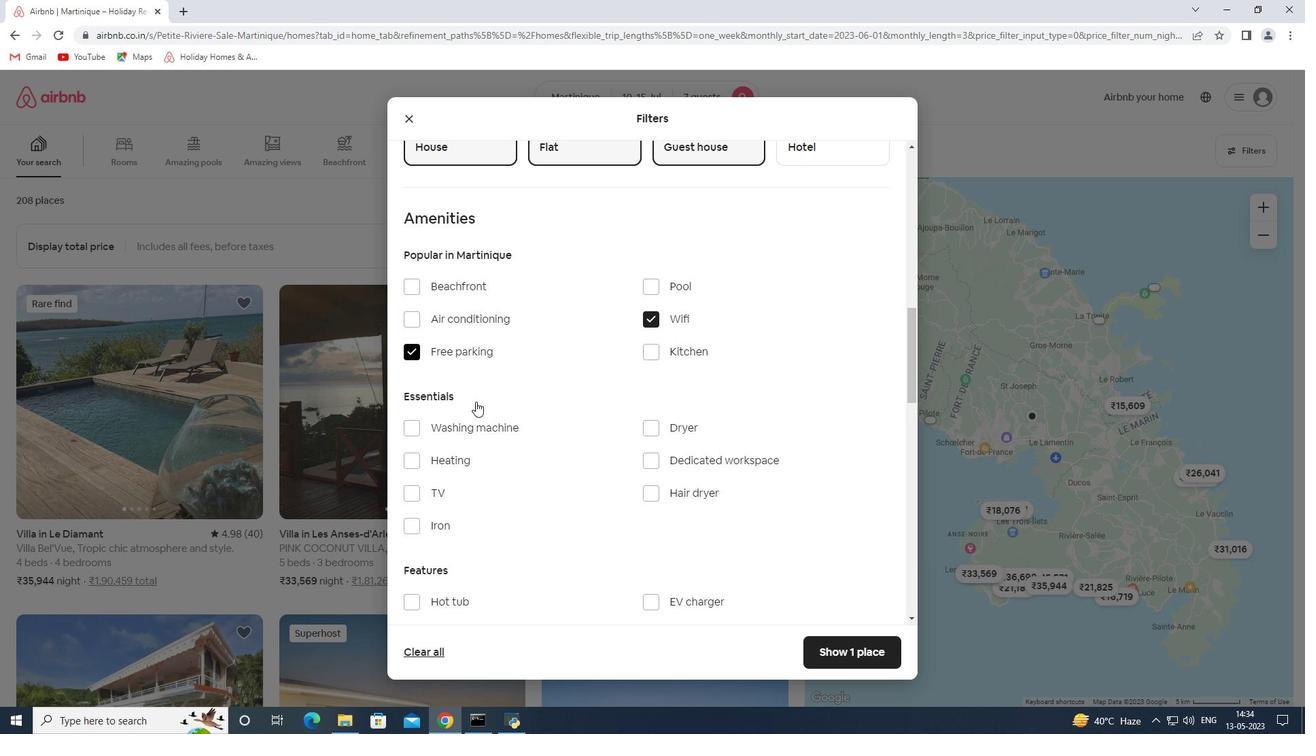 
Action: Mouse moved to (441, 395)
Screenshot: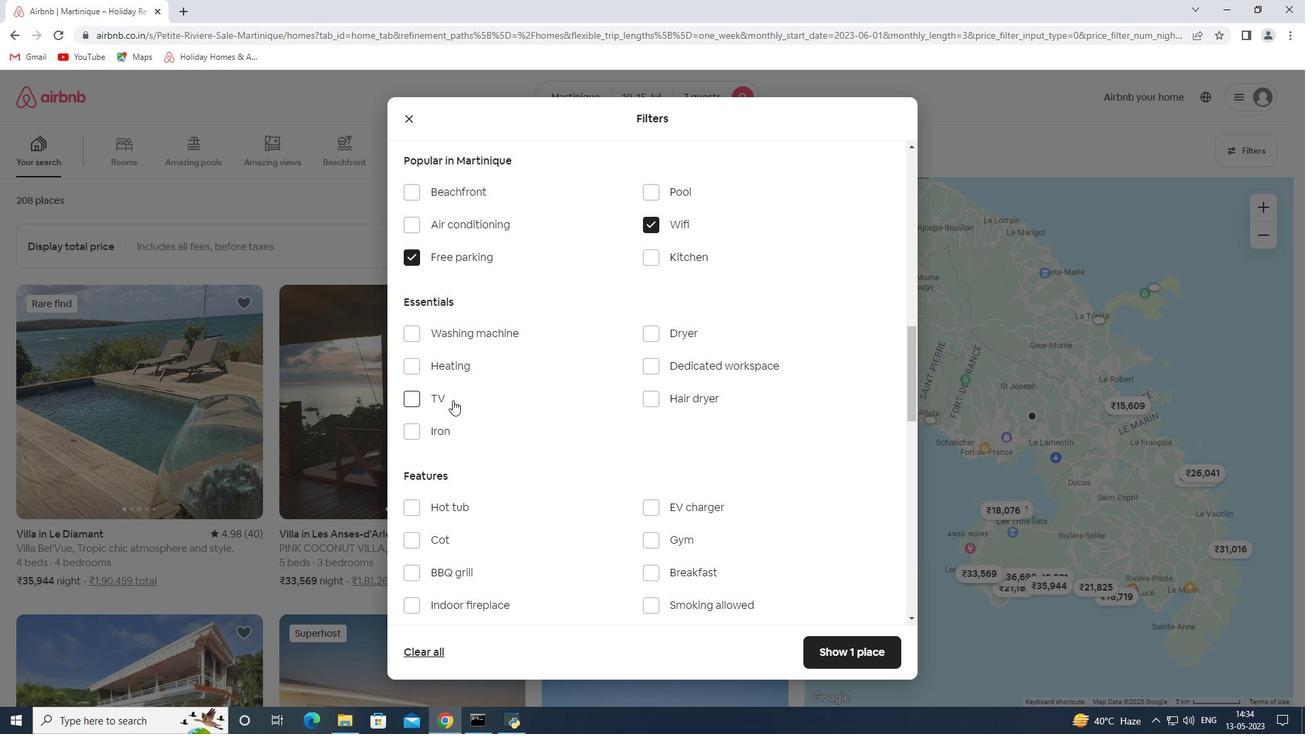 
Action: Mouse pressed left at (441, 395)
Screenshot: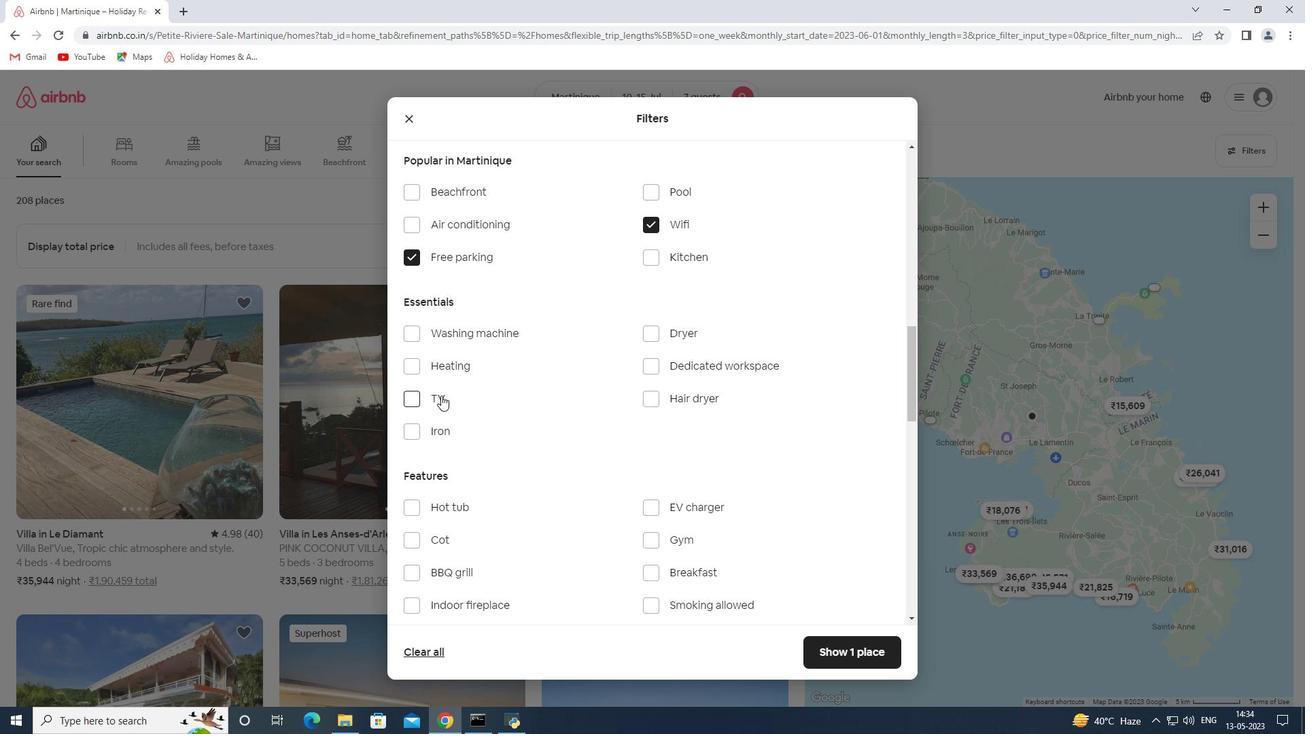 
Action: Mouse moved to (523, 400)
Screenshot: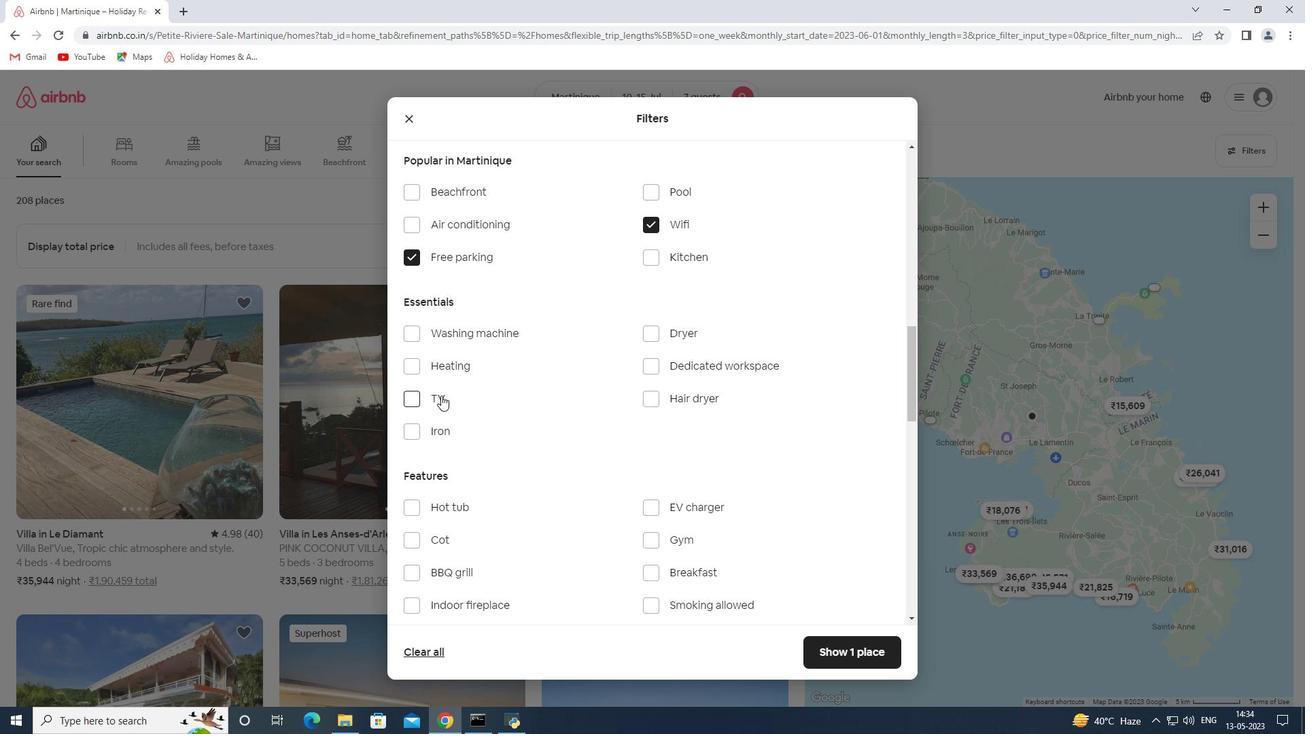 
Action: Mouse scrolled (523, 399) with delta (0, 0)
Screenshot: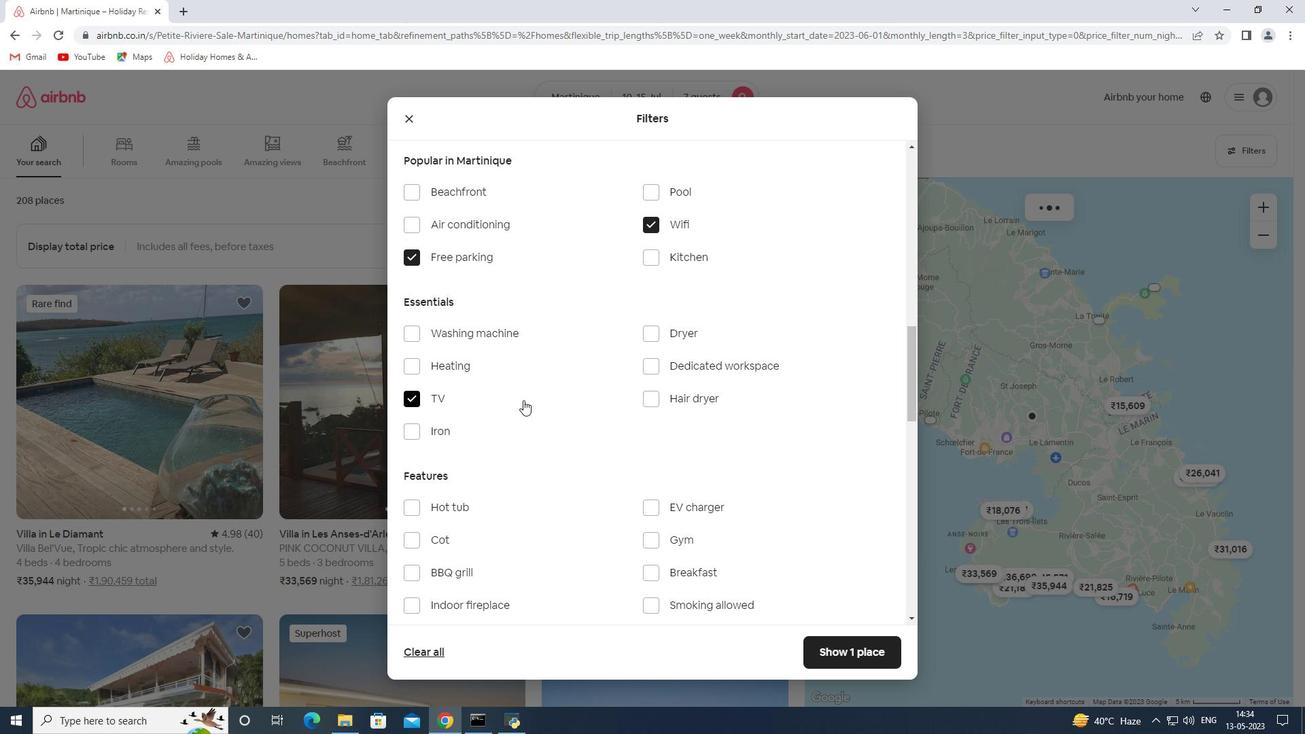 
Action: Mouse scrolled (523, 399) with delta (0, 0)
Screenshot: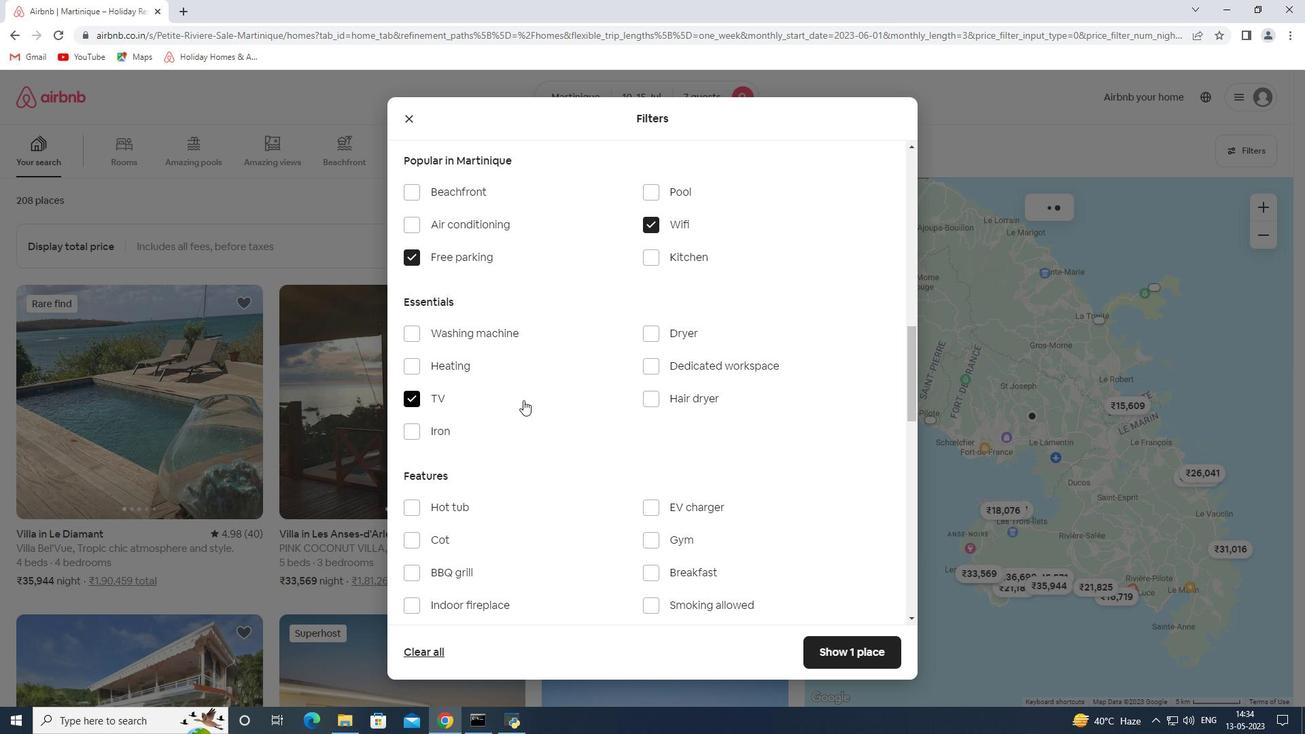
Action: Mouse moved to (681, 401)
Screenshot: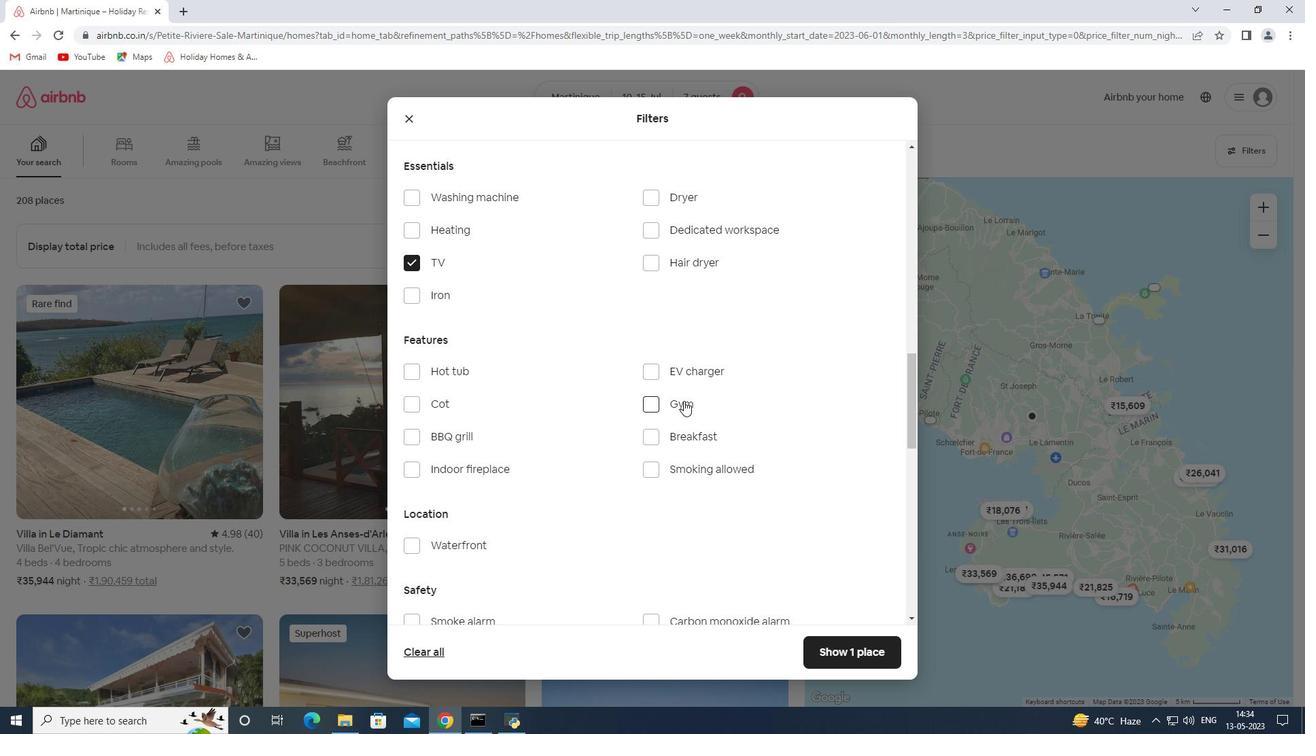 
Action: Mouse pressed left at (681, 401)
Screenshot: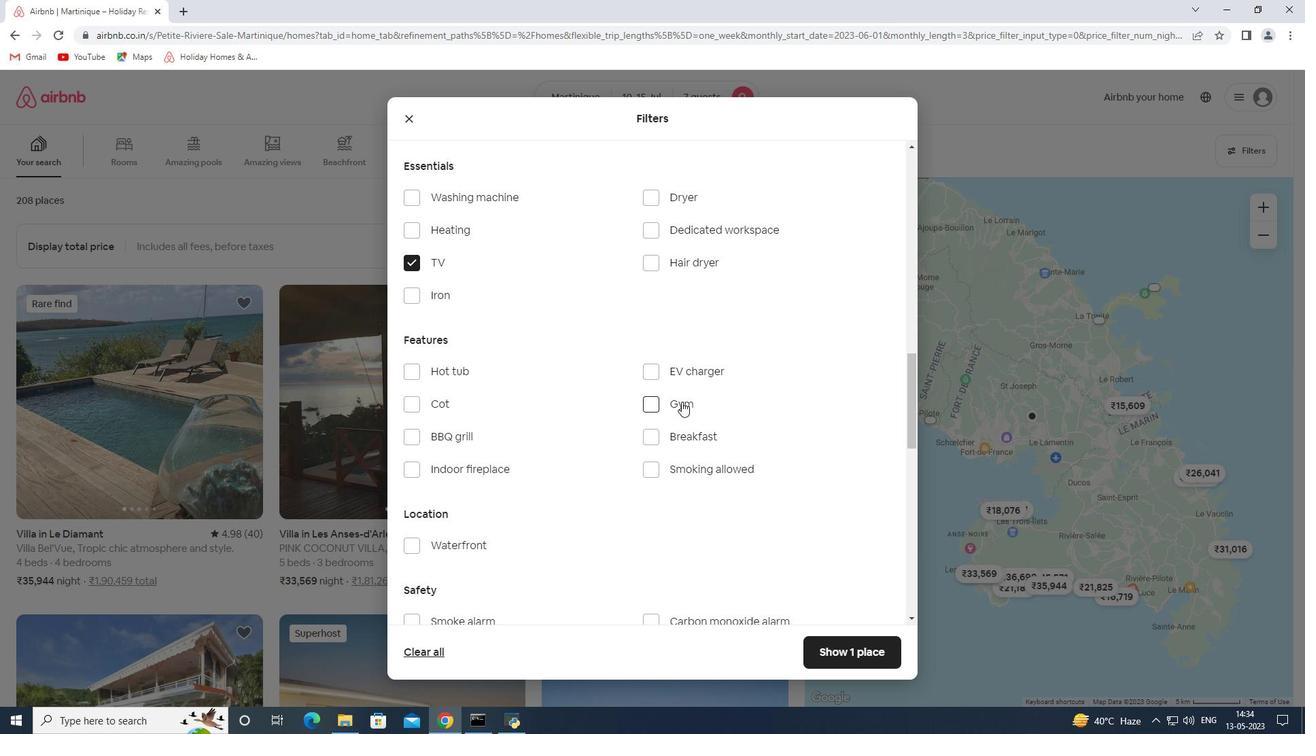 
Action: Mouse moved to (671, 433)
Screenshot: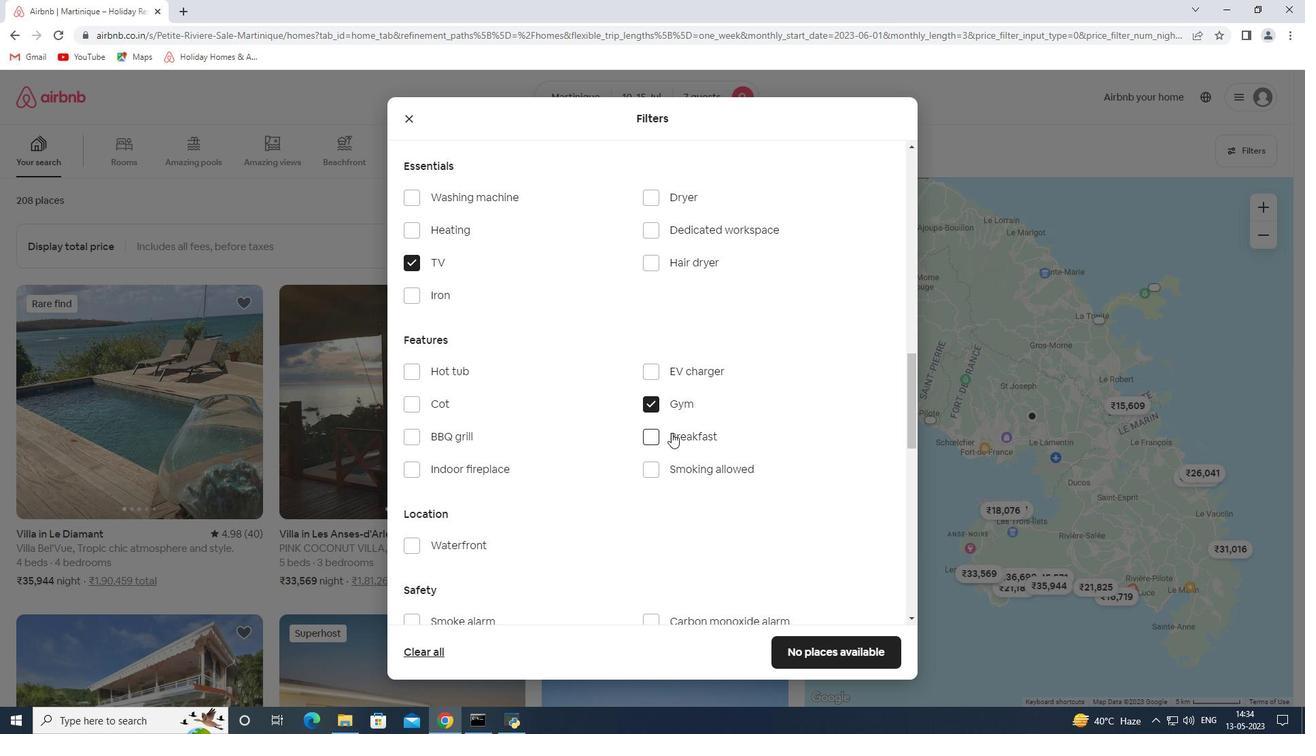 
Action: Mouse pressed left at (671, 433)
Screenshot: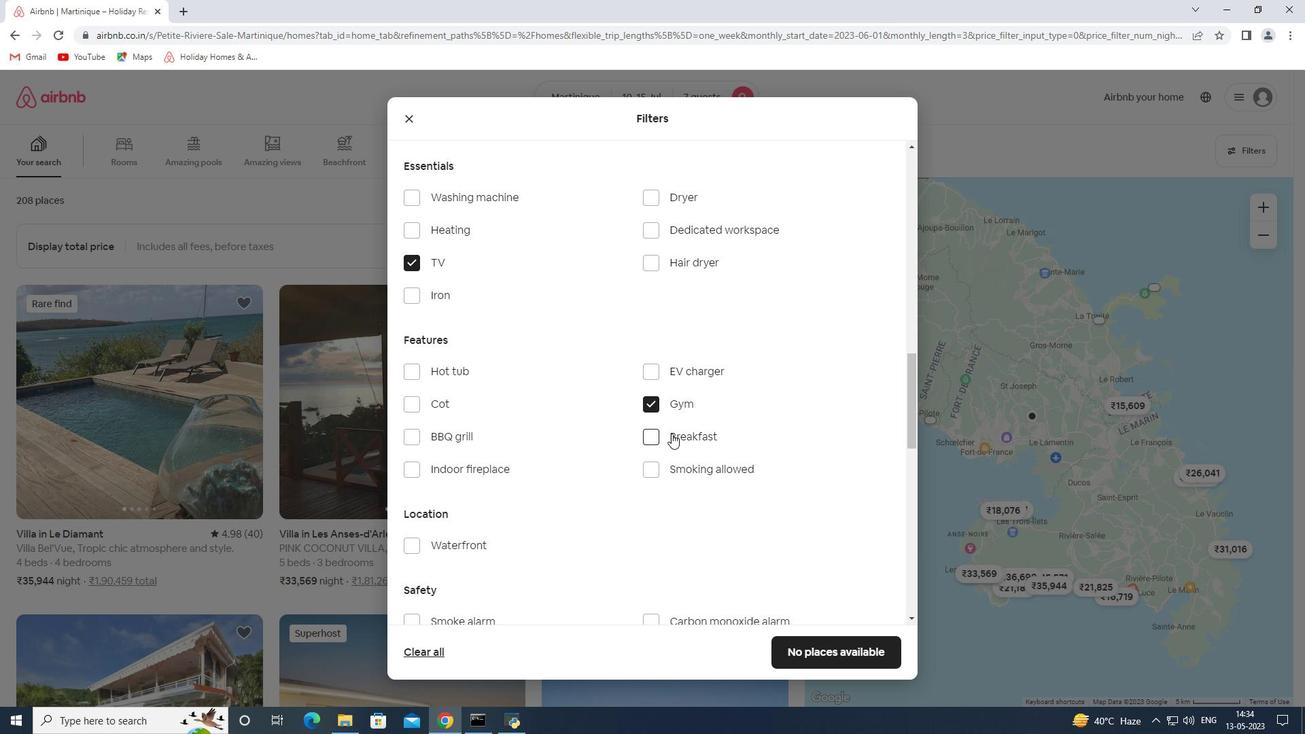 
Action: Mouse moved to (664, 450)
Screenshot: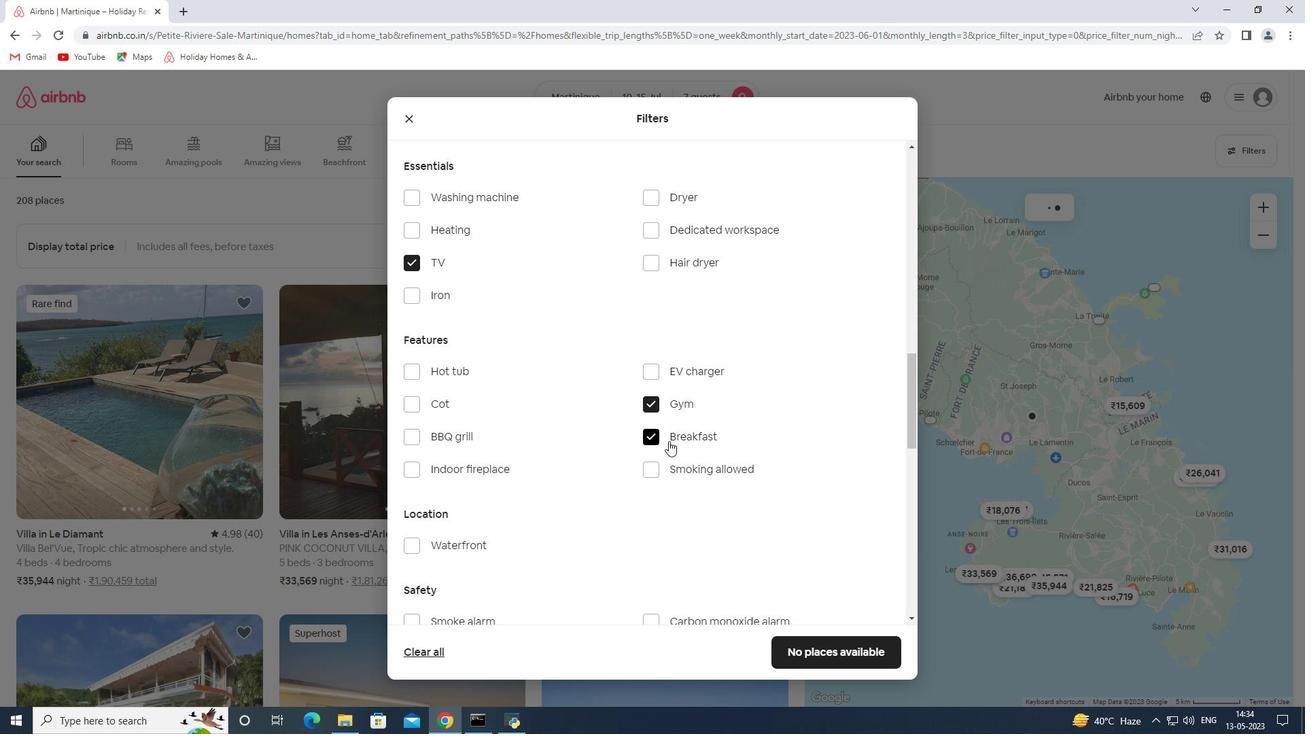 
Action: Mouse scrolled (664, 449) with delta (0, 0)
Screenshot: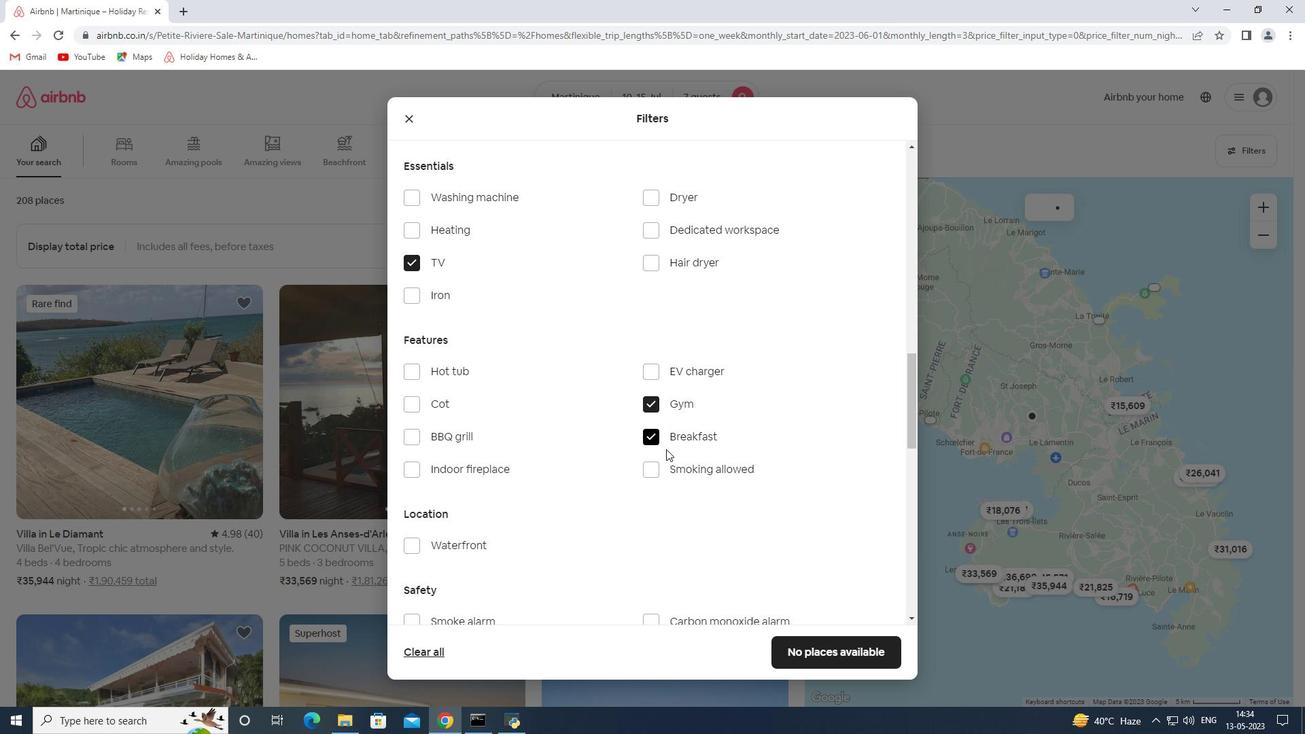 
Action: Mouse scrolled (664, 449) with delta (0, 0)
Screenshot: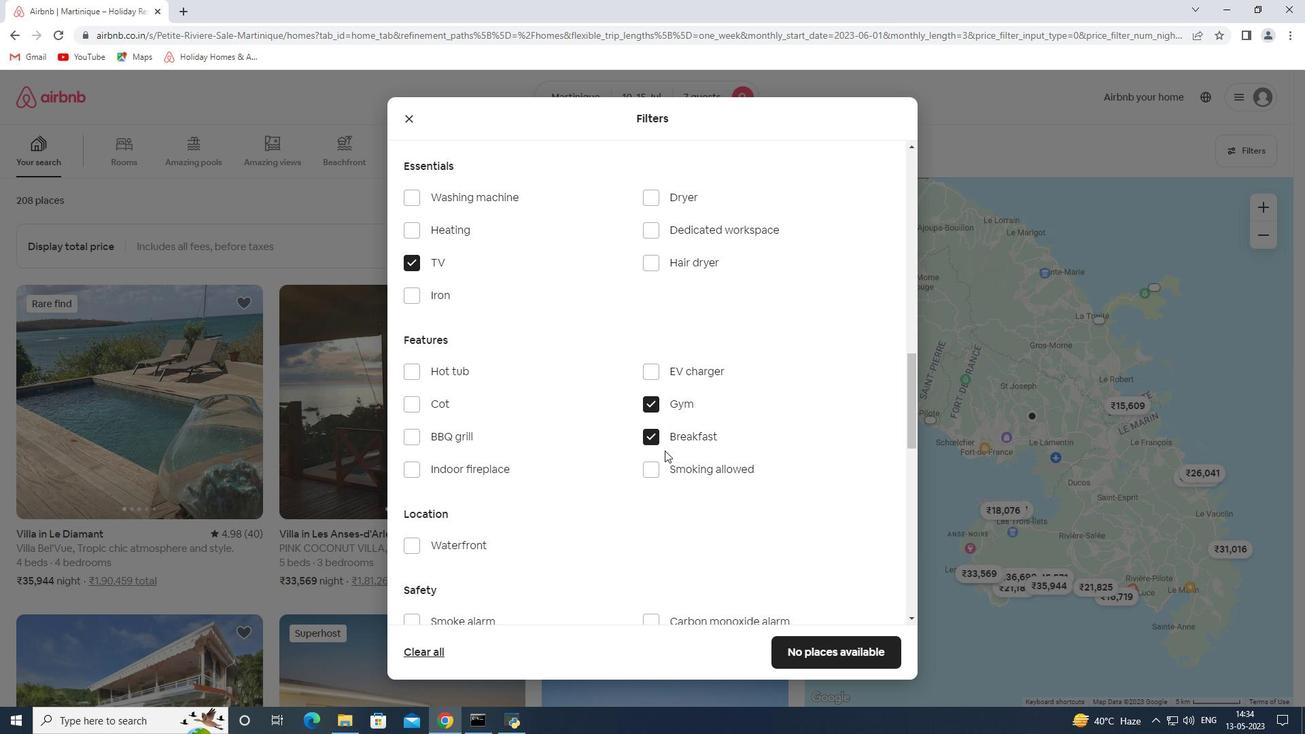 
Action: Mouse scrolled (664, 449) with delta (0, 0)
Screenshot: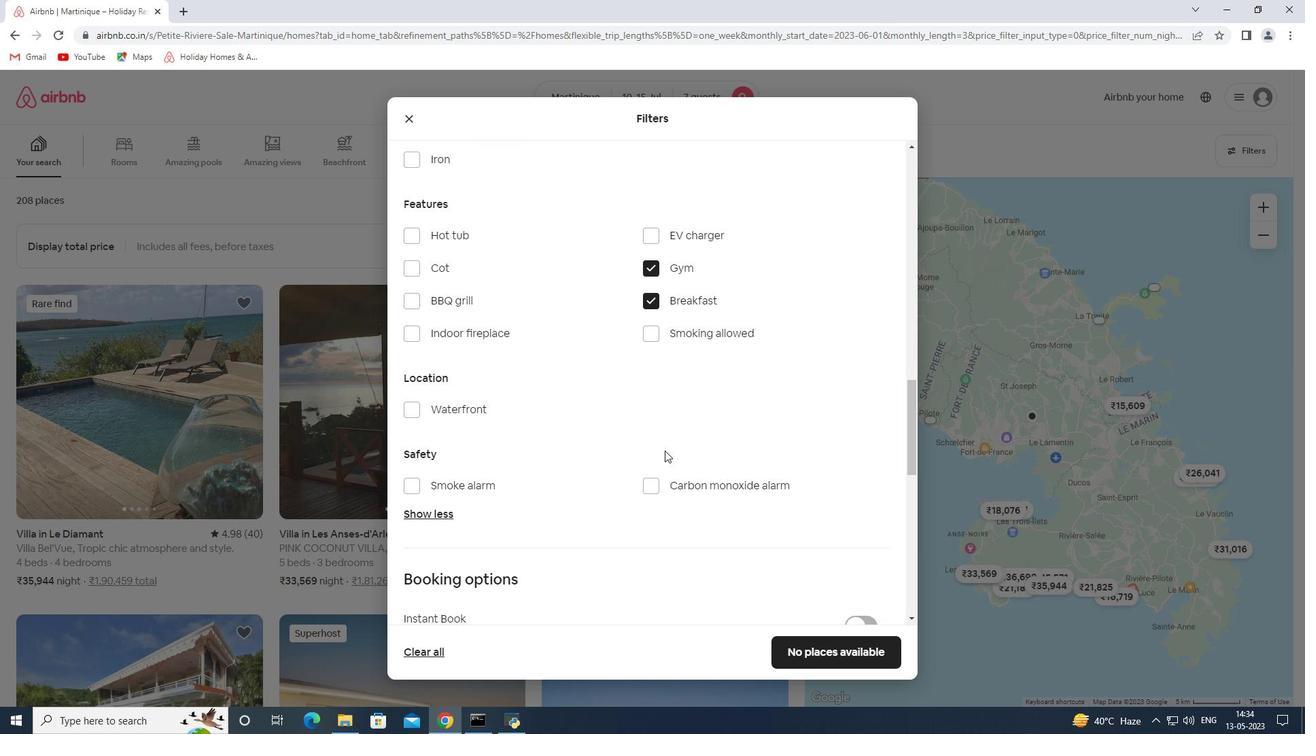 
Action: Mouse scrolled (664, 449) with delta (0, 0)
Screenshot: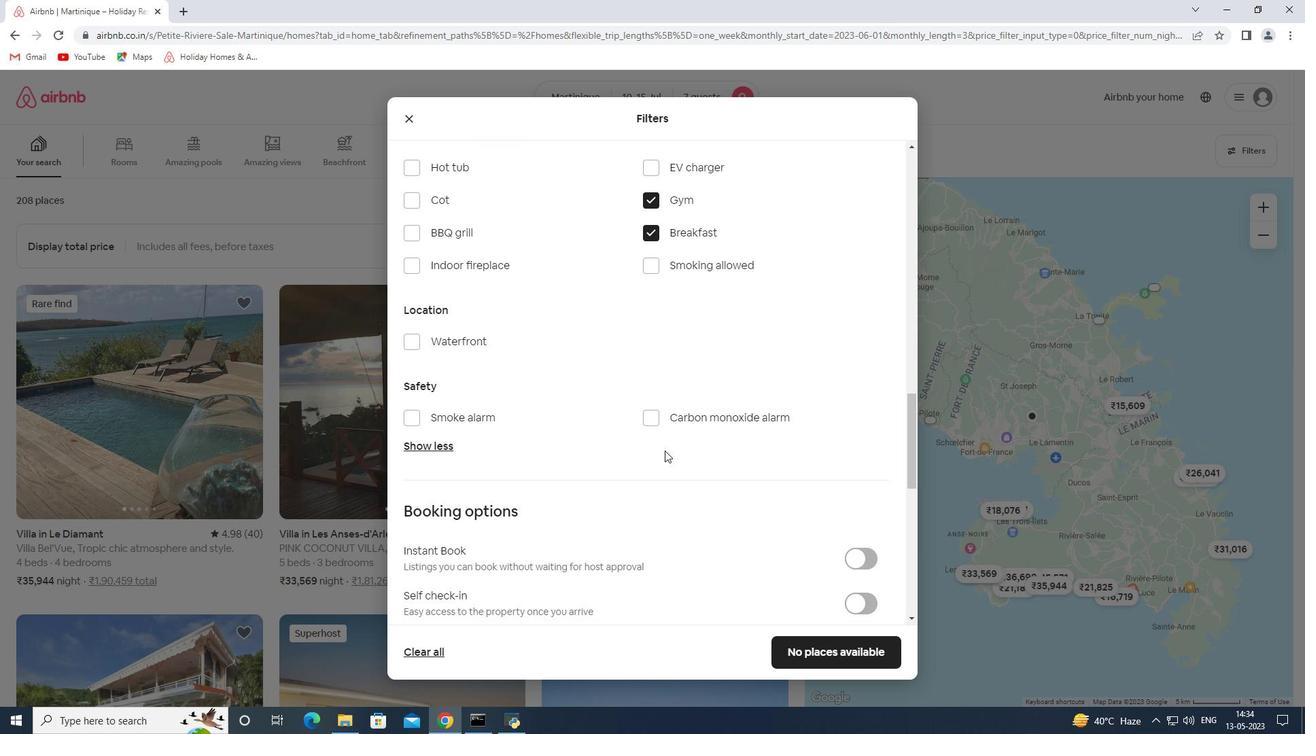 
Action: Mouse scrolled (664, 449) with delta (0, 0)
Screenshot: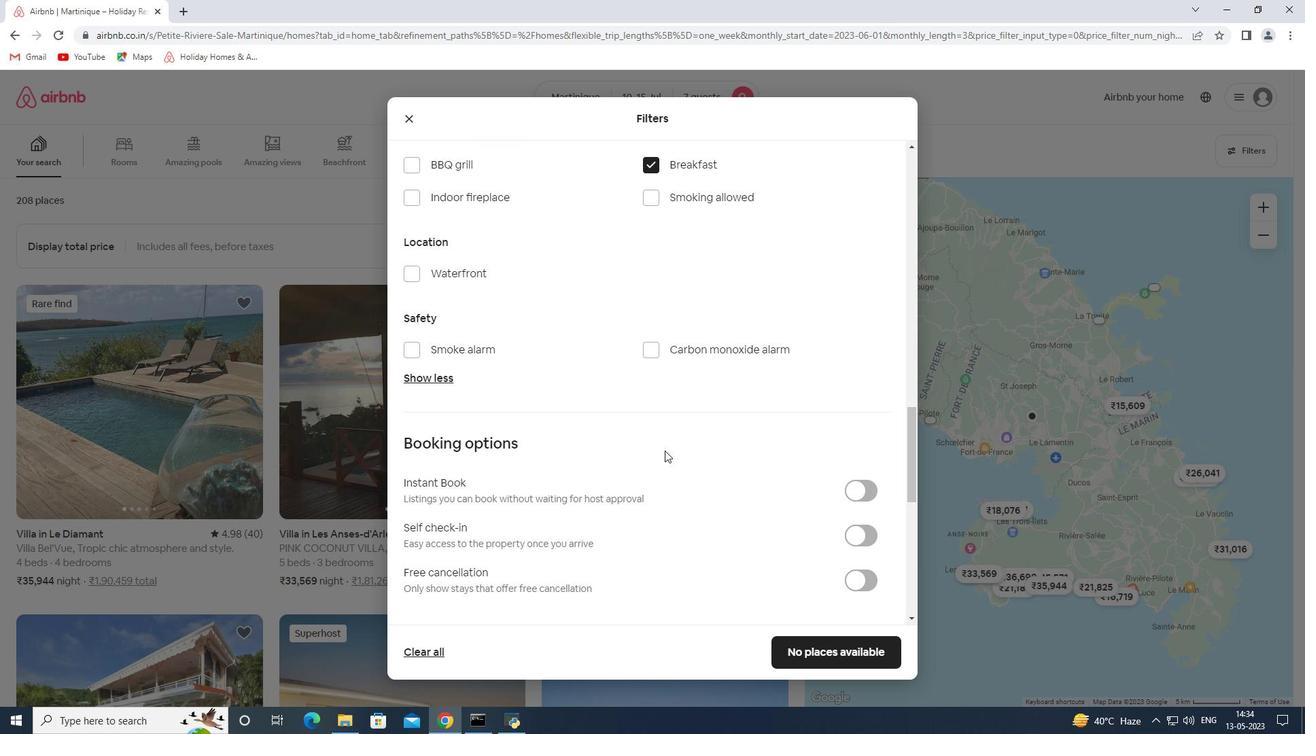 
Action: Mouse moved to (859, 464)
Screenshot: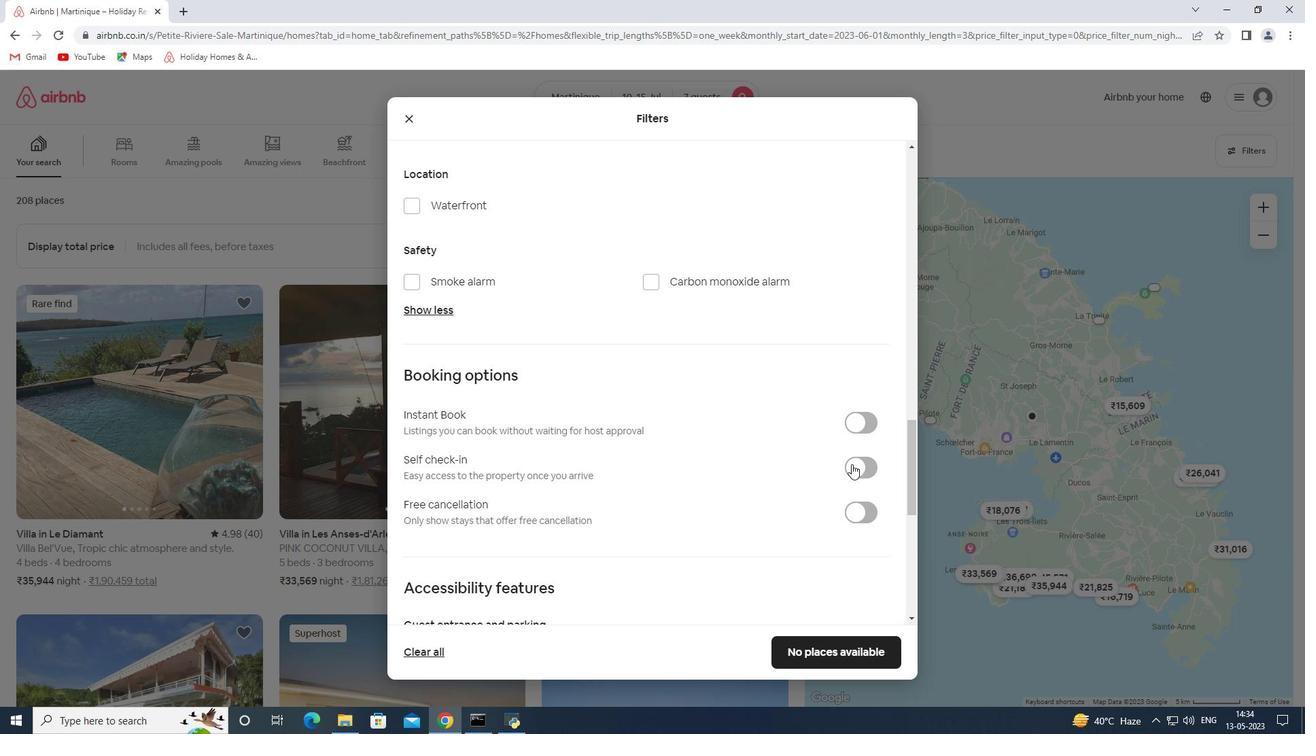 
Action: Mouse pressed left at (859, 464)
Screenshot: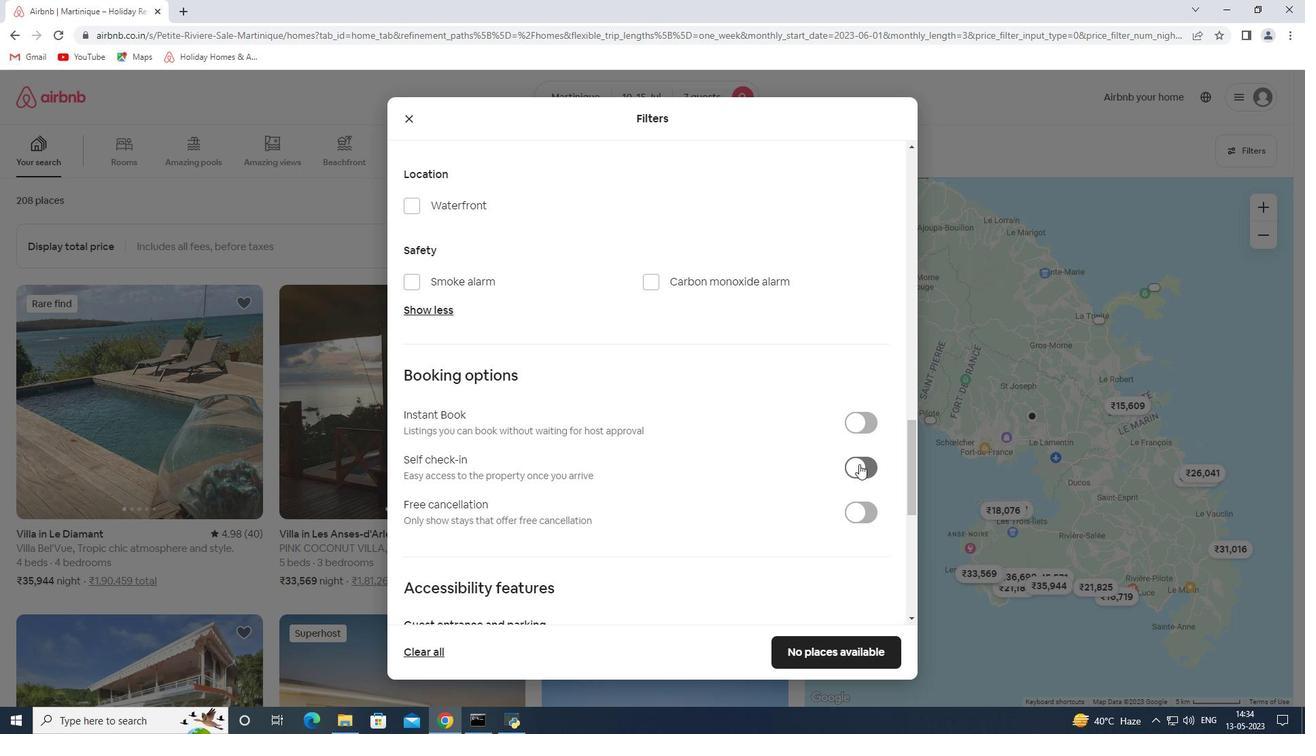 
Action: Mouse moved to (791, 471)
Screenshot: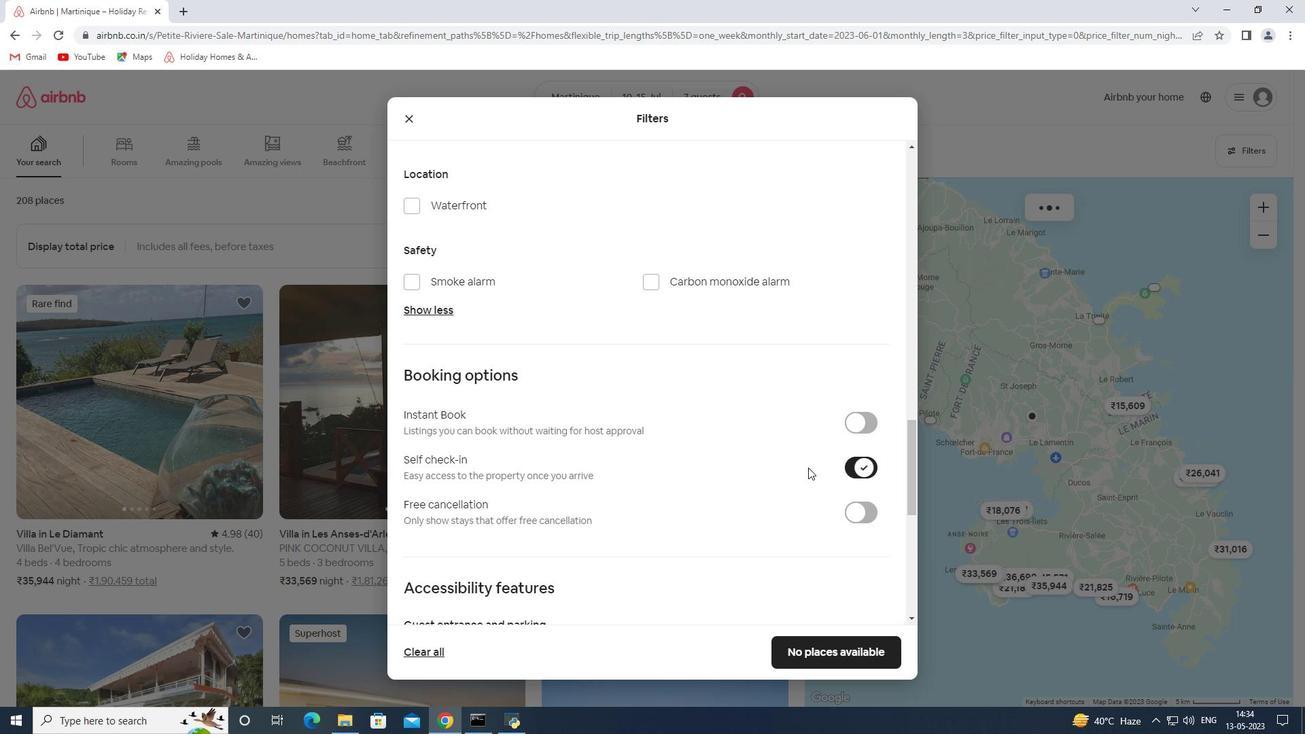
Action: Mouse scrolled (791, 470) with delta (0, 0)
Screenshot: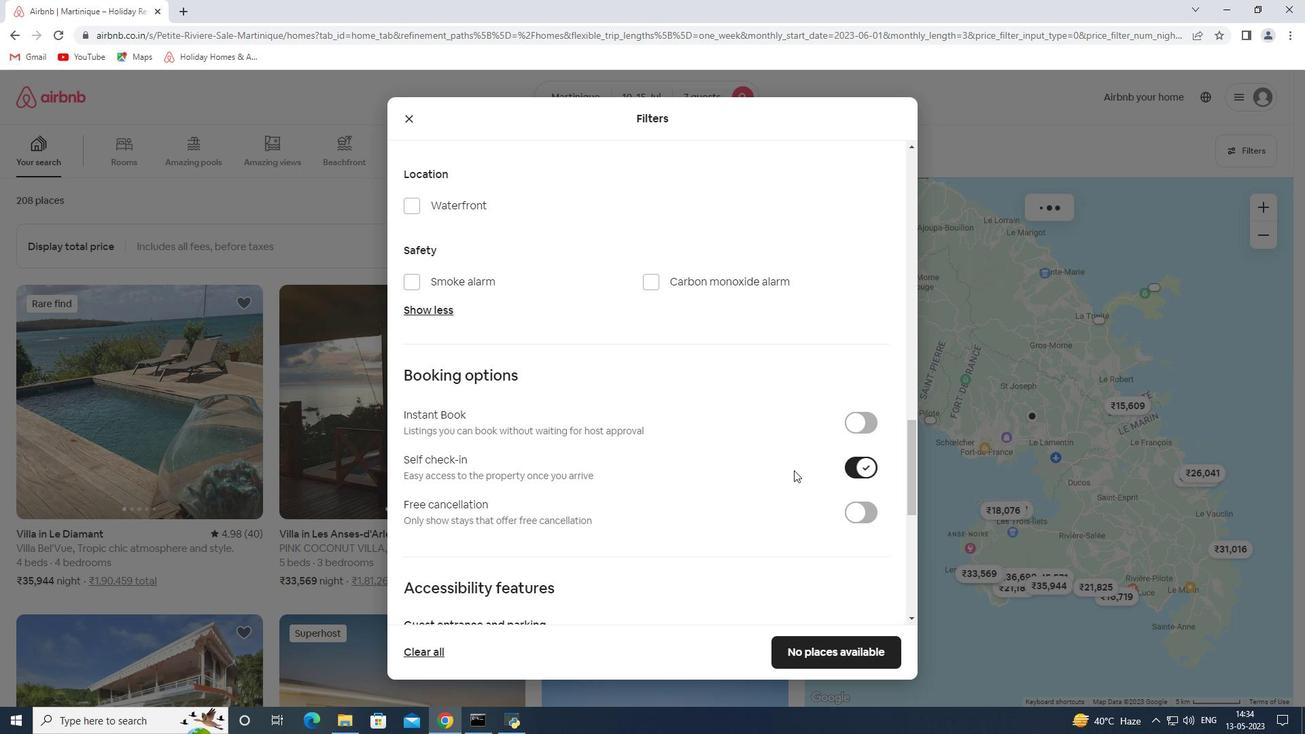 
Action: Mouse scrolled (791, 470) with delta (0, 0)
Screenshot: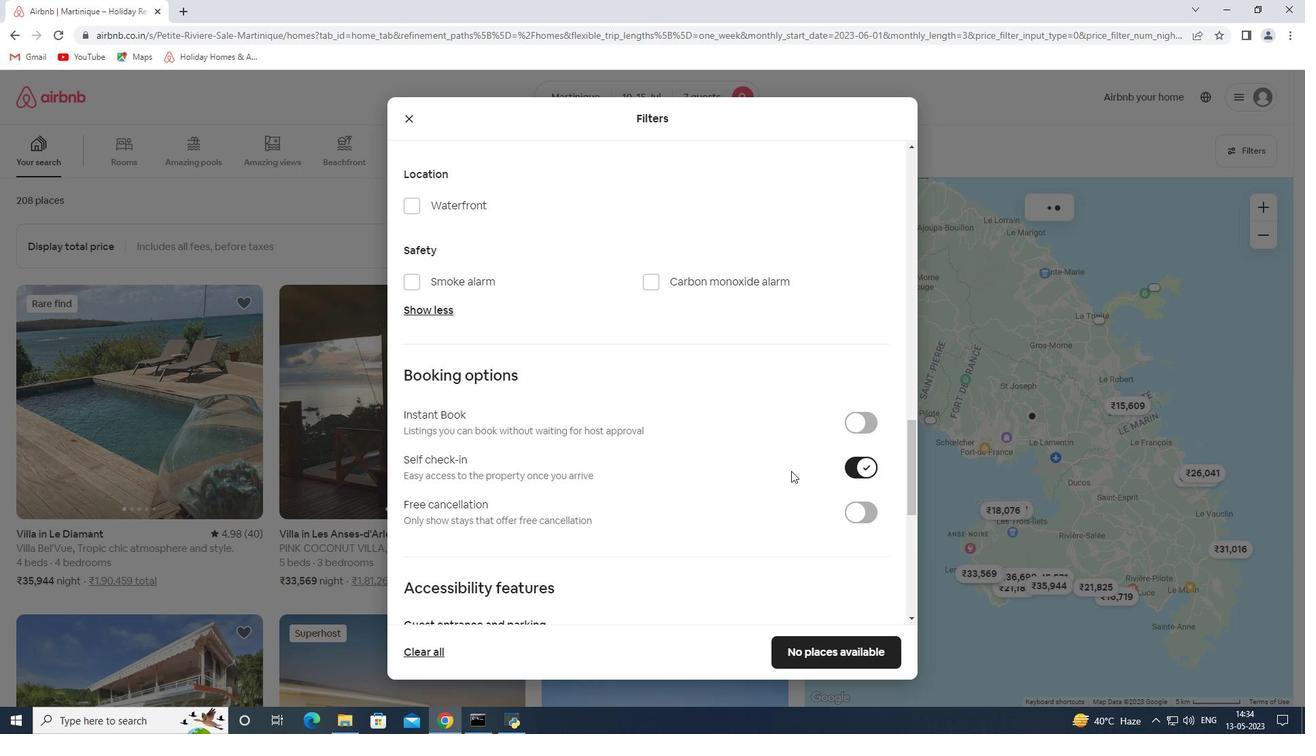 
Action: Mouse scrolled (791, 470) with delta (0, 0)
Screenshot: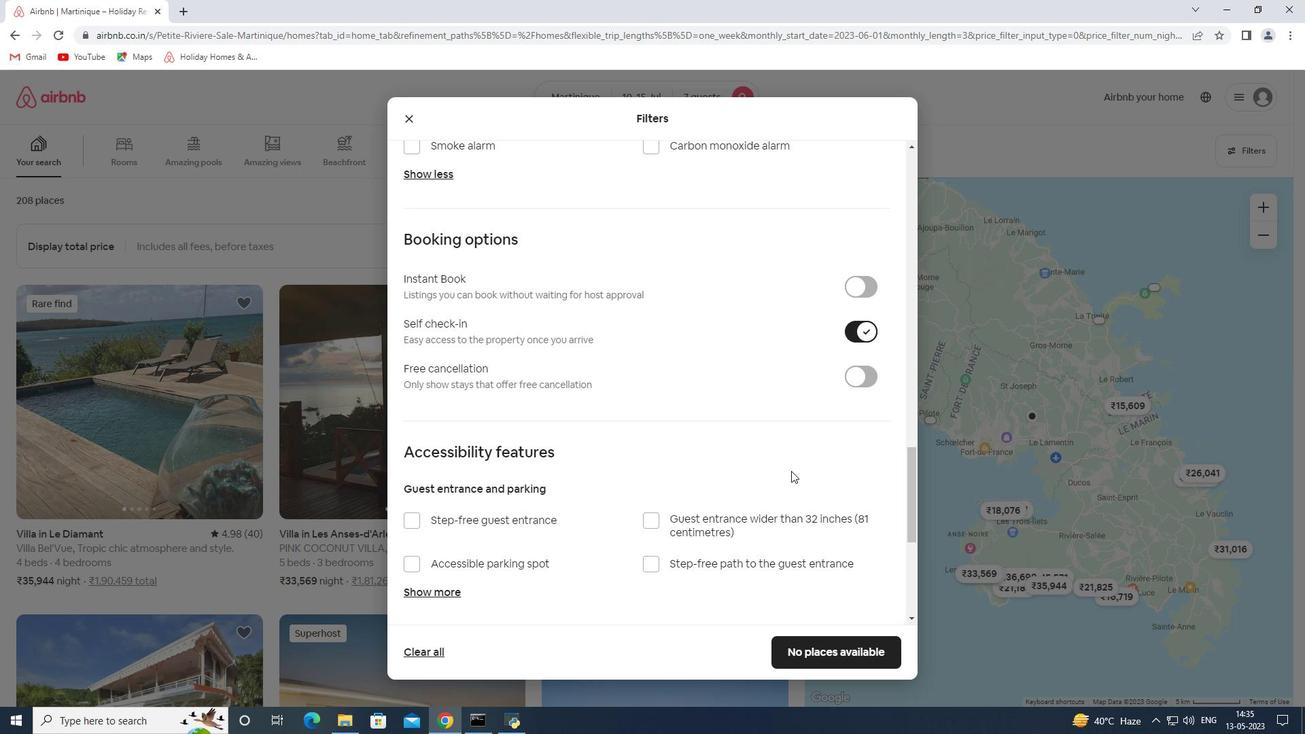 
Action: Mouse scrolled (791, 470) with delta (0, 0)
Screenshot: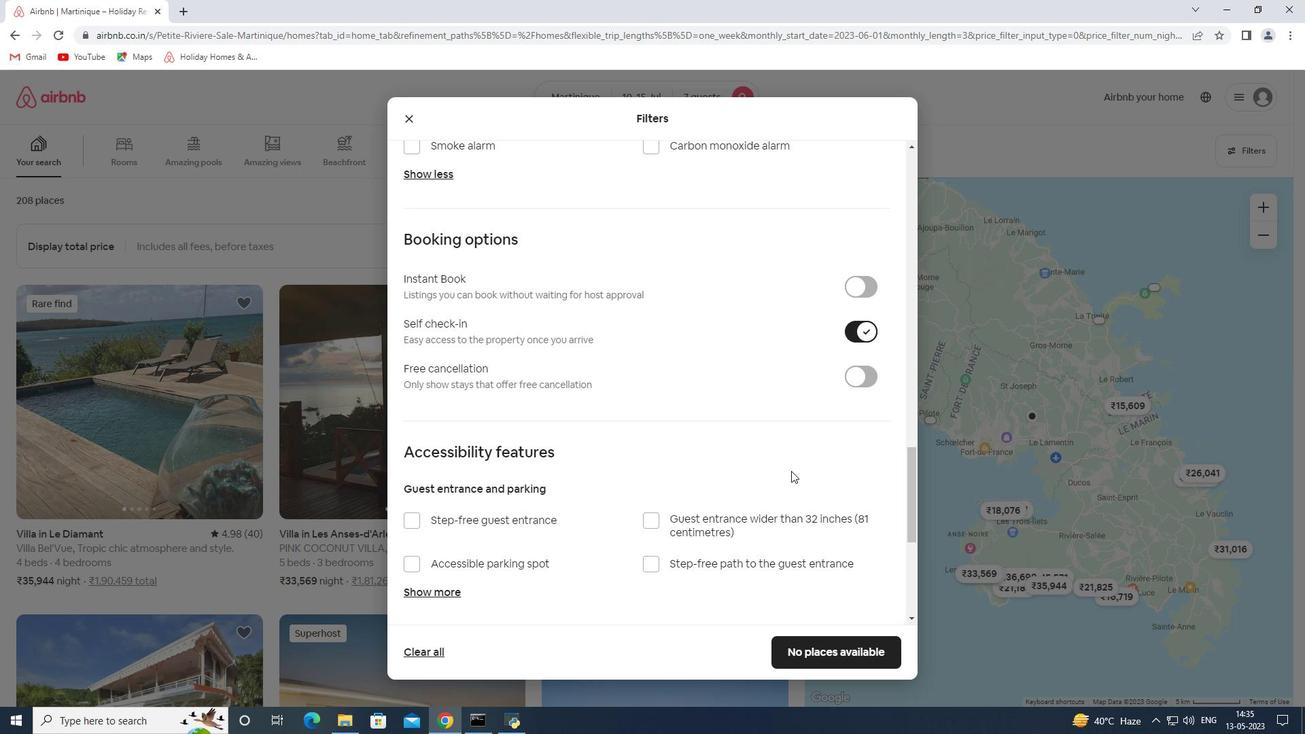 
Action: Mouse scrolled (791, 470) with delta (0, 0)
Screenshot: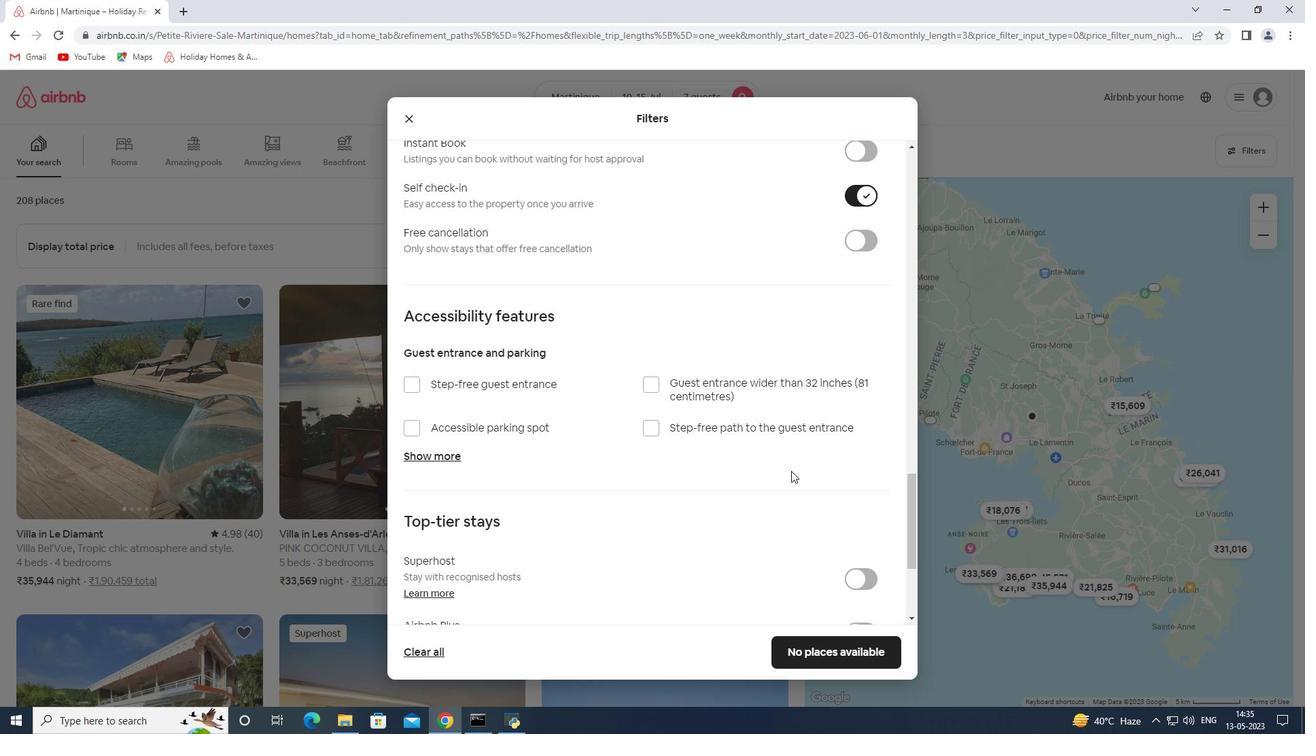 
Action: Mouse scrolled (791, 470) with delta (0, 0)
Screenshot: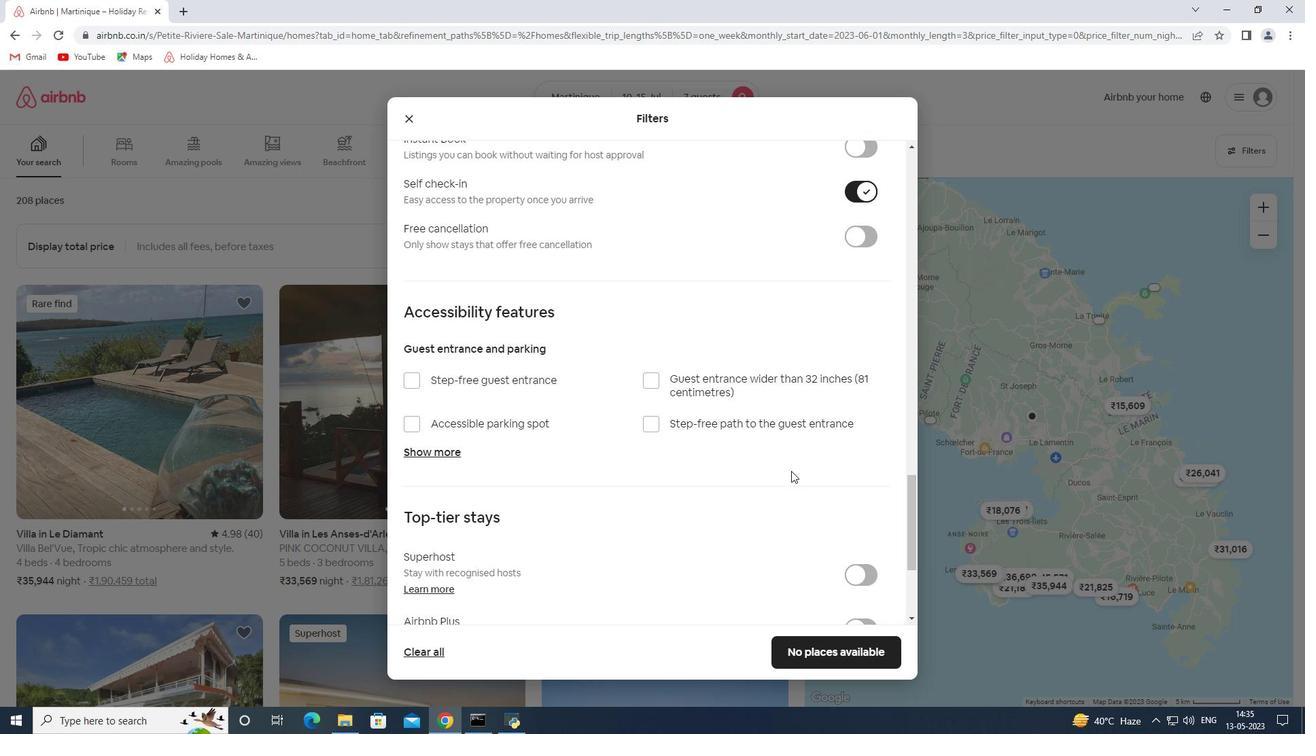 
Action: Mouse scrolled (791, 470) with delta (0, 0)
Screenshot: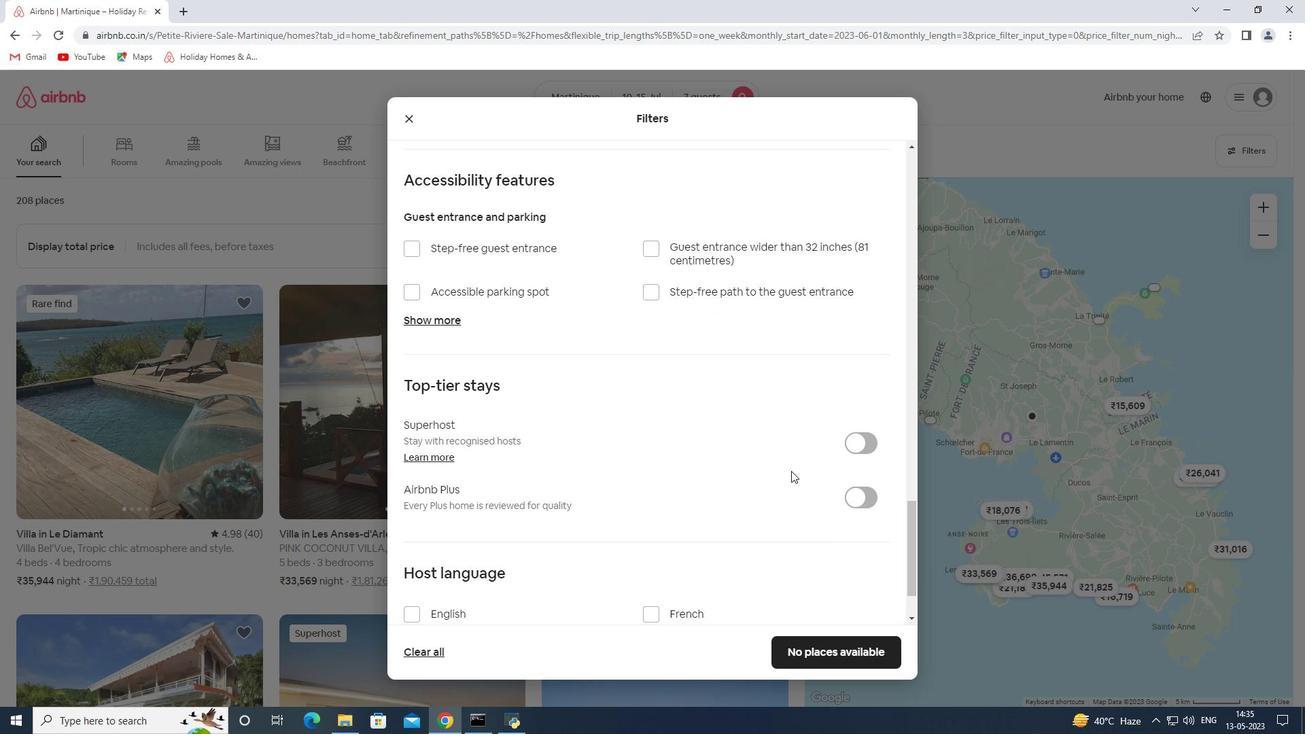 
Action: Mouse scrolled (791, 470) with delta (0, 0)
Screenshot: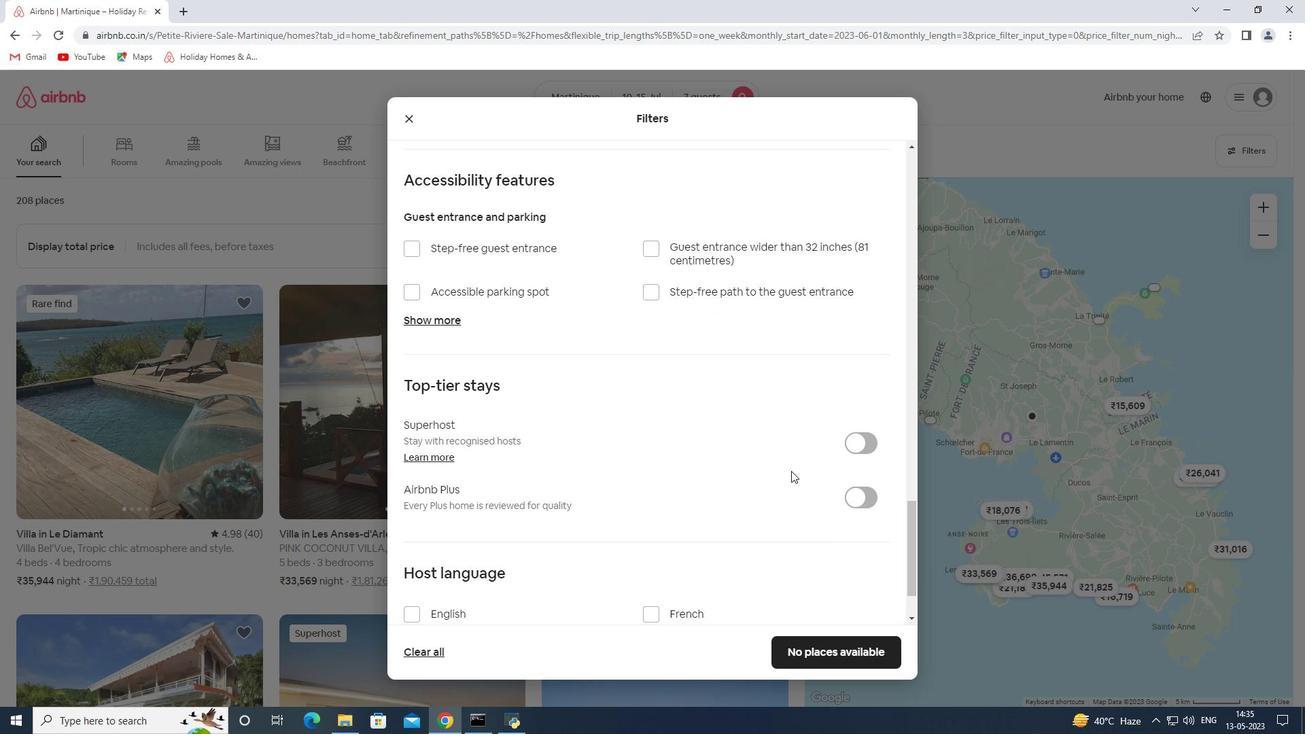 
Action: Mouse scrolled (791, 470) with delta (0, 0)
Screenshot: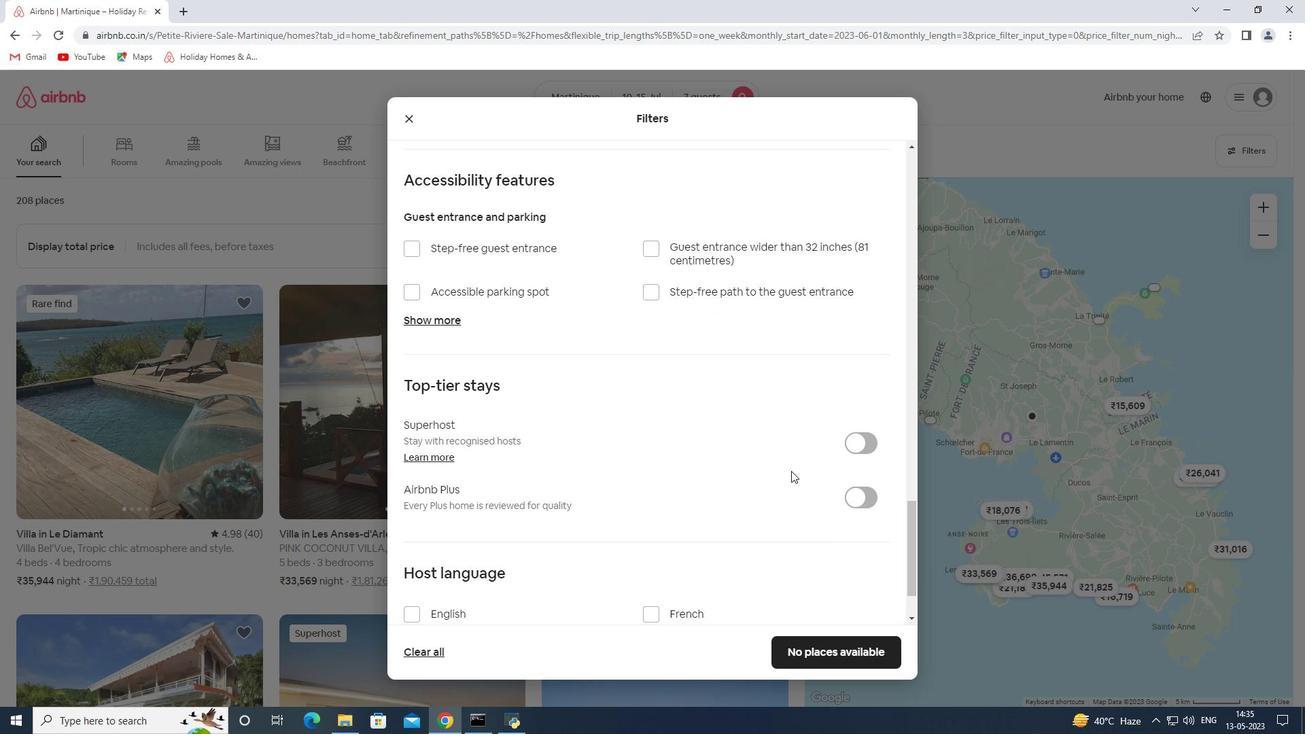 
Action: Mouse moved to (447, 530)
Screenshot: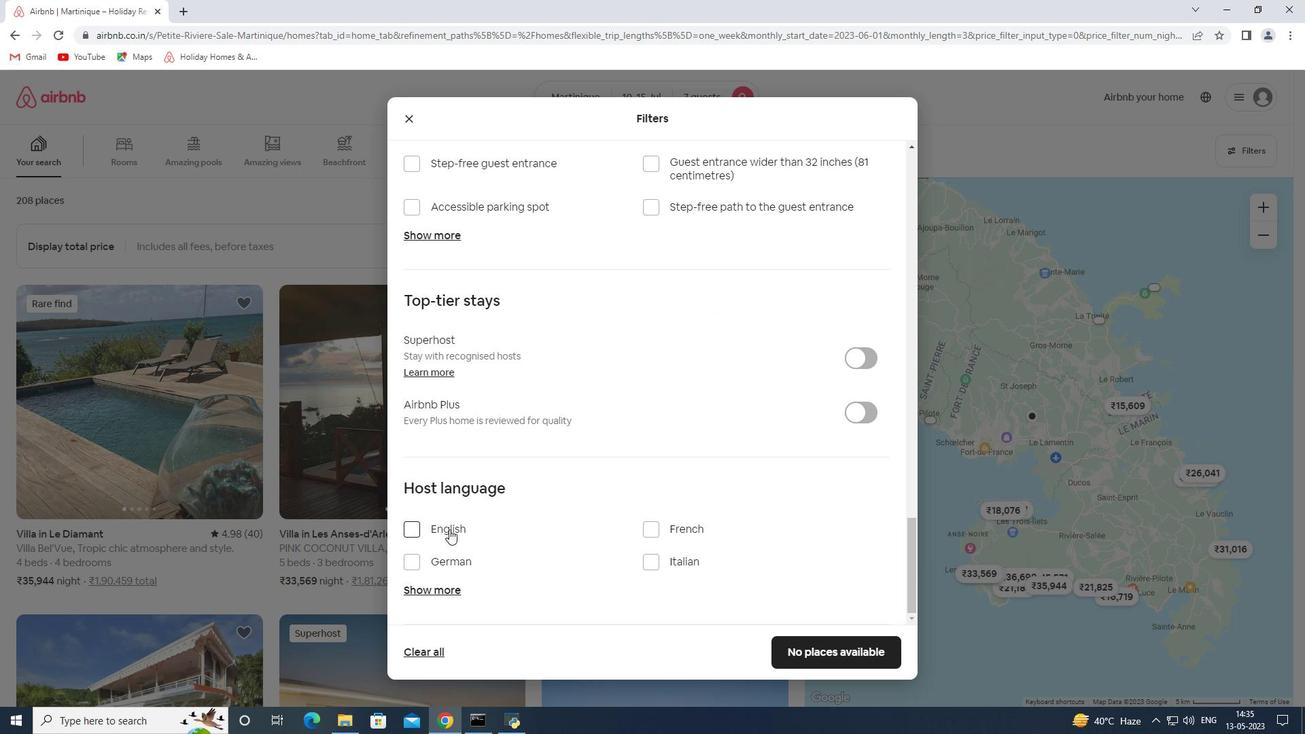 
Action: Mouse pressed left at (447, 530)
Screenshot: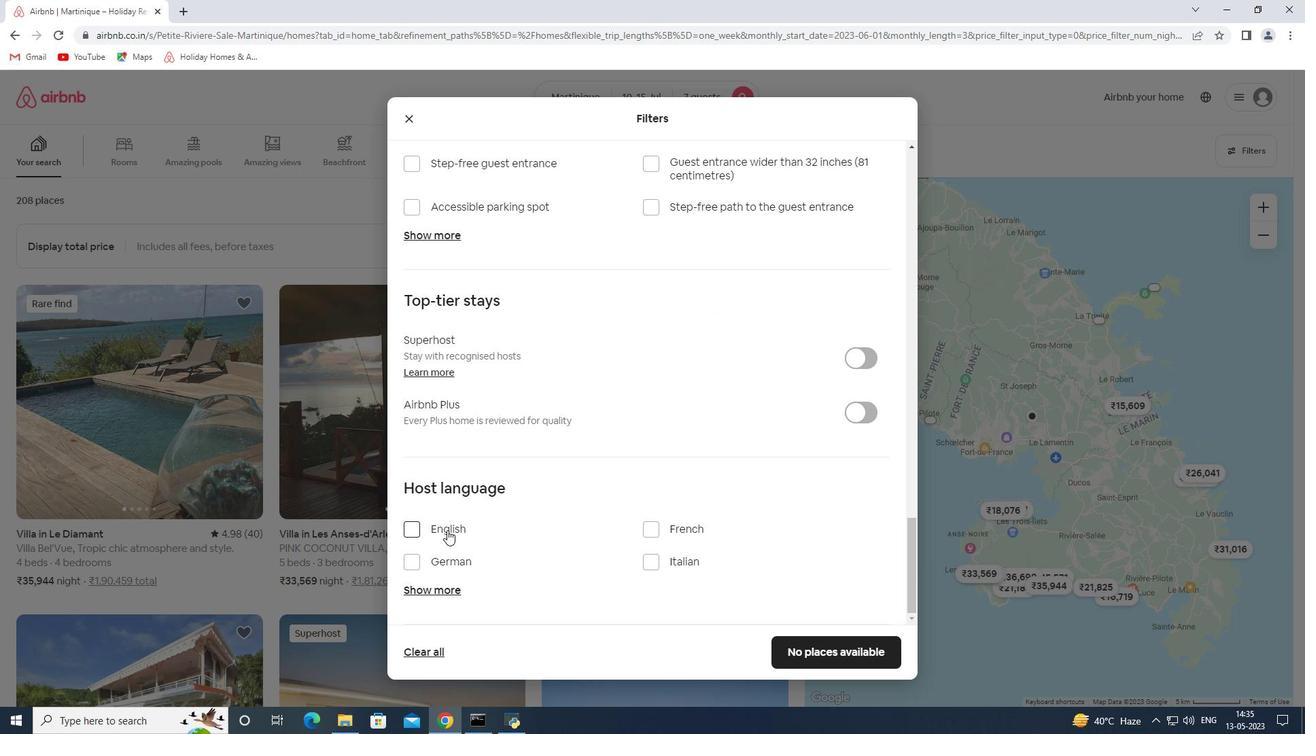 
Action: Mouse moved to (859, 658)
Screenshot: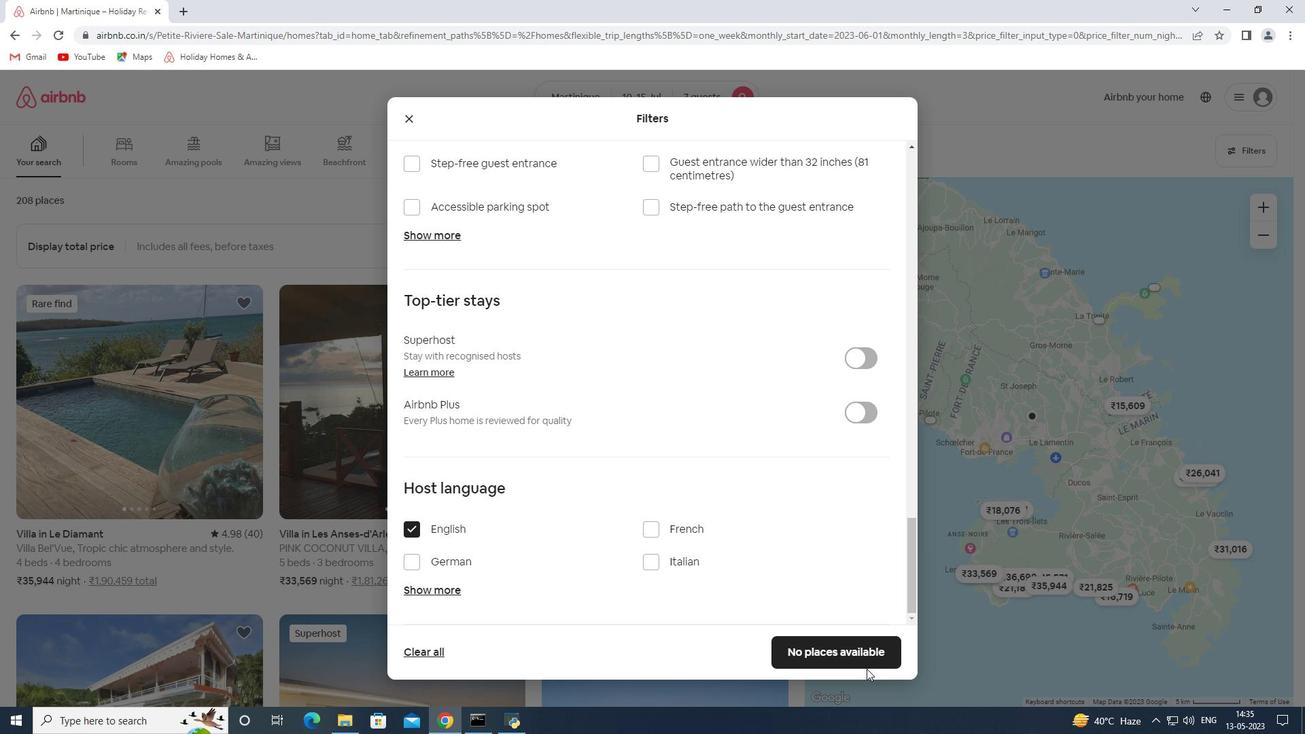 
Action: Mouse pressed left at (859, 658)
Screenshot: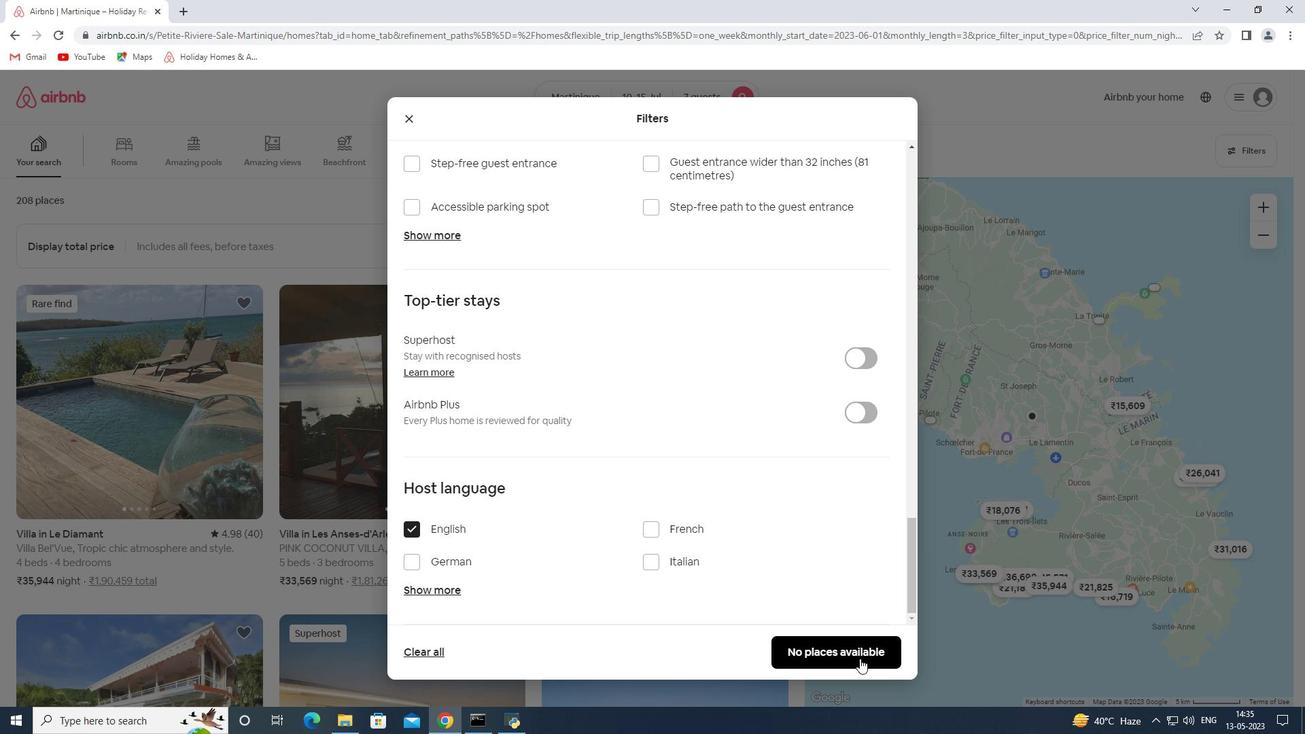 
